 Task: Look for space in Poio, Spain from 8th June, 2023 to 19th June, 2023 for 1 adult in price range Rs.5000 to Rs.12000. Place can be shared room with 1  bedroom having 1 bed and 1 bathroom. Property type can be house, flat, guest house, hotel. Amenities needed are: washing machine. Booking option can be shelf check-in. Required host language is English.
Action: Mouse moved to (357, 168)
Screenshot: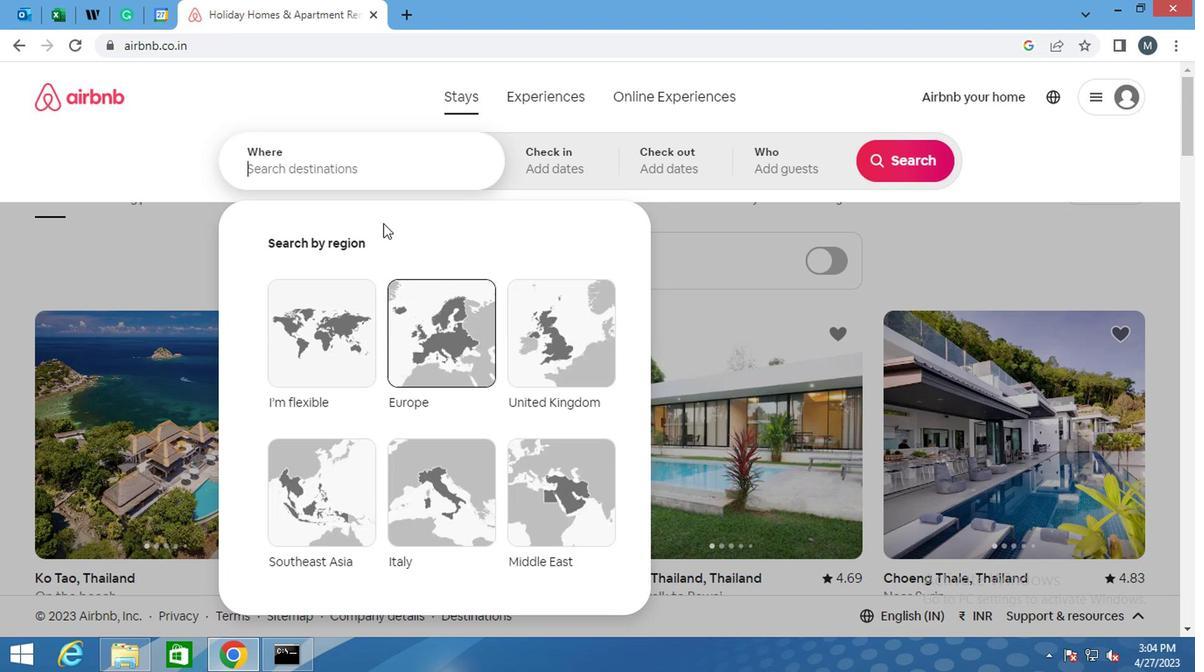 
Action: Mouse pressed left at (357, 168)
Screenshot: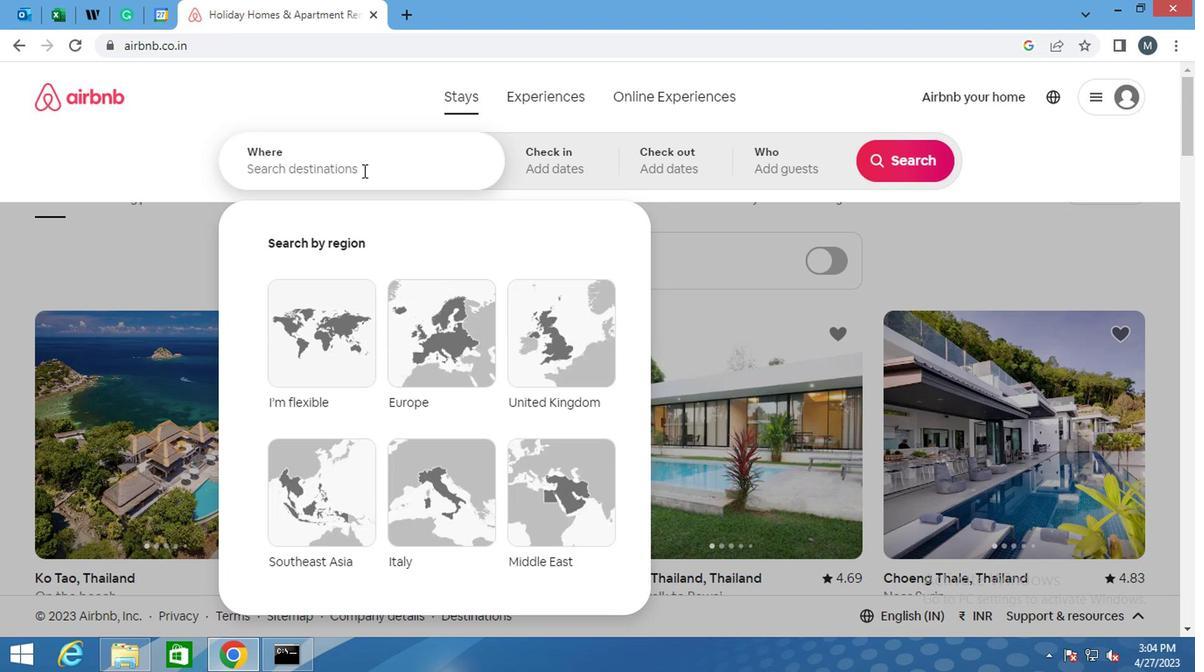 
Action: Key pressed <Key.shift>POIO,<Key.space><Key.shift>SPAIN<Key.enter>
Screenshot: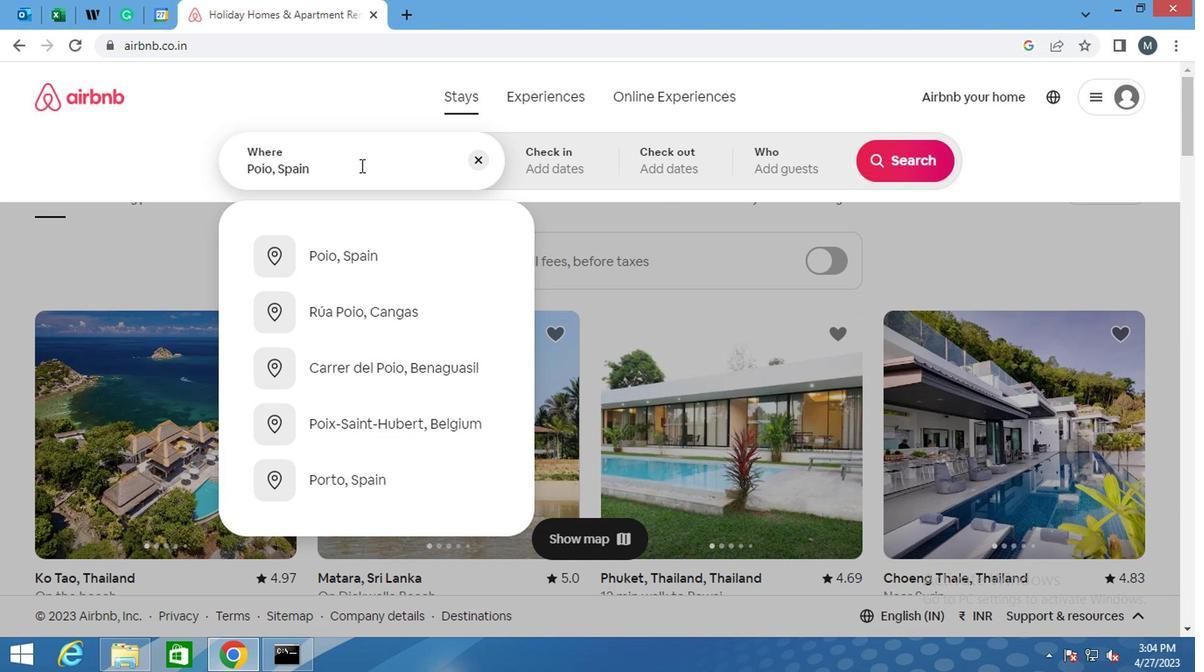 
Action: Mouse moved to (880, 309)
Screenshot: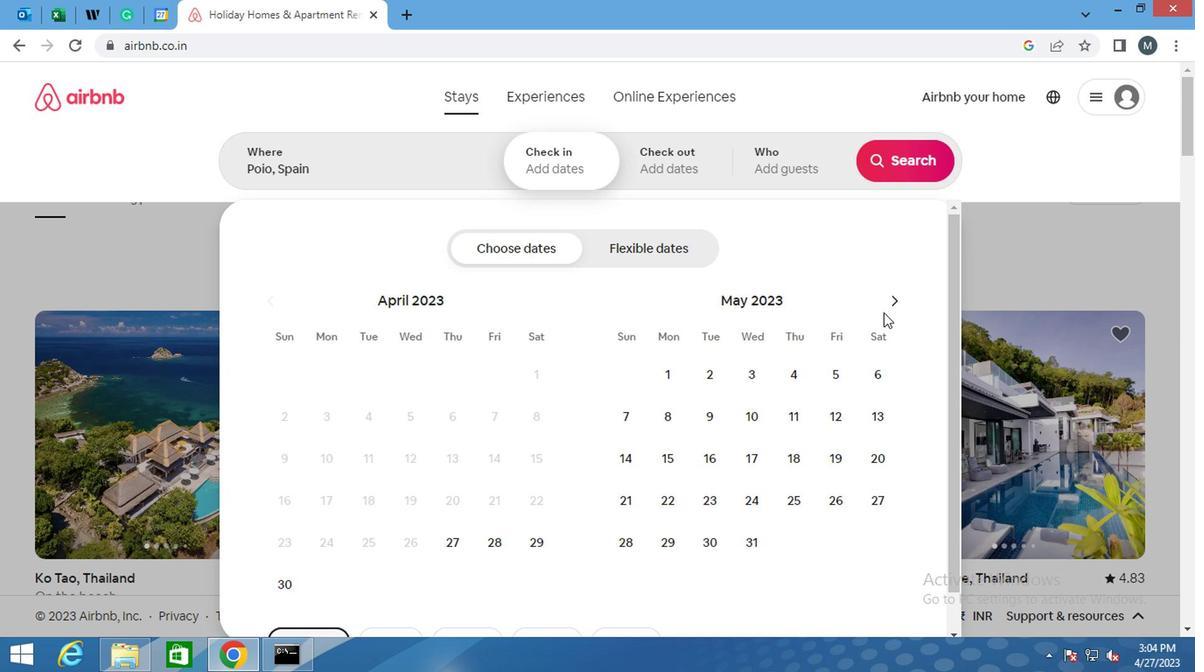 
Action: Mouse pressed left at (880, 309)
Screenshot: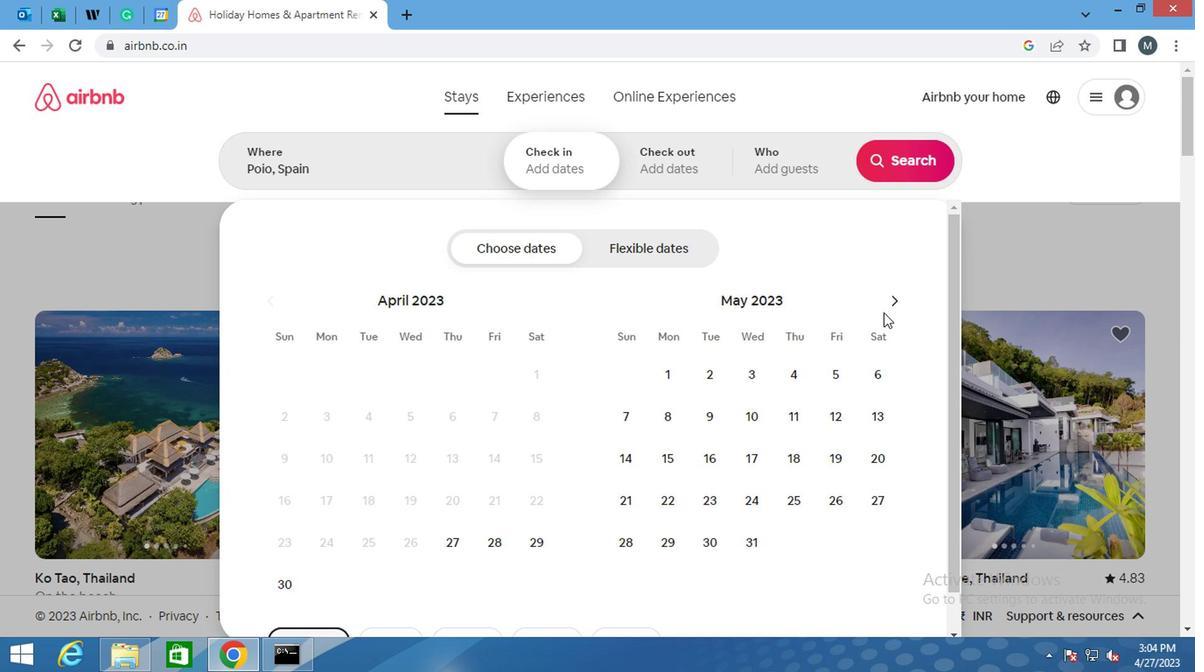 
Action: Mouse moved to (802, 411)
Screenshot: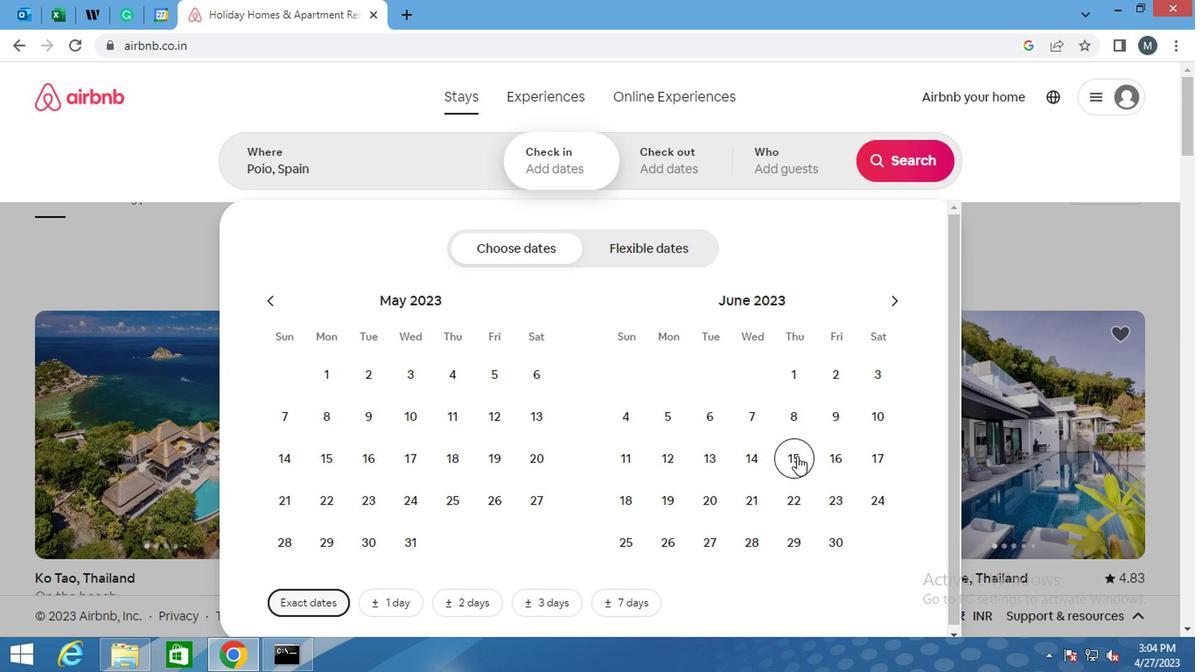 
Action: Mouse pressed left at (802, 411)
Screenshot: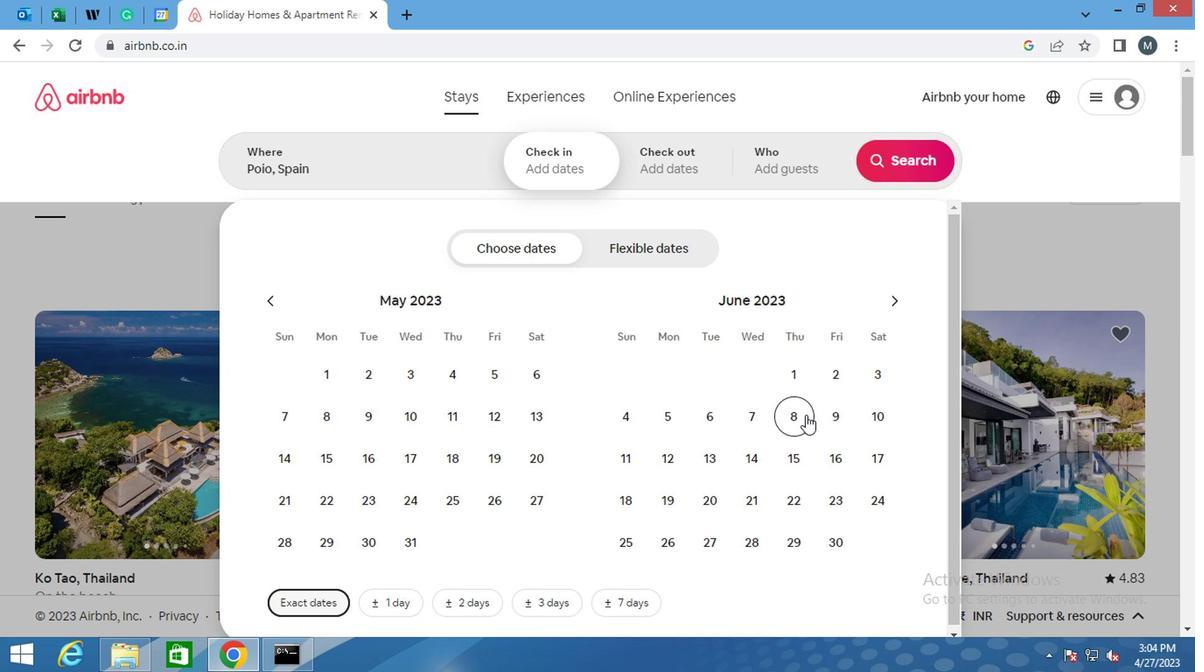
Action: Mouse moved to (667, 514)
Screenshot: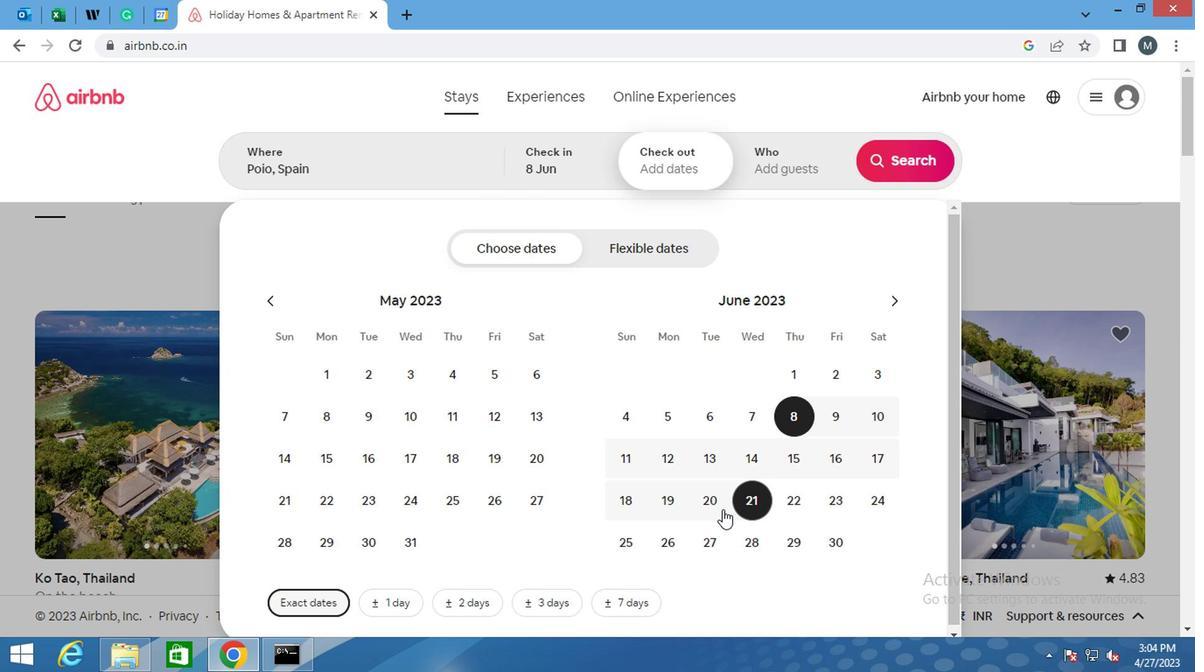 
Action: Mouse pressed left at (667, 514)
Screenshot: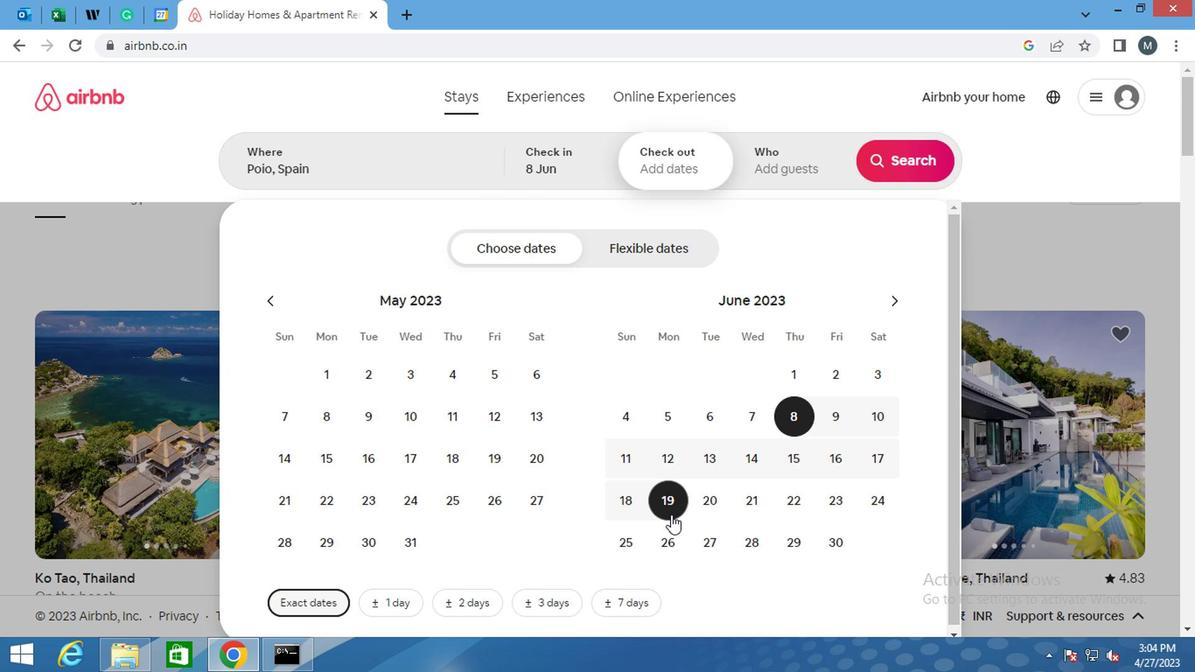 
Action: Mouse moved to (776, 149)
Screenshot: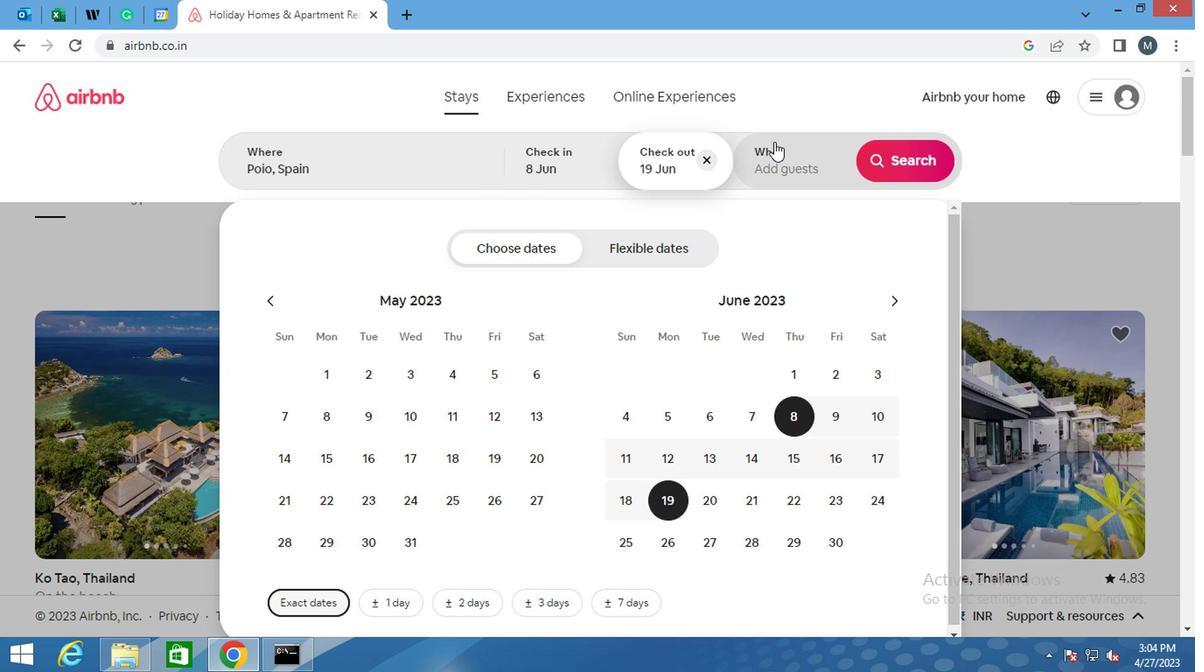 
Action: Mouse pressed left at (776, 149)
Screenshot: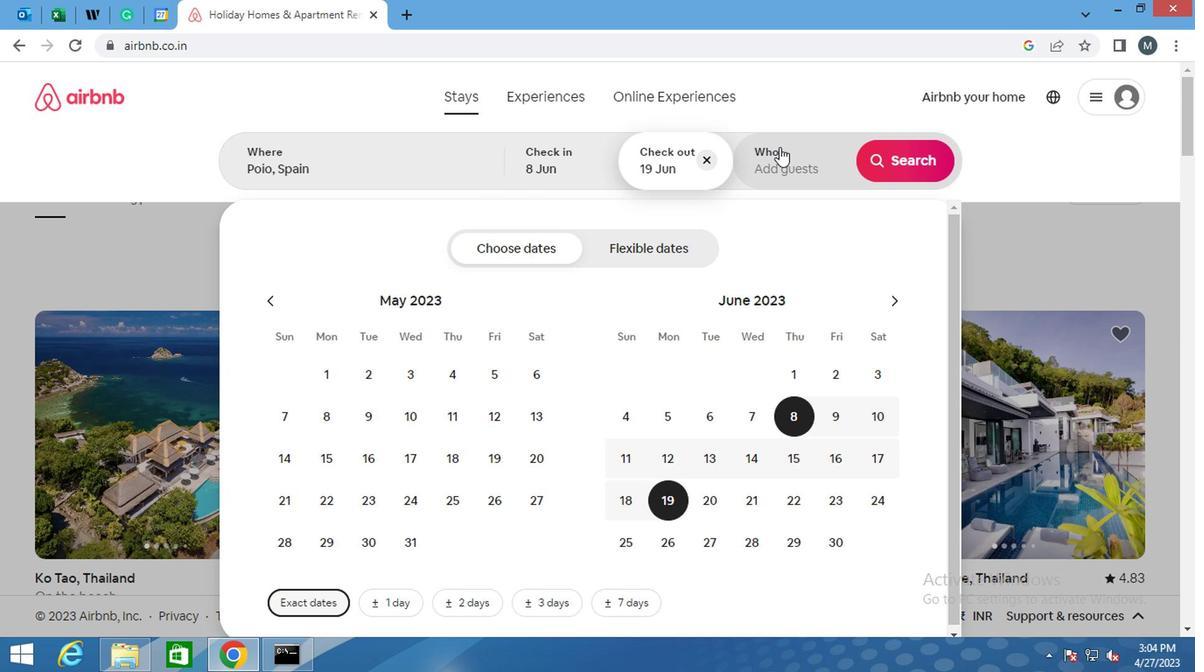 
Action: Mouse moved to (902, 254)
Screenshot: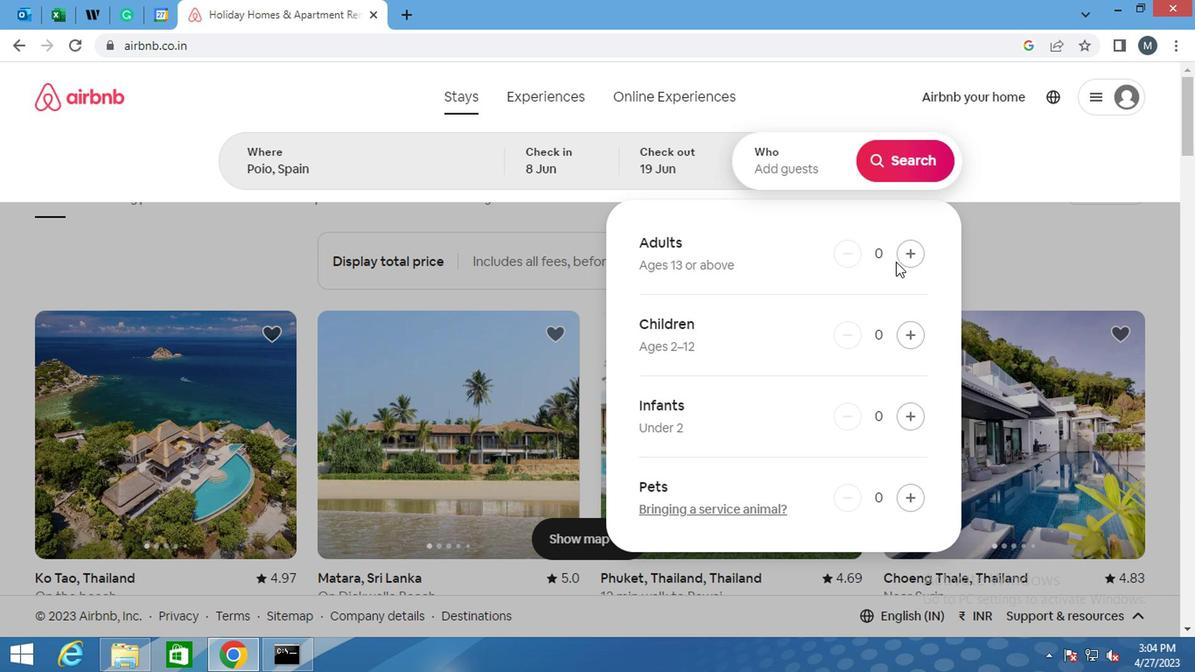 
Action: Mouse pressed left at (902, 254)
Screenshot: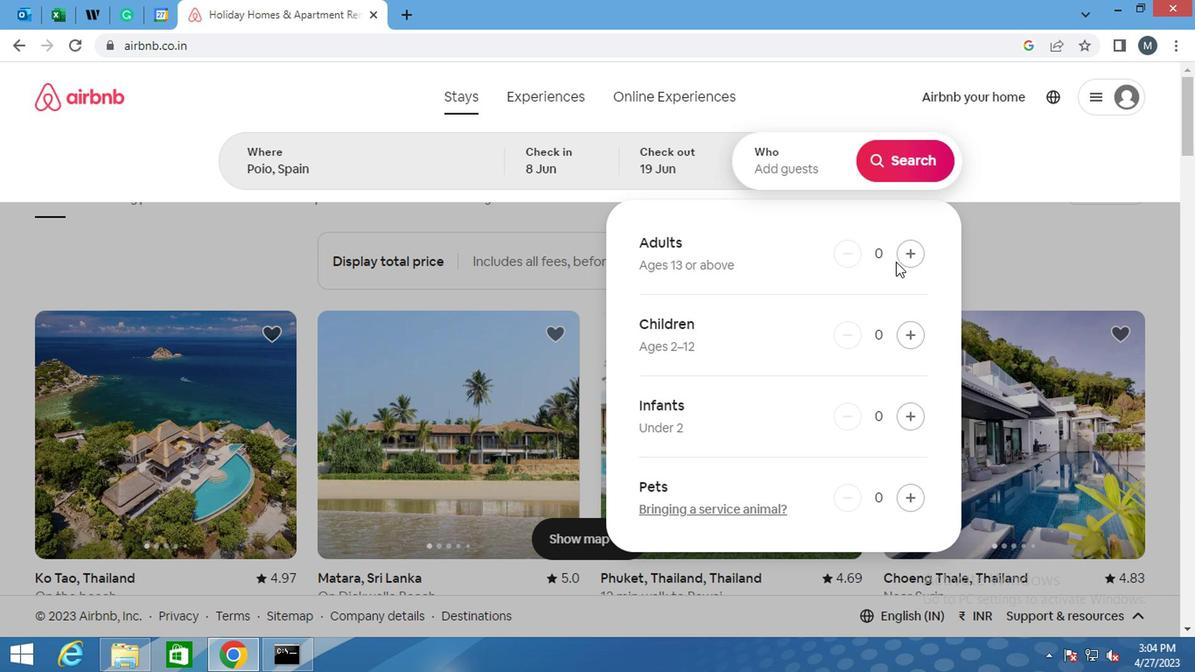
Action: Mouse moved to (896, 168)
Screenshot: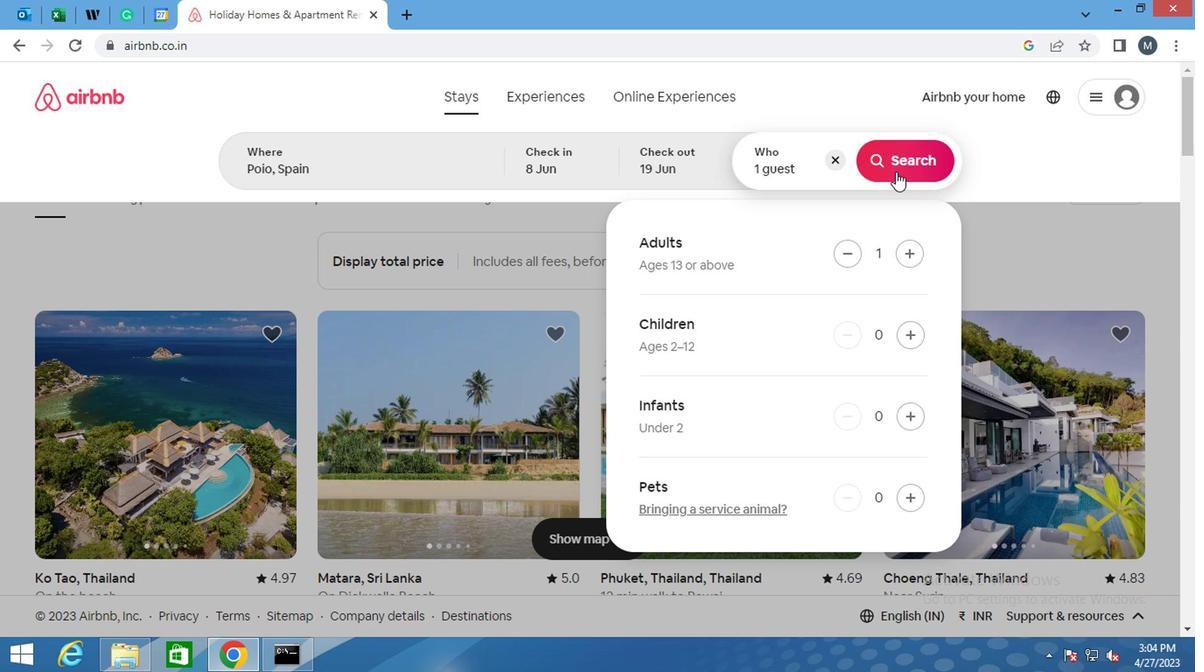 
Action: Mouse pressed left at (896, 168)
Screenshot: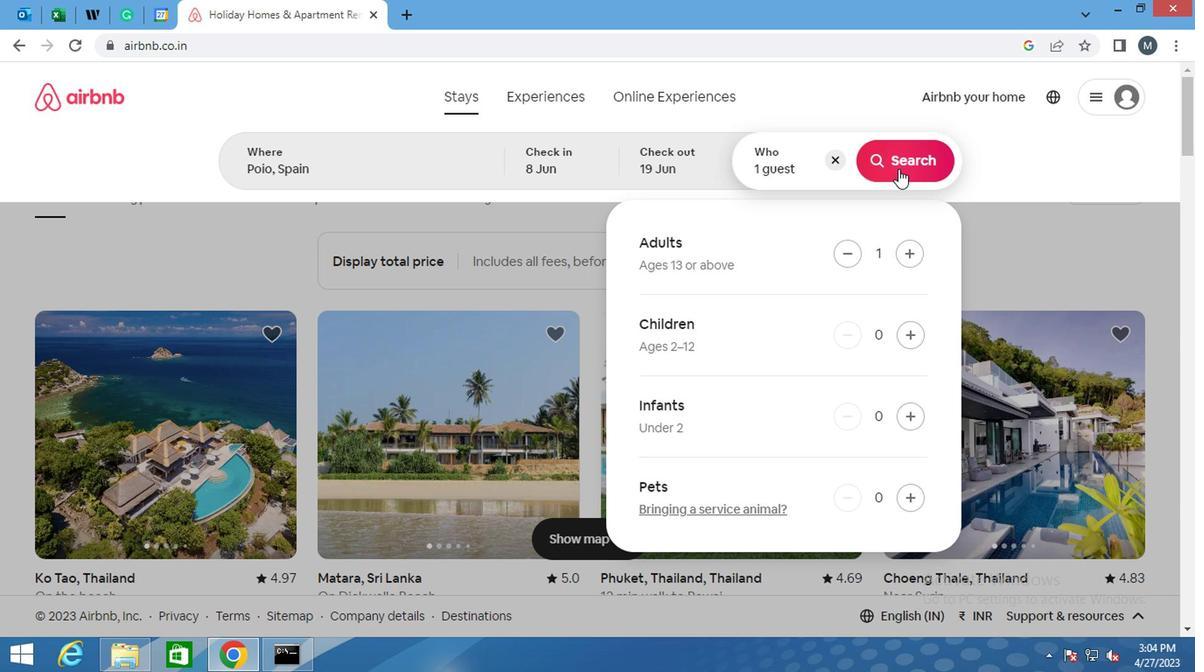 
Action: Mouse moved to (1134, 172)
Screenshot: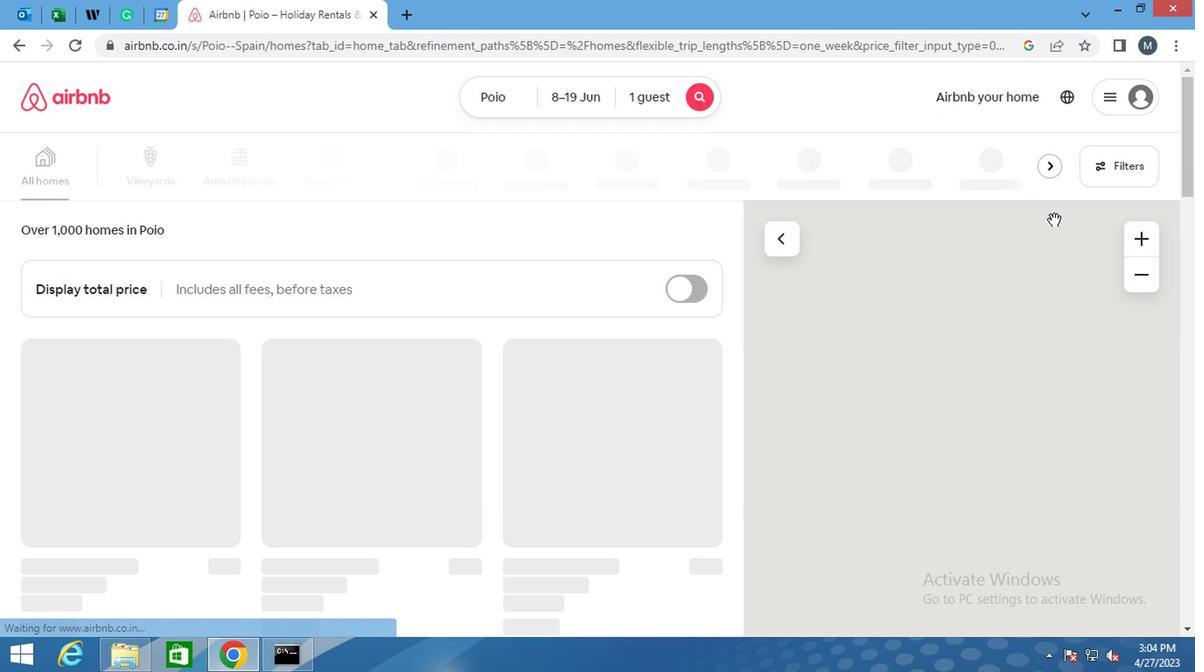 
Action: Mouse pressed left at (1134, 172)
Screenshot: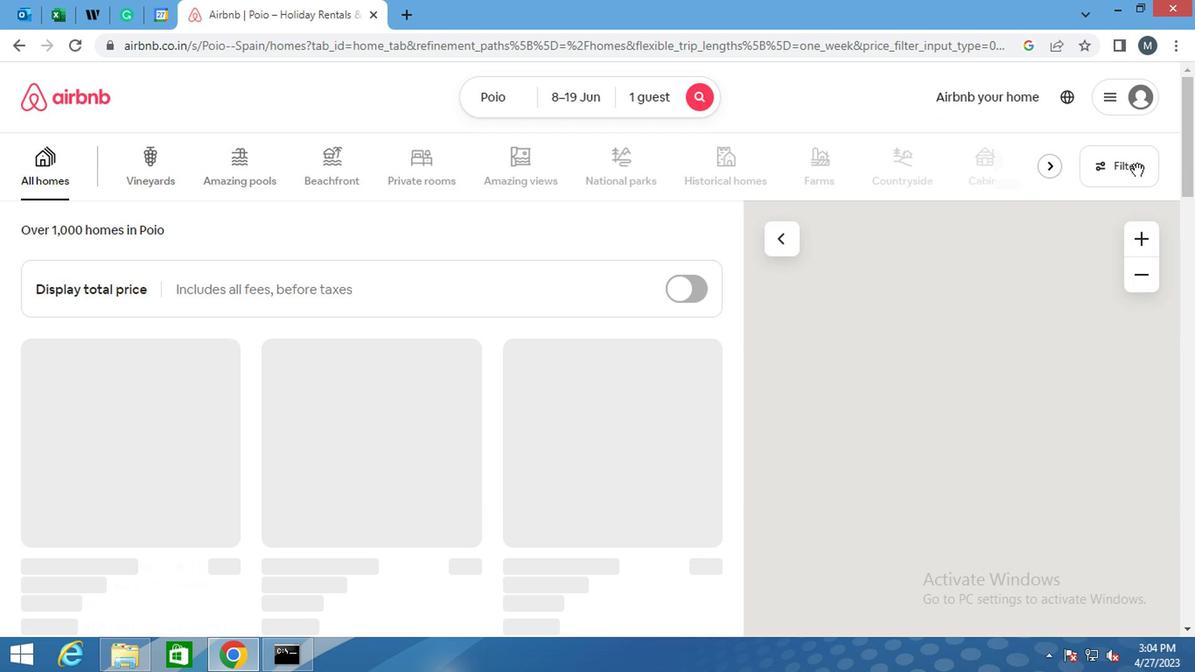 
Action: Mouse moved to (385, 376)
Screenshot: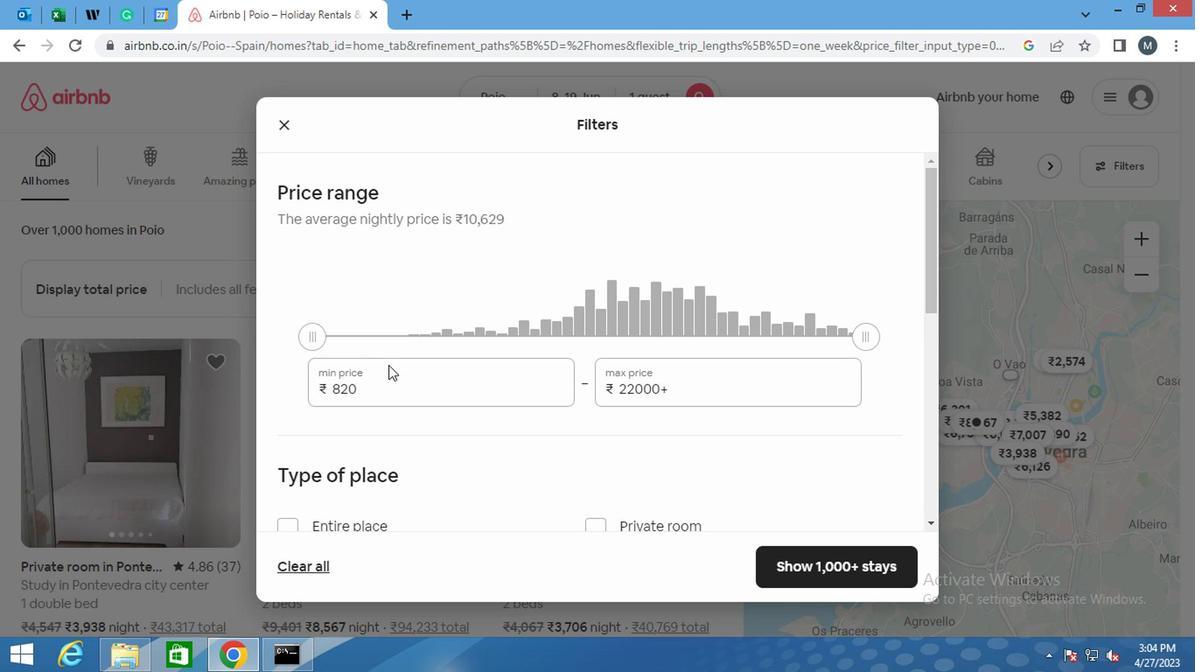 
Action: Mouse pressed left at (385, 376)
Screenshot: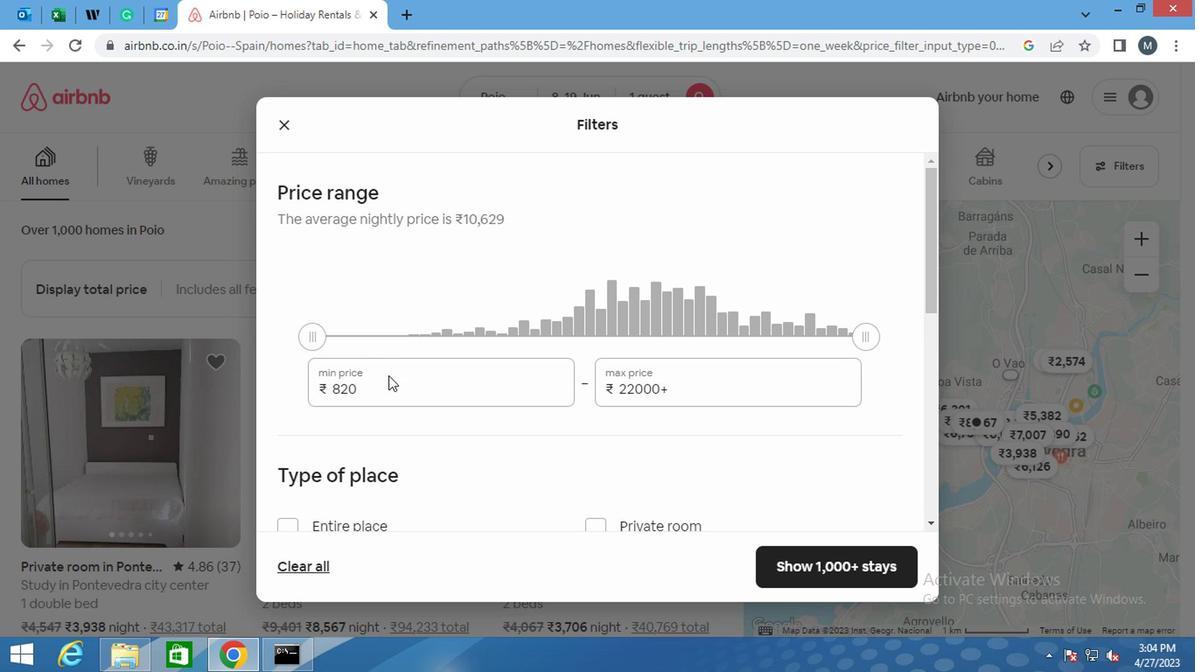 
Action: Mouse moved to (384, 382)
Screenshot: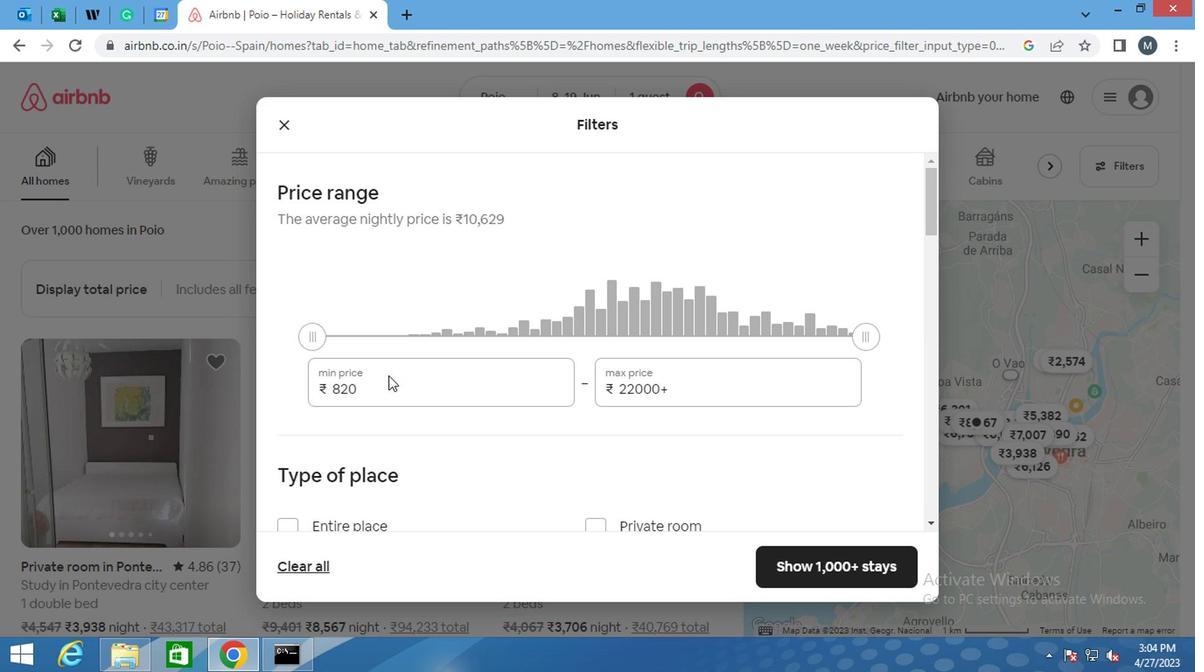 
Action: Mouse pressed left at (384, 382)
Screenshot: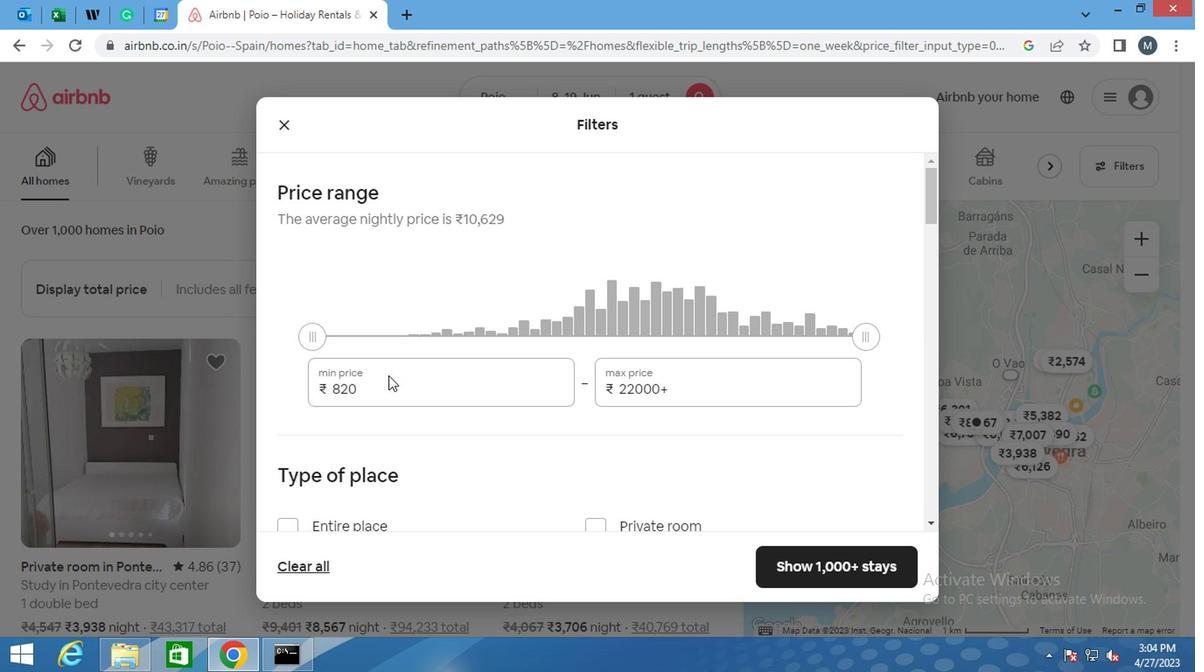 
Action: Mouse pressed left at (384, 382)
Screenshot: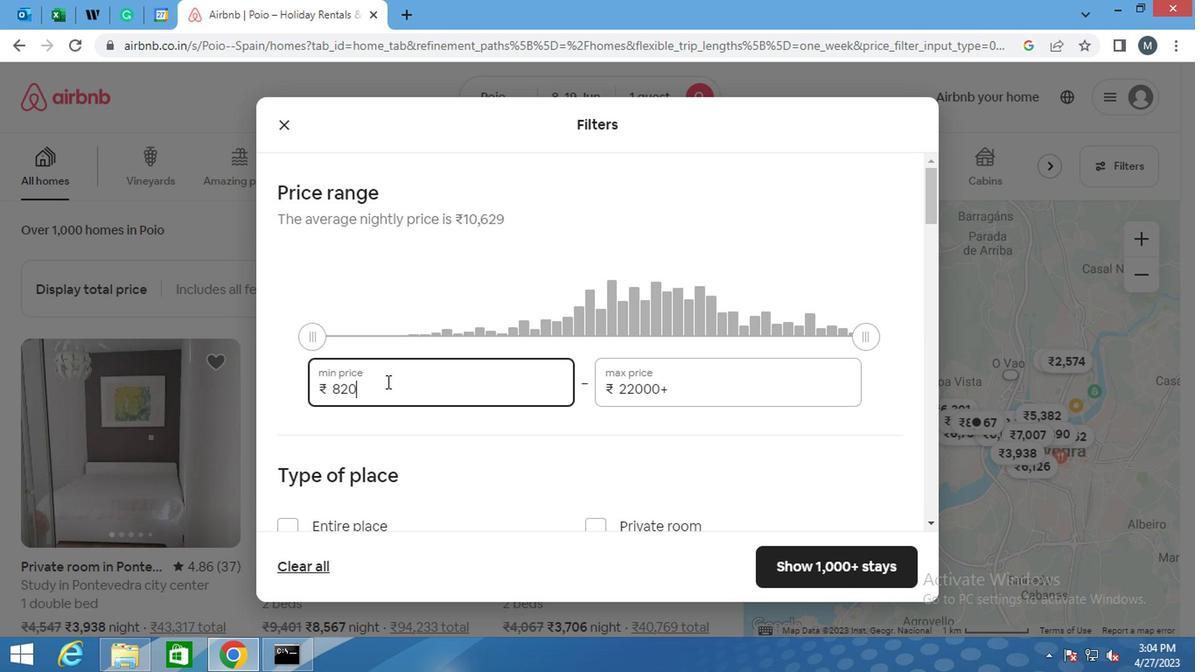 
Action: Key pressed 5000
Screenshot: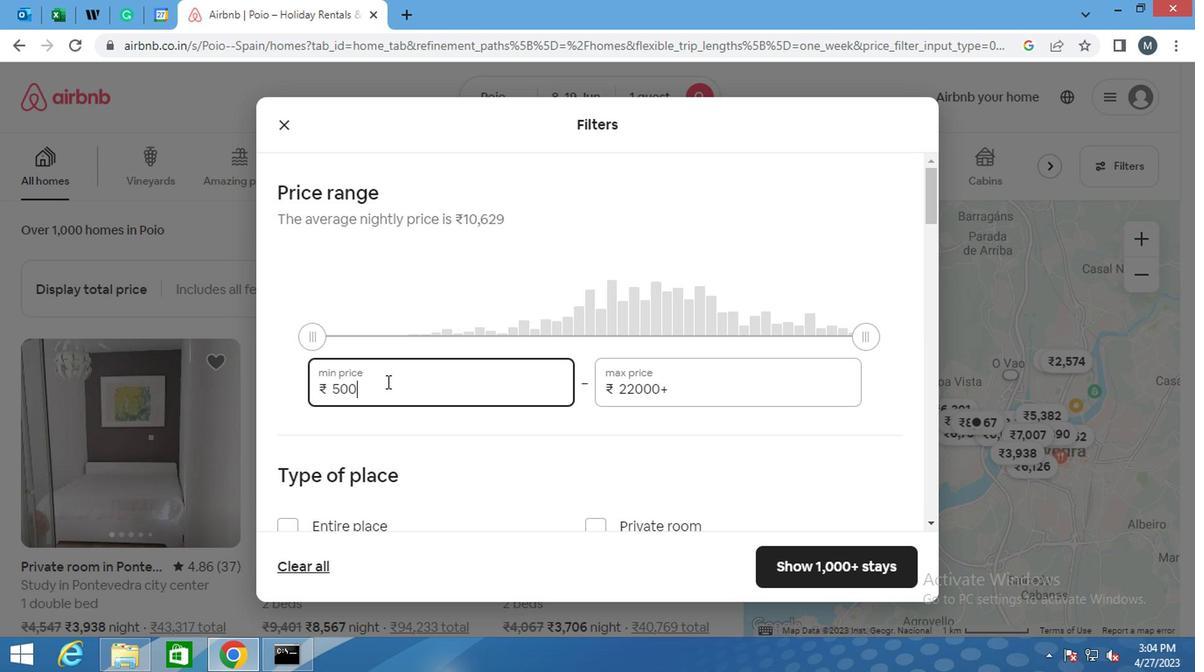 
Action: Mouse moved to (675, 385)
Screenshot: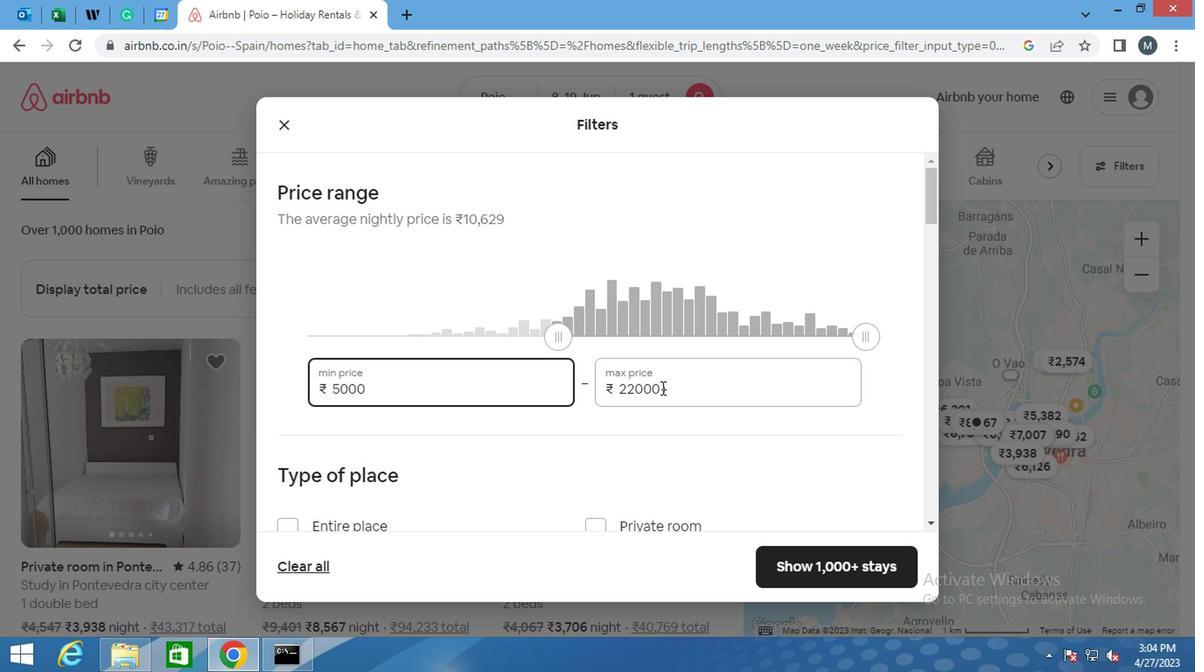 
Action: Mouse pressed left at (675, 385)
Screenshot: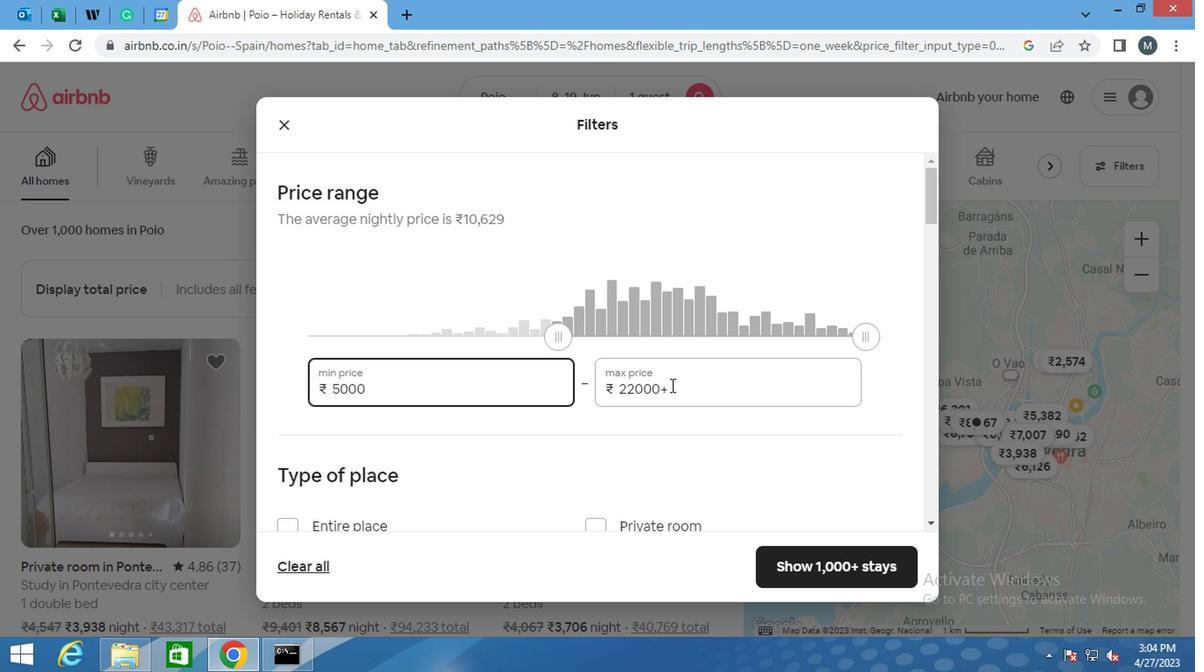 
Action: Mouse moved to (537, 390)
Screenshot: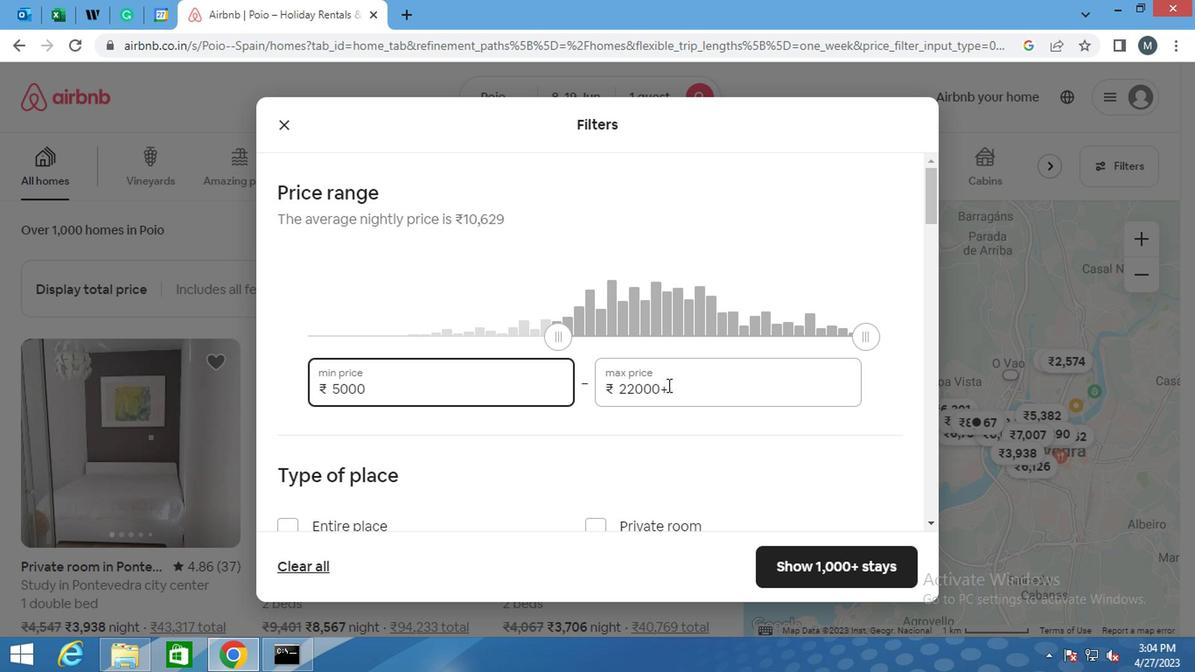 
Action: Key pressed 12000
Screenshot: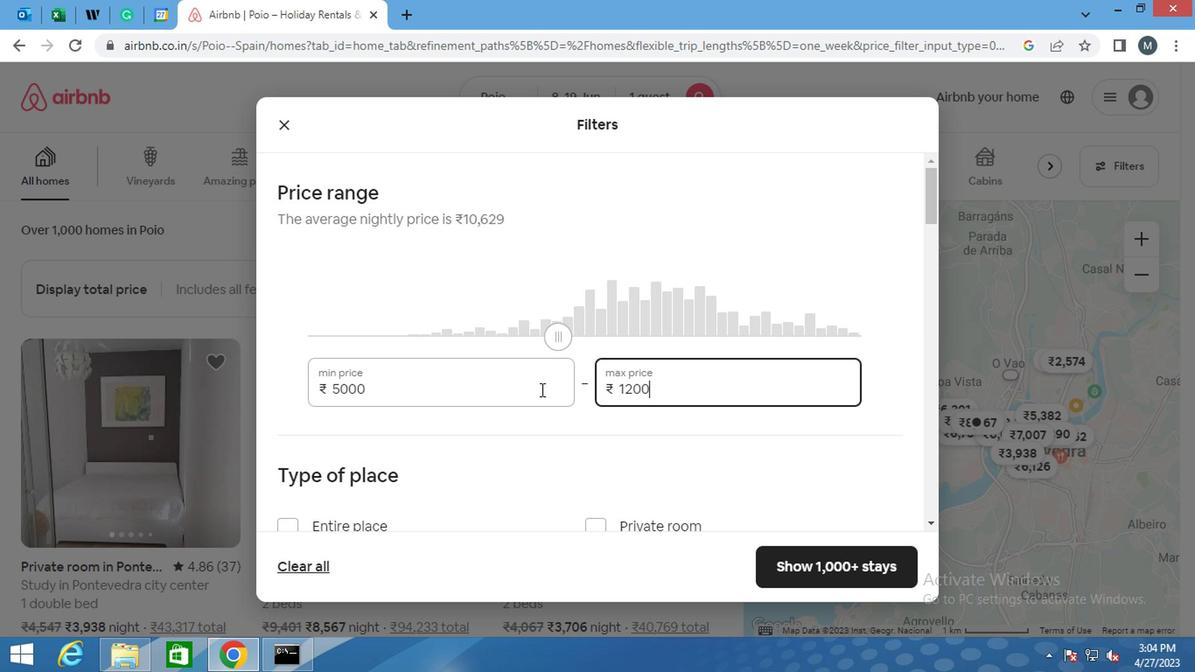 
Action: Mouse moved to (590, 371)
Screenshot: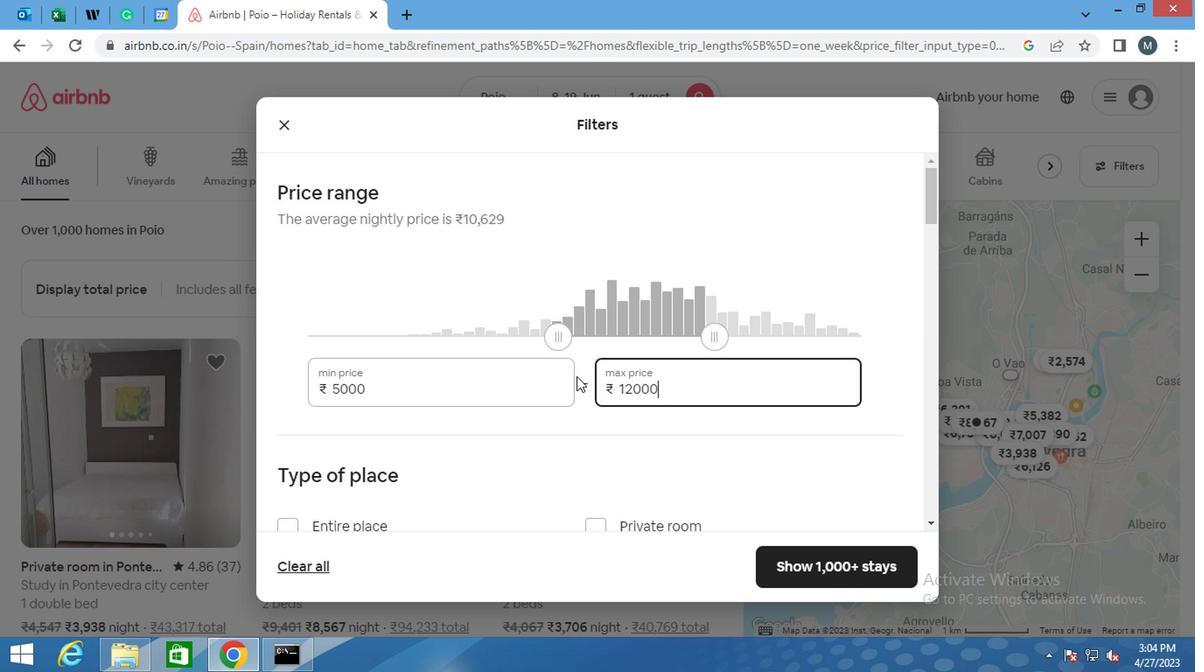 
Action: Mouse scrolled (590, 370) with delta (0, -1)
Screenshot: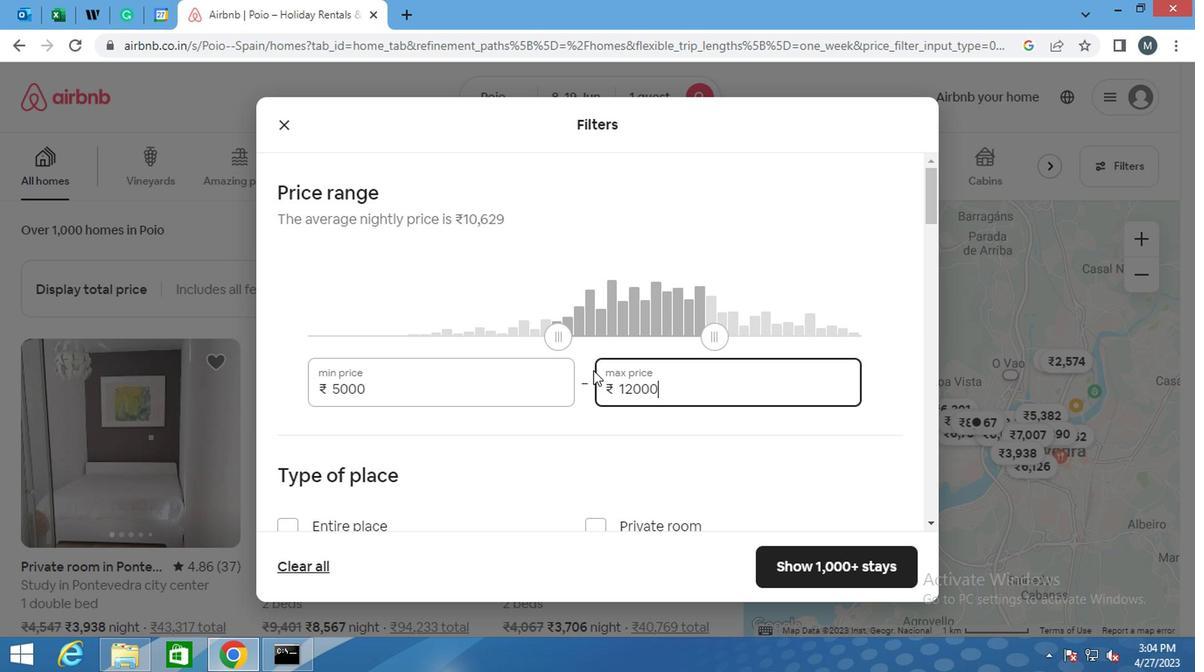 
Action: Mouse moved to (537, 396)
Screenshot: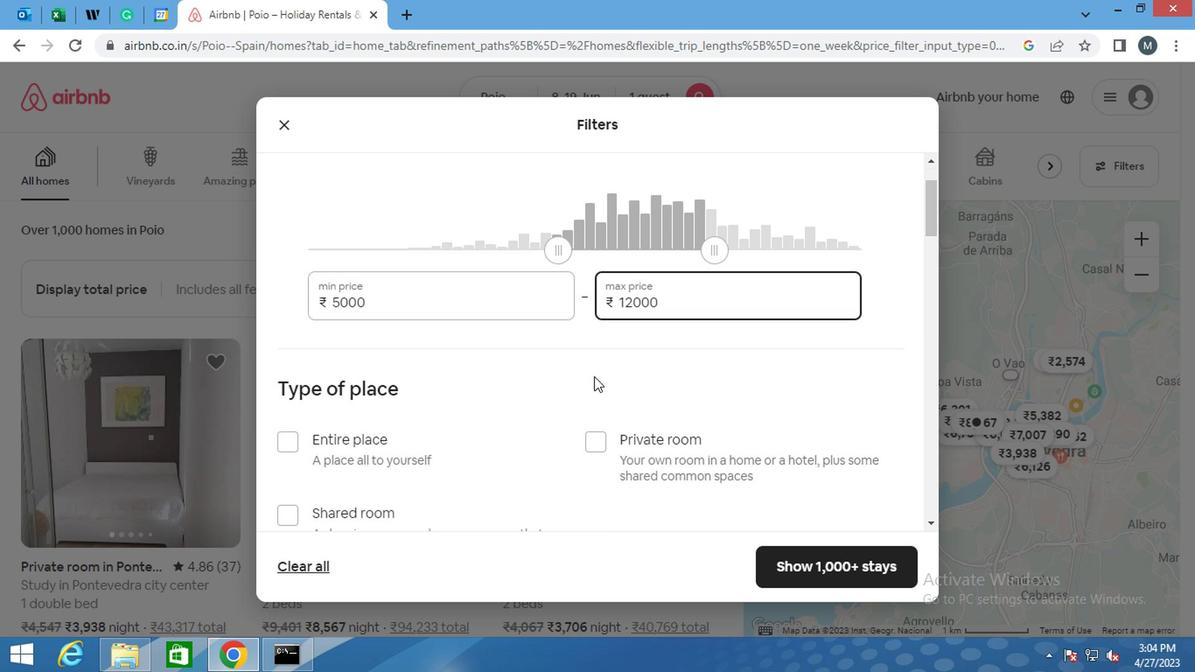 
Action: Mouse scrolled (537, 395) with delta (0, 0)
Screenshot: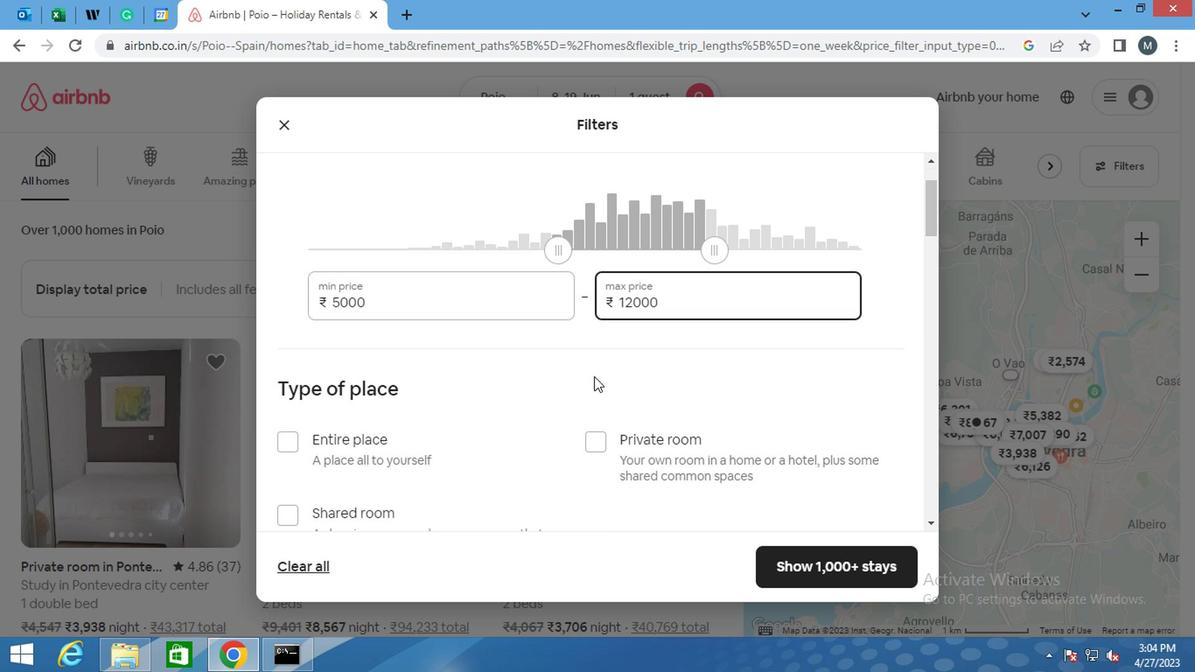 
Action: Mouse moved to (273, 426)
Screenshot: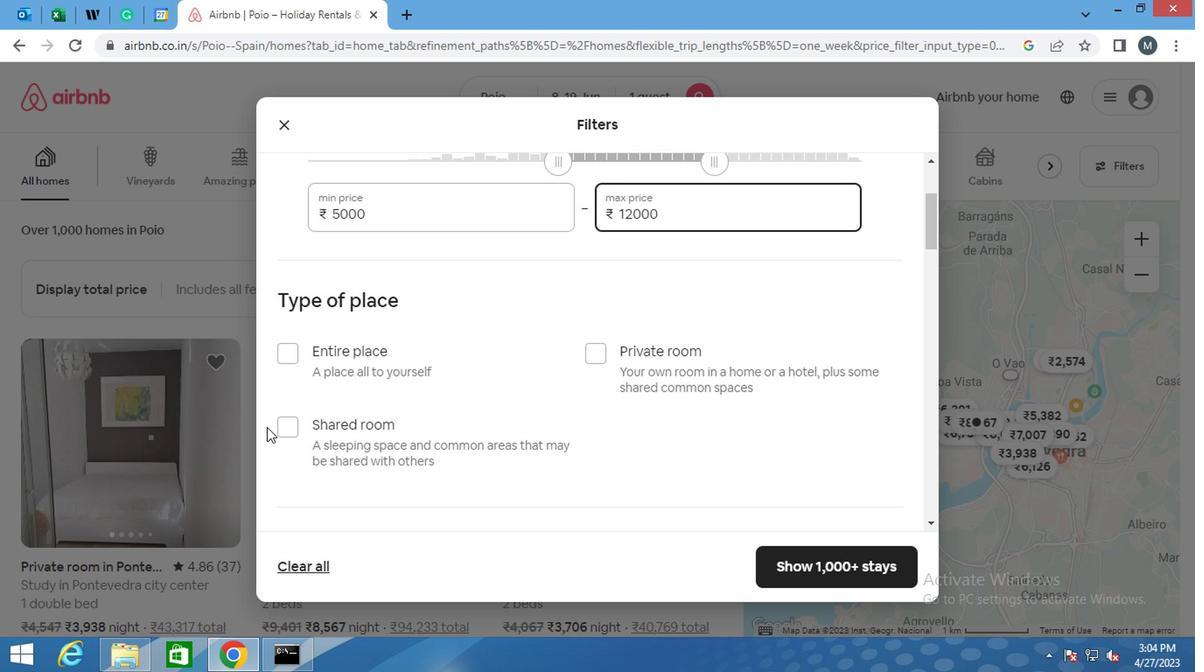 
Action: Mouse pressed left at (273, 426)
Screenshot: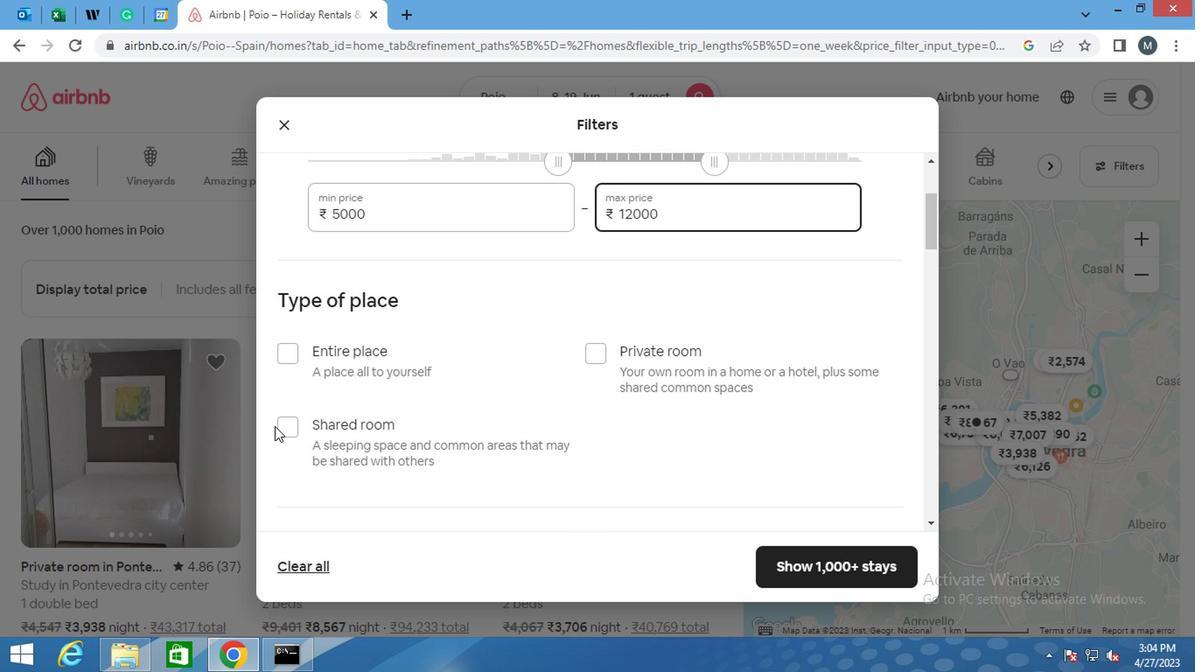 
Action: Mouse moved to (286, 426)
Screenshot: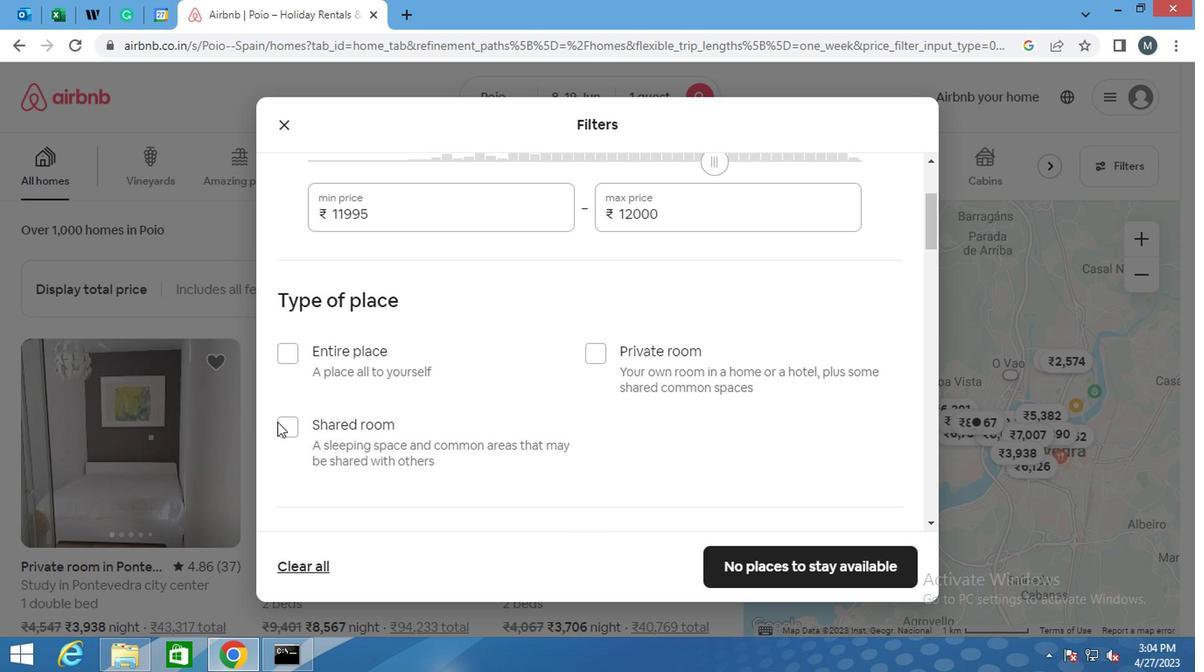 
Action: Mouse pressed left at (286, 426)
Screenshot: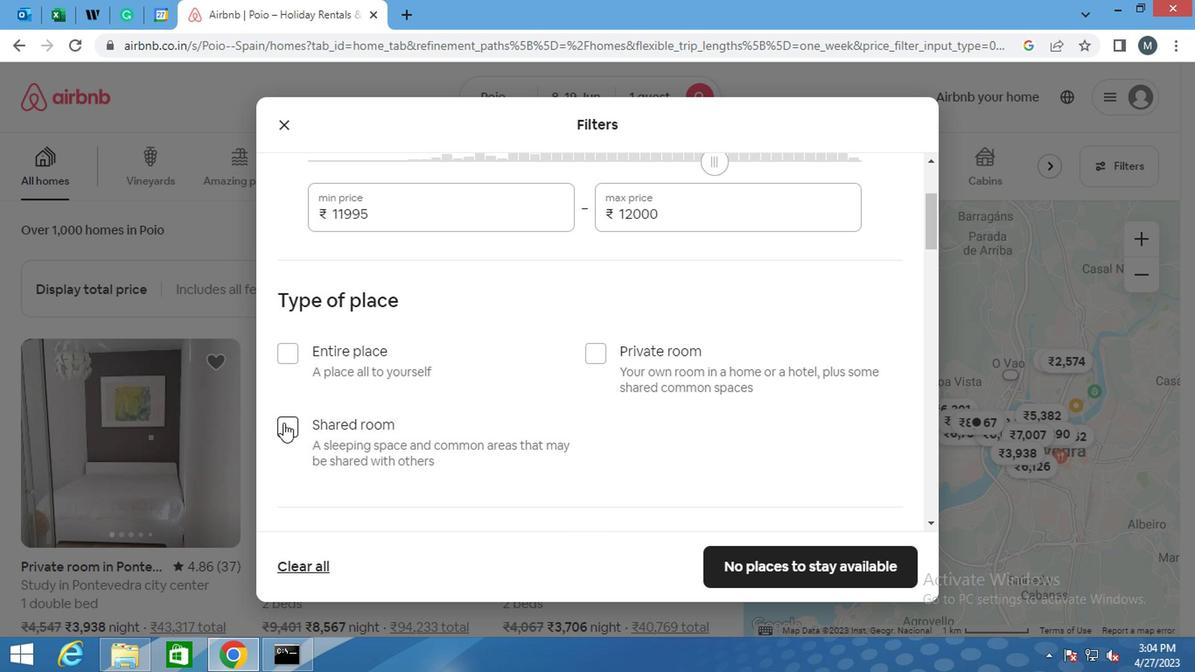 
Action: Mouse moved to (354, 412)
Screenshot: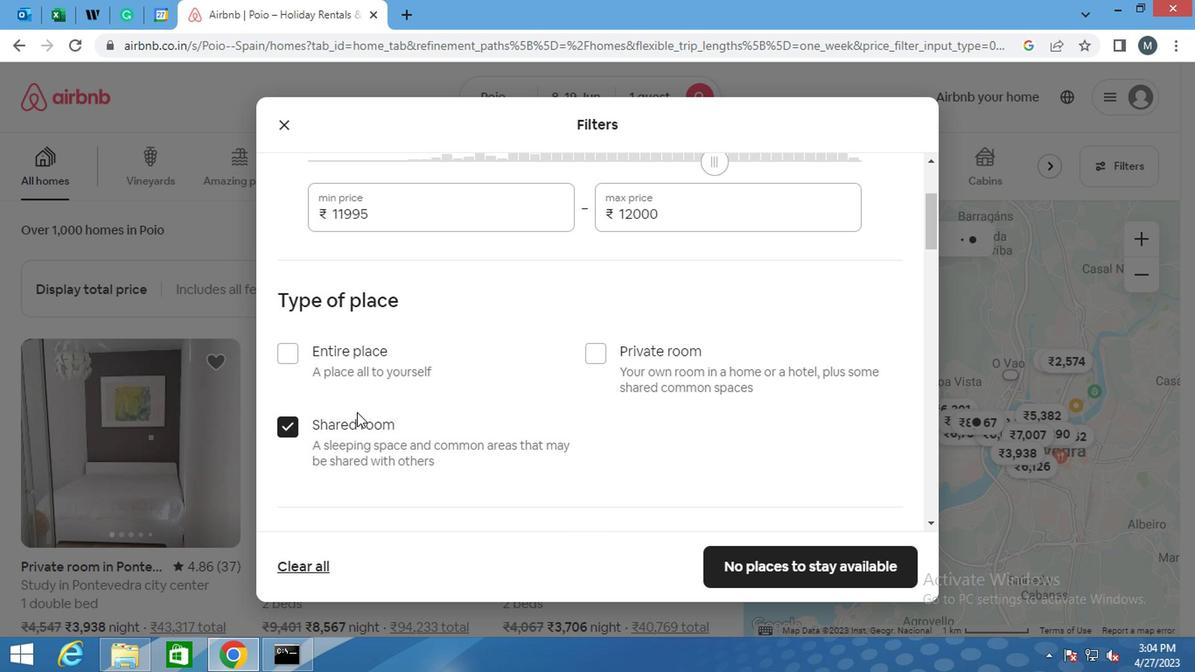 
Action: Mouse scrolled (354, 411) with delta (0, 0)
Screenshot: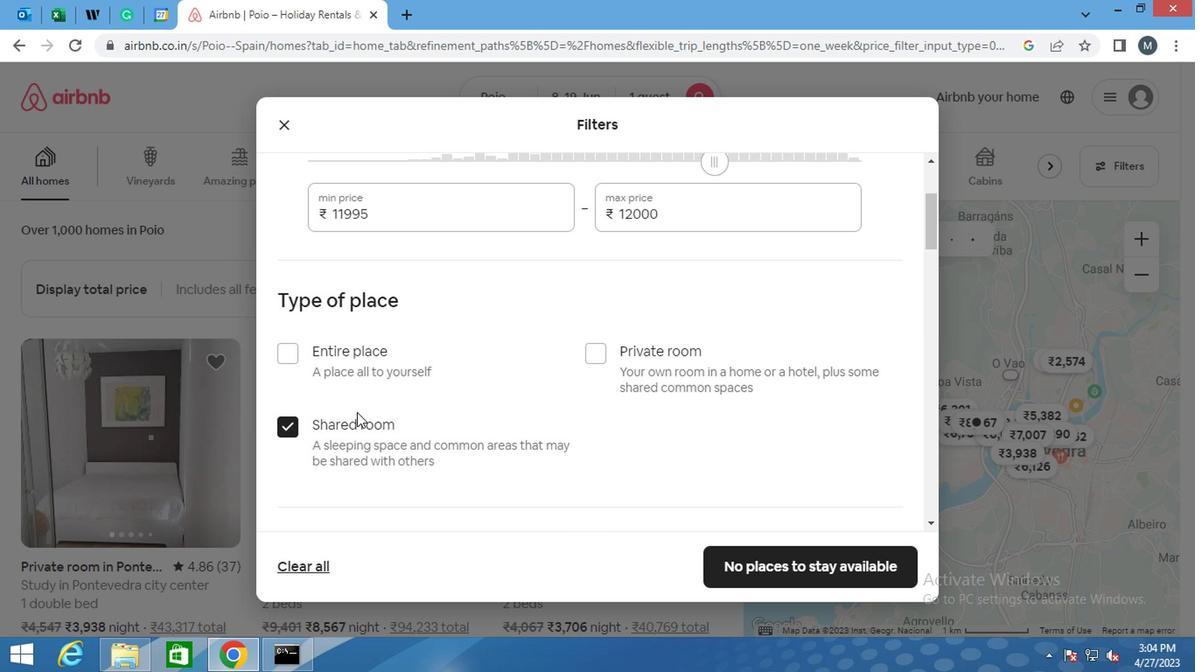 
Action: Mouse moved to (352, 412)
Screenshot: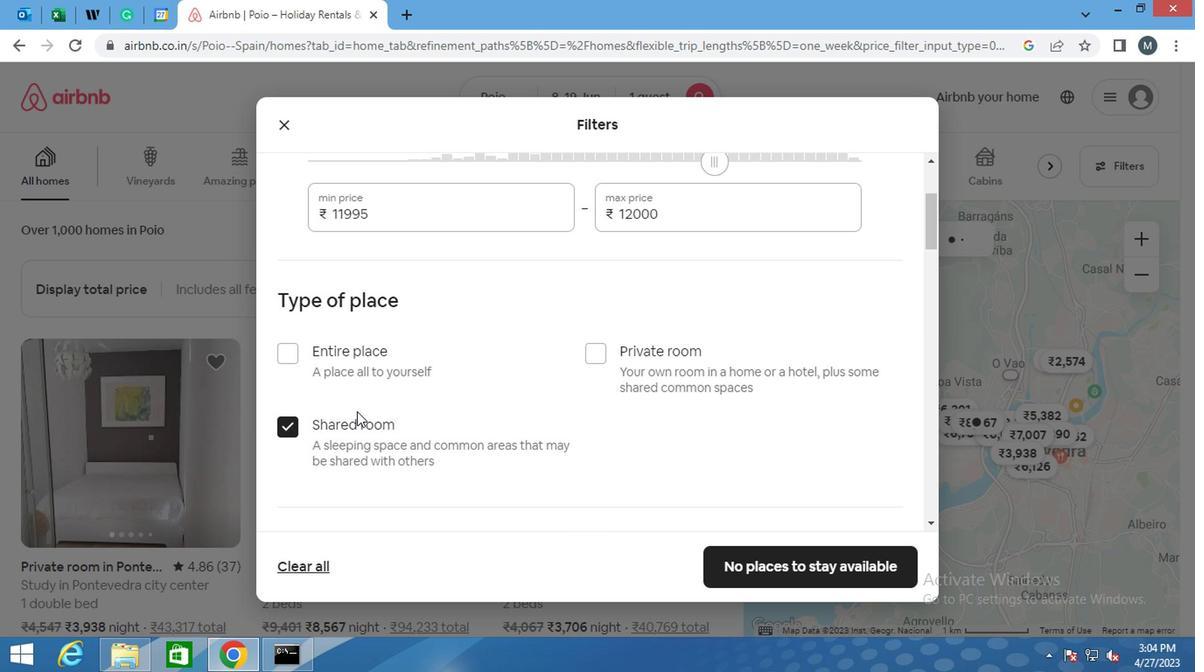 
Action: Mouse scrolled (352, 411) with delta (0, 0)
Screenshot: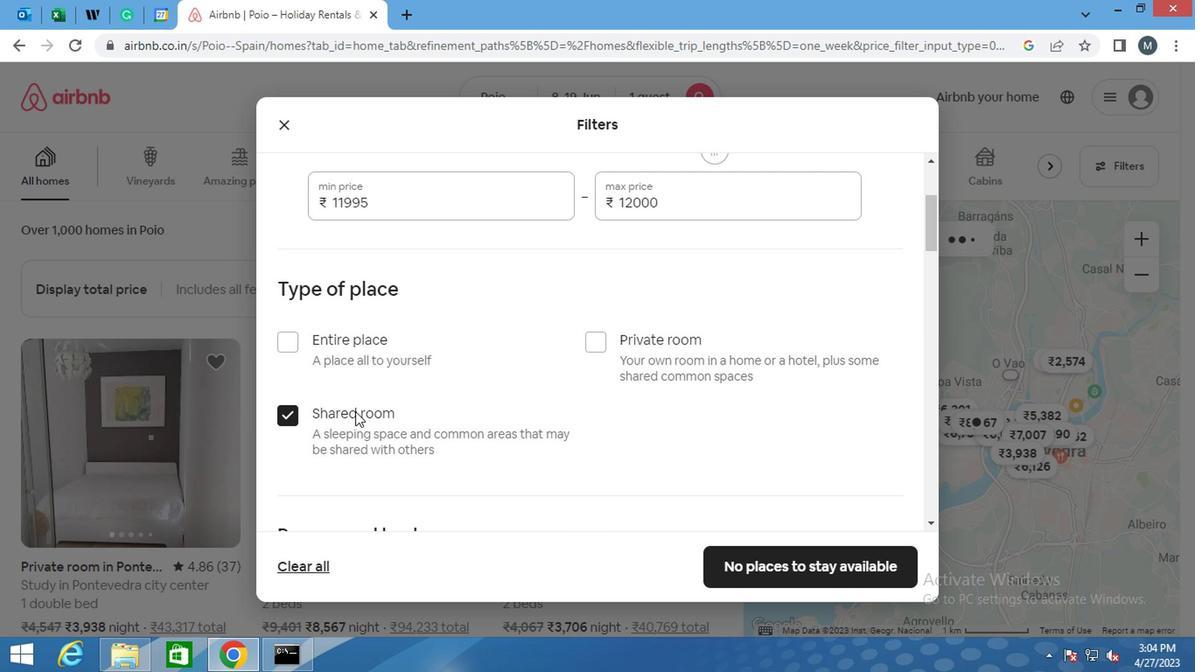 
Action: Mouse scrolled (352, 411) with delta (0, 0)
Screenshot: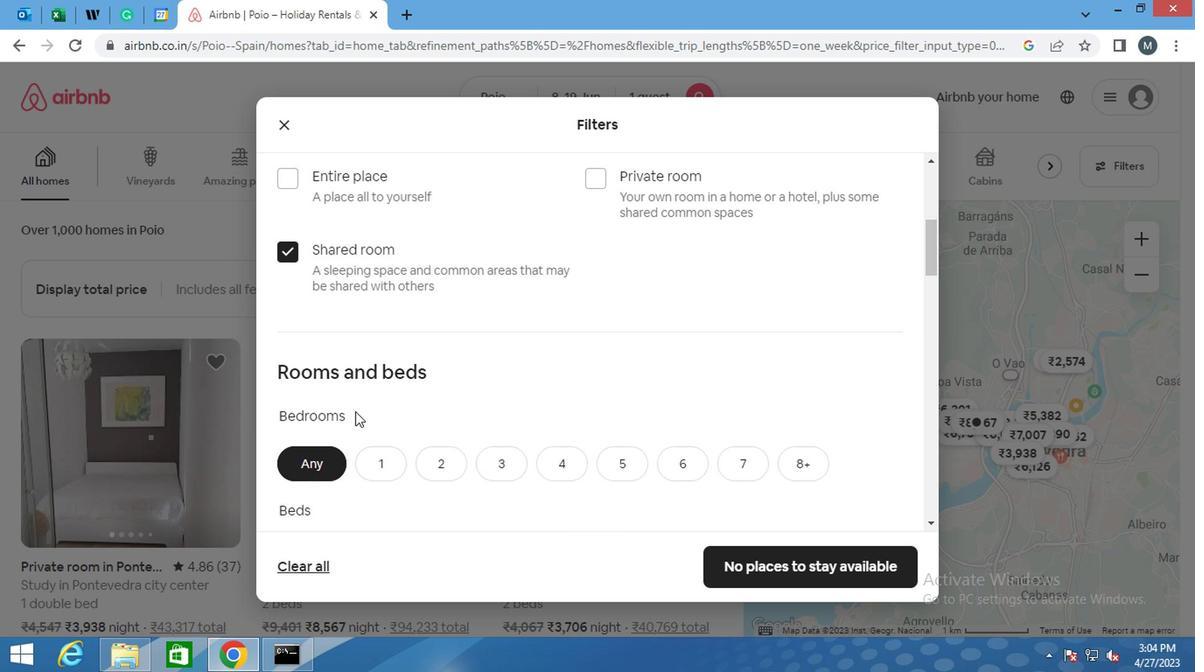 
Action: Mouse moved to (378, 388)
Screenshot: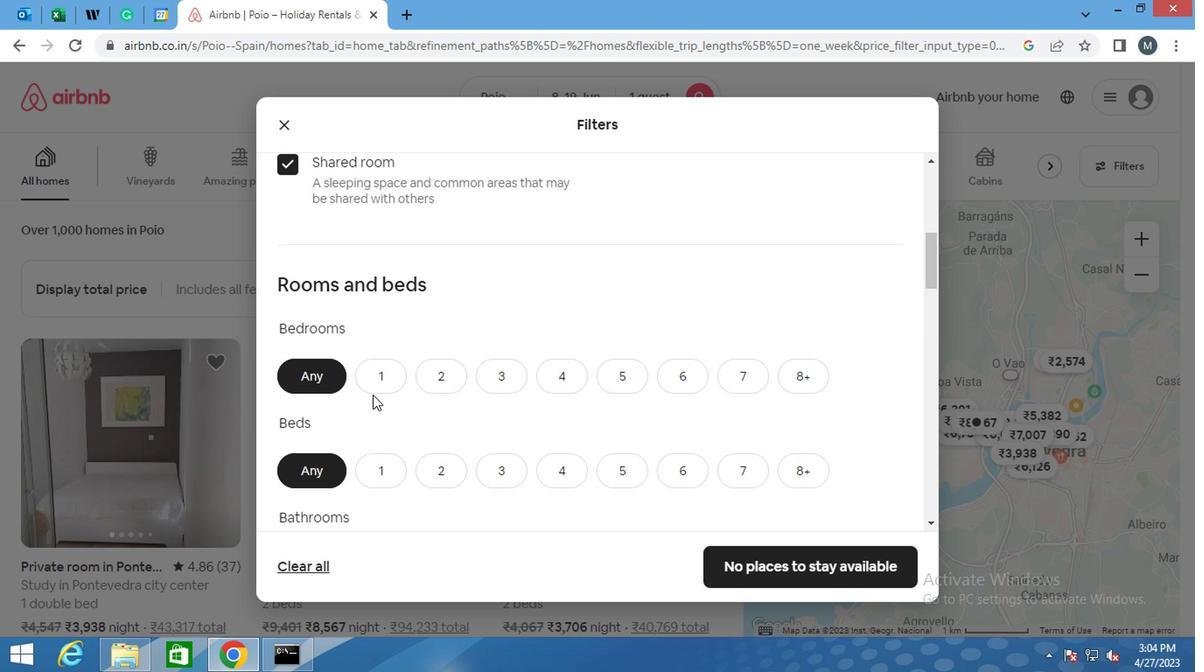 
Action: Mouse pressed left at (378, 388)
Screenshot: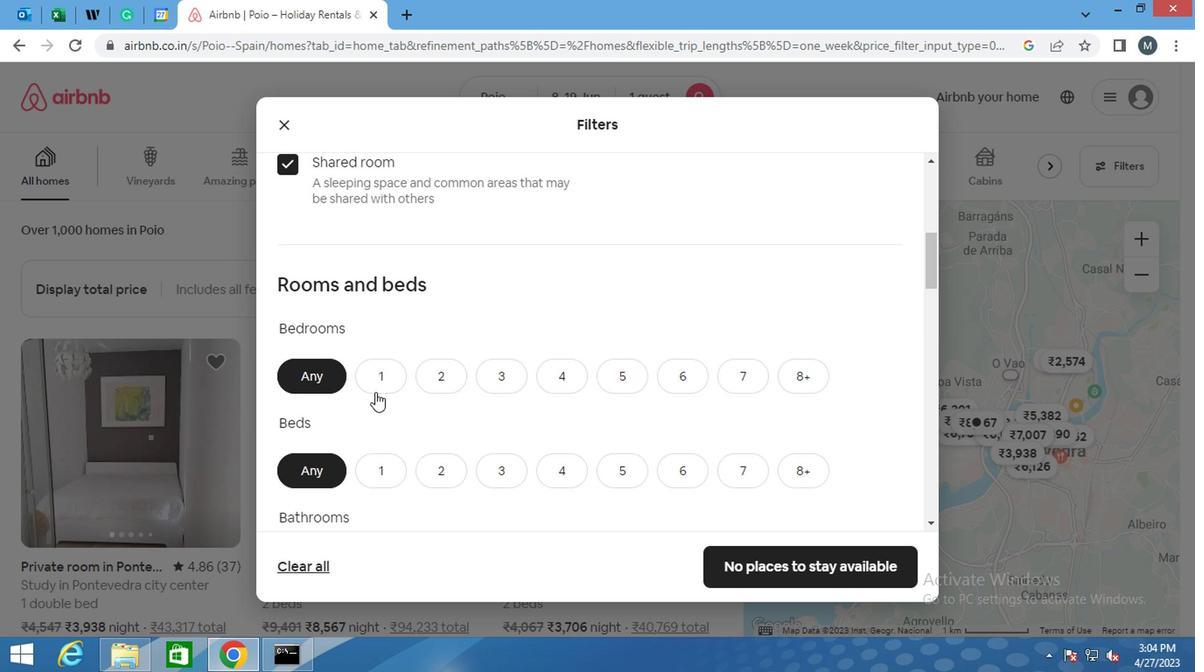 
Action: Mouse moved to (375, 472)
Screenshot: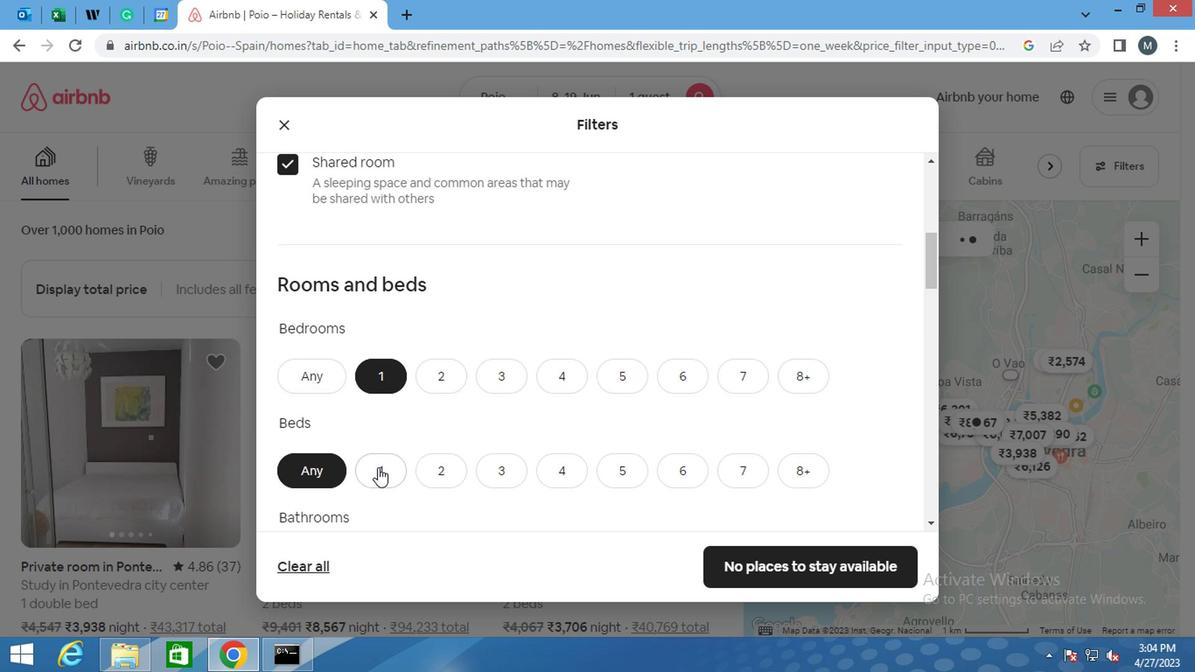 
Action: Mouse pressed left at (375, 472)
Screenshot: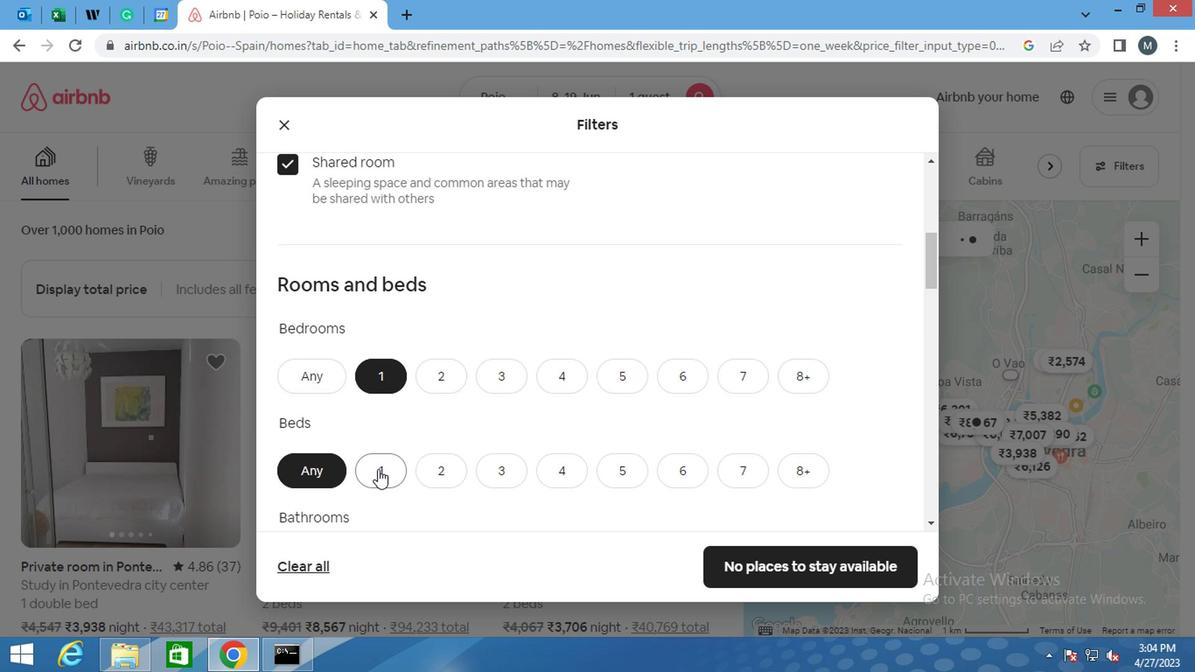 
Action: Mouse moved to (389, 433)
Screenshot: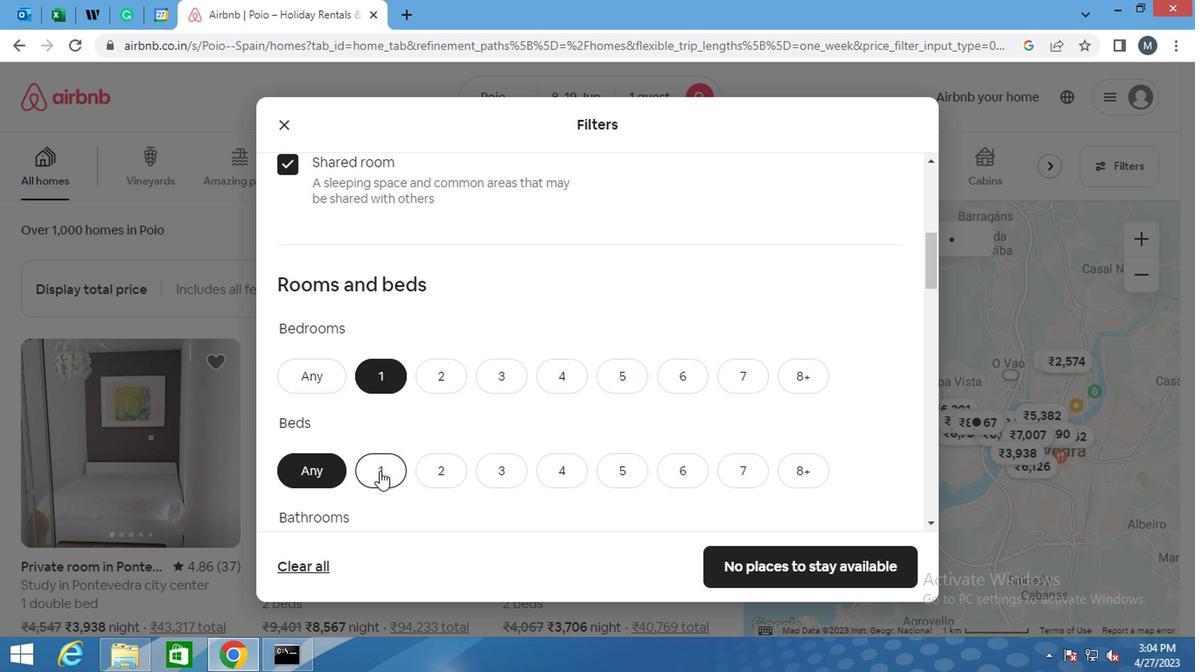 
Action: Mouse scrolled (389, 431) with delta (0, -1)
Screenshot: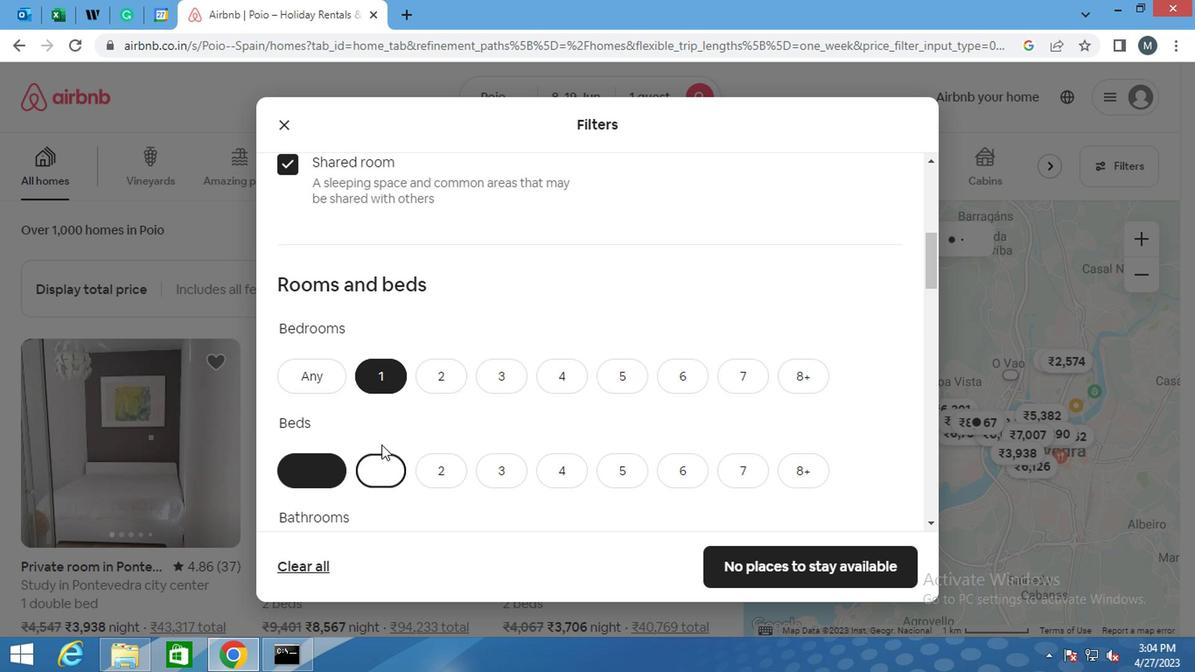 
Action: Mouse moved to (372, 474)
Screenshot: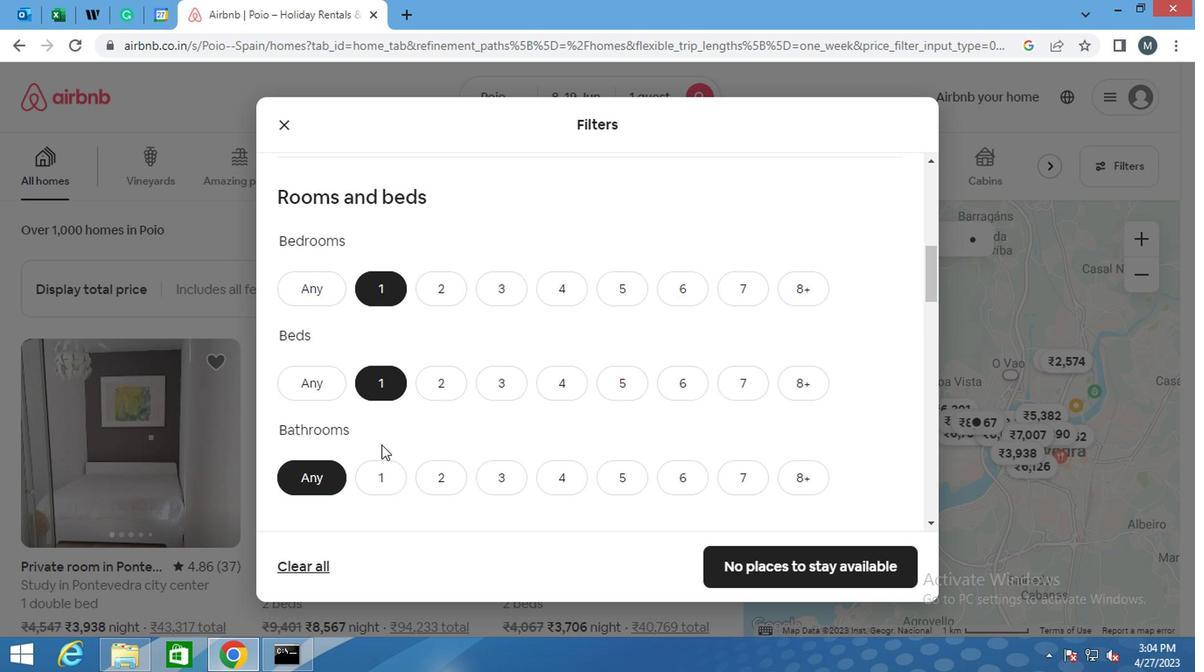 
Action: Mouse pressed left at (372, 474)
Screenshot: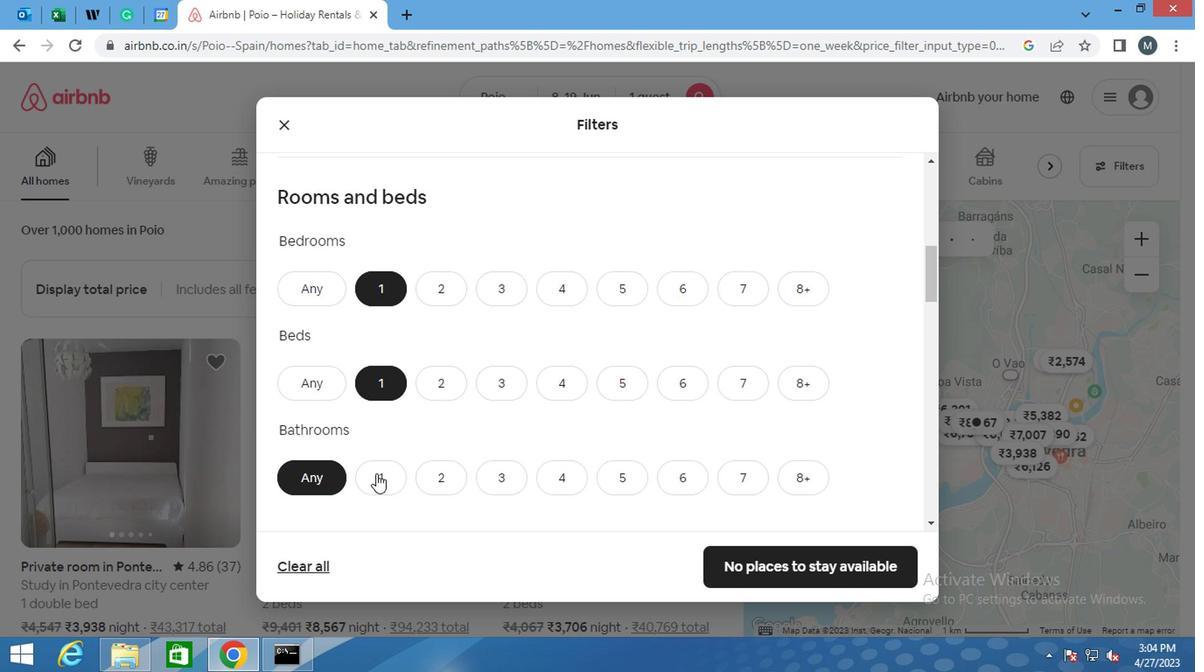 
Action: Mouse moved to (403, 416)
Screenshot: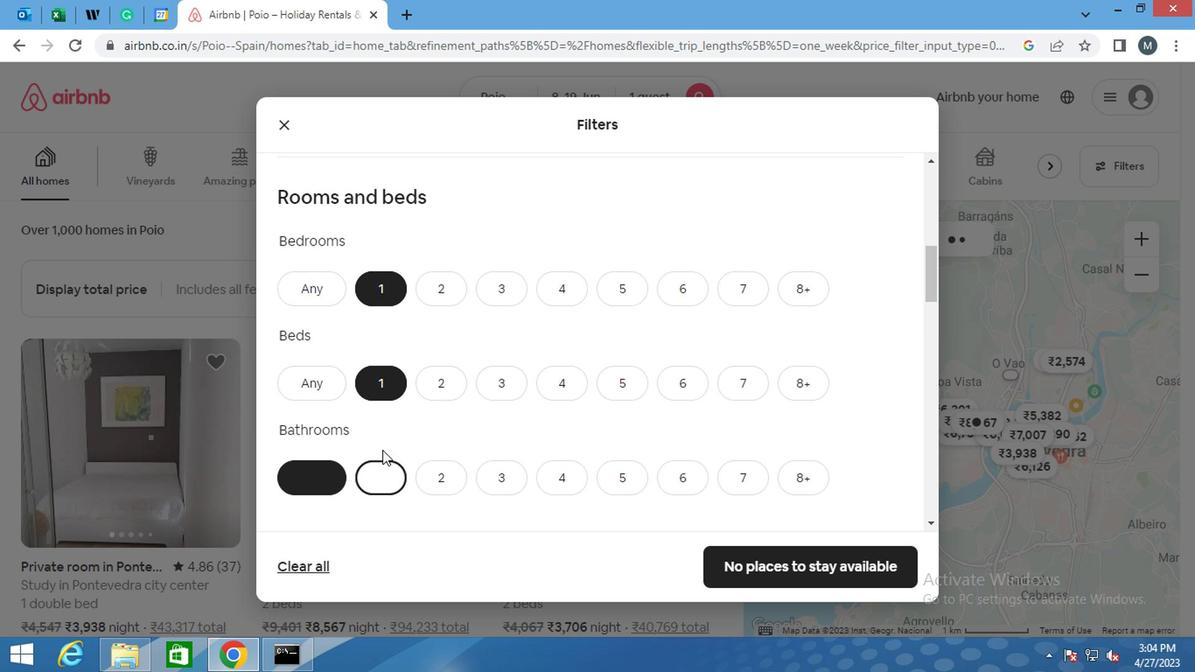
Action: Mouse scrolled (403, 415) with delta (0, 0)
Screenshot: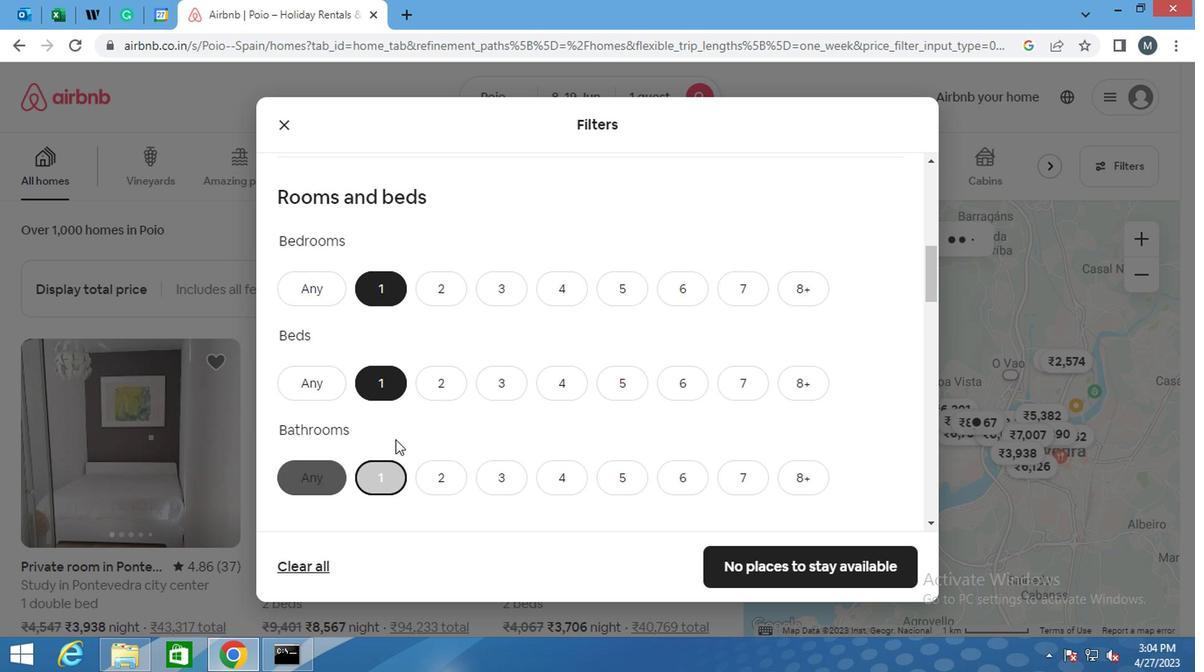 
Action: Mouse scrolled (403, 415) with delta (0, 0)
Screenshot: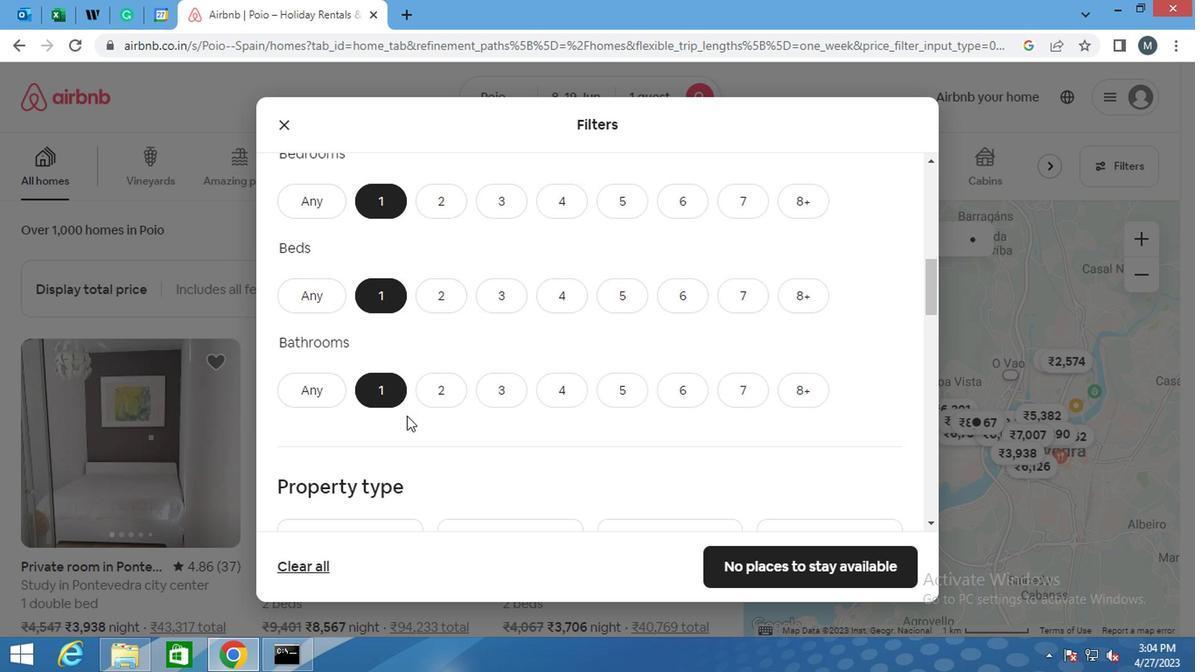 
Action: Mouse moved to (403, 416)
Screenshot: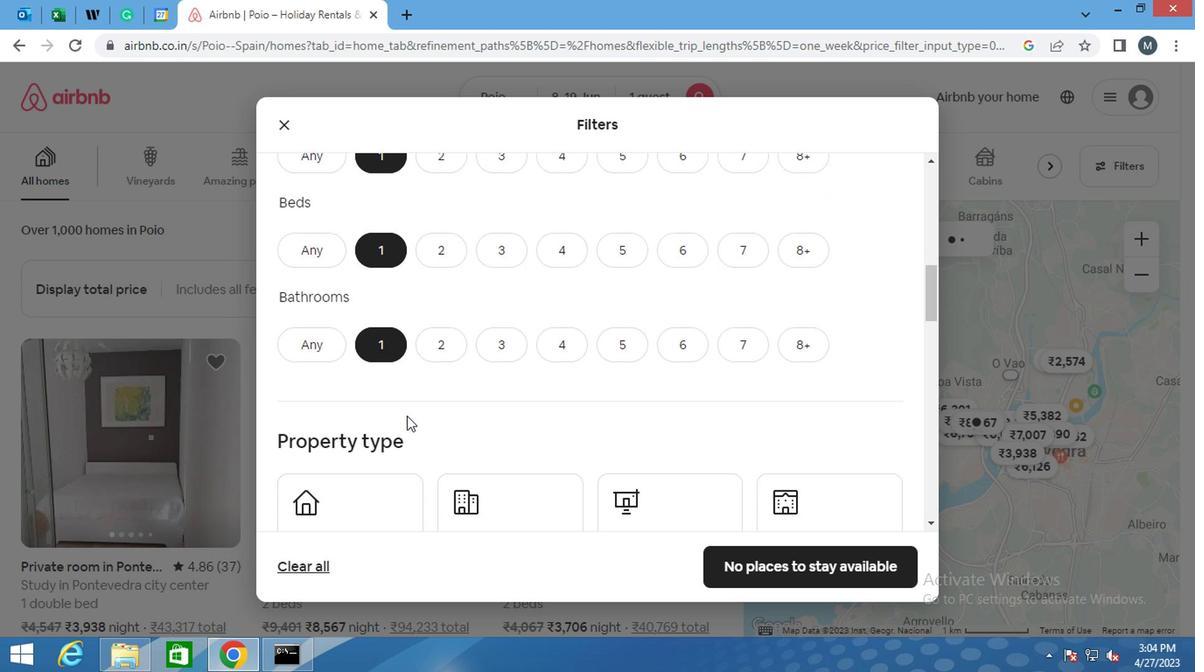 
Action: Mouse scrolled (403, 415) with delta (0, 0)
Screenshot: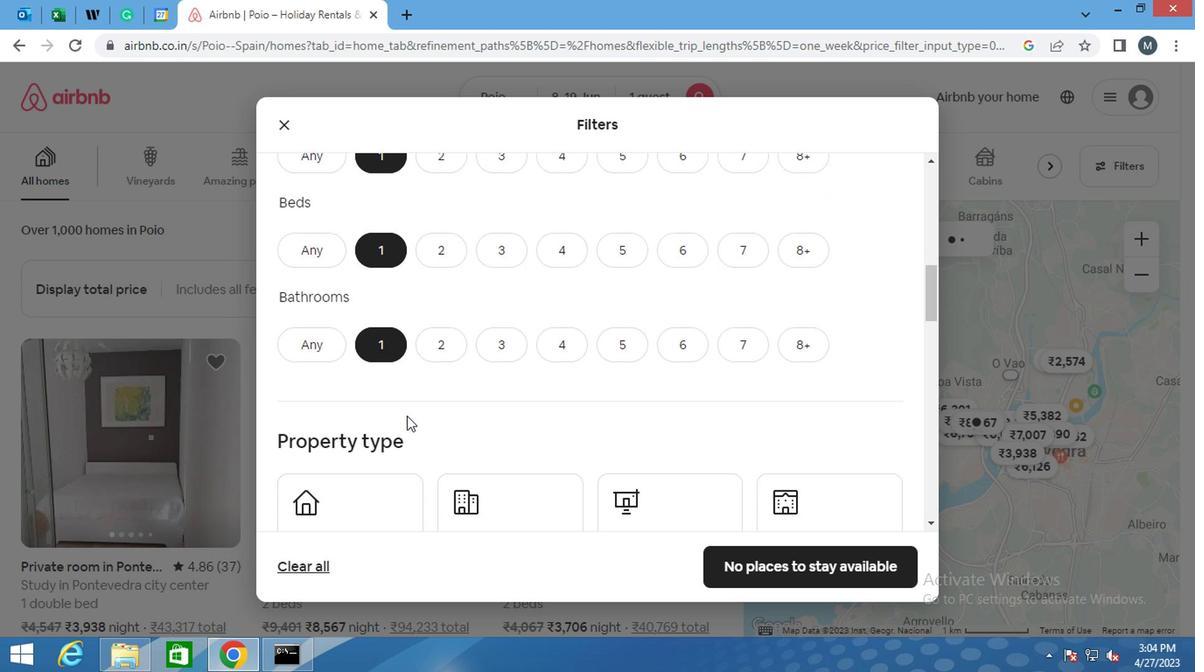 
Action: Mouse moved to (399, 417)
Screenshot: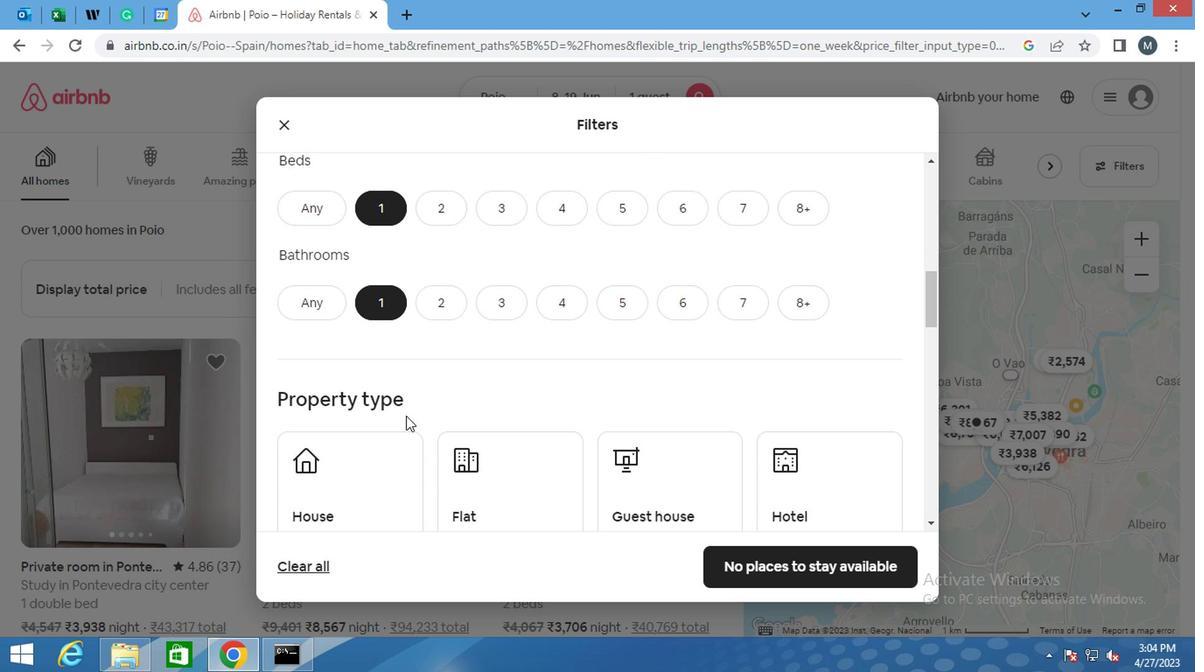 
Action: Mouse scrolled (399, 416) with delta (0, -1)
Screenshot: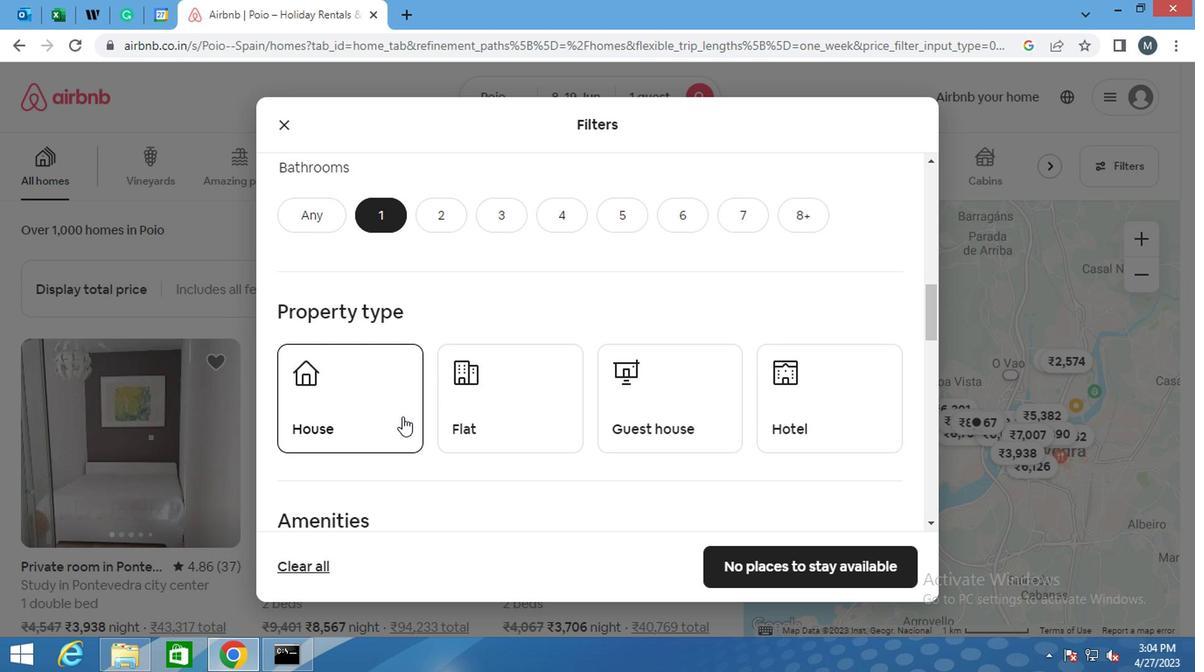 
Action: Mouse scrolled (399, 416) with delta (0, -1)
Screenshot: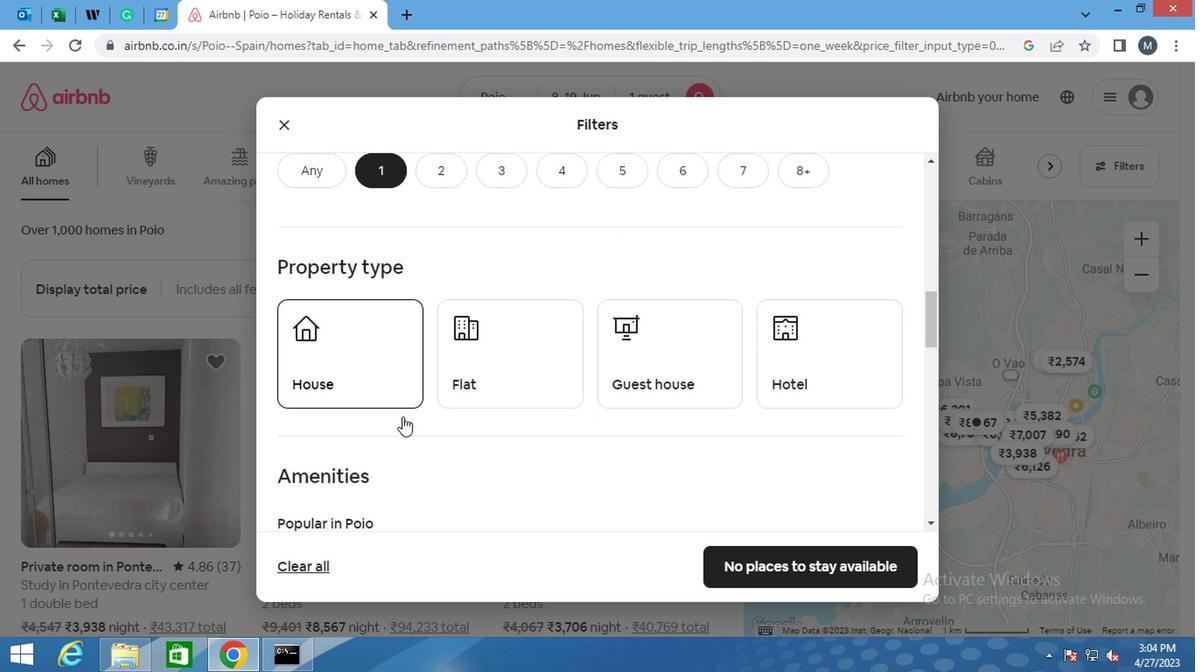 
Action: Mouse moved to (326, 201)
Screenshot: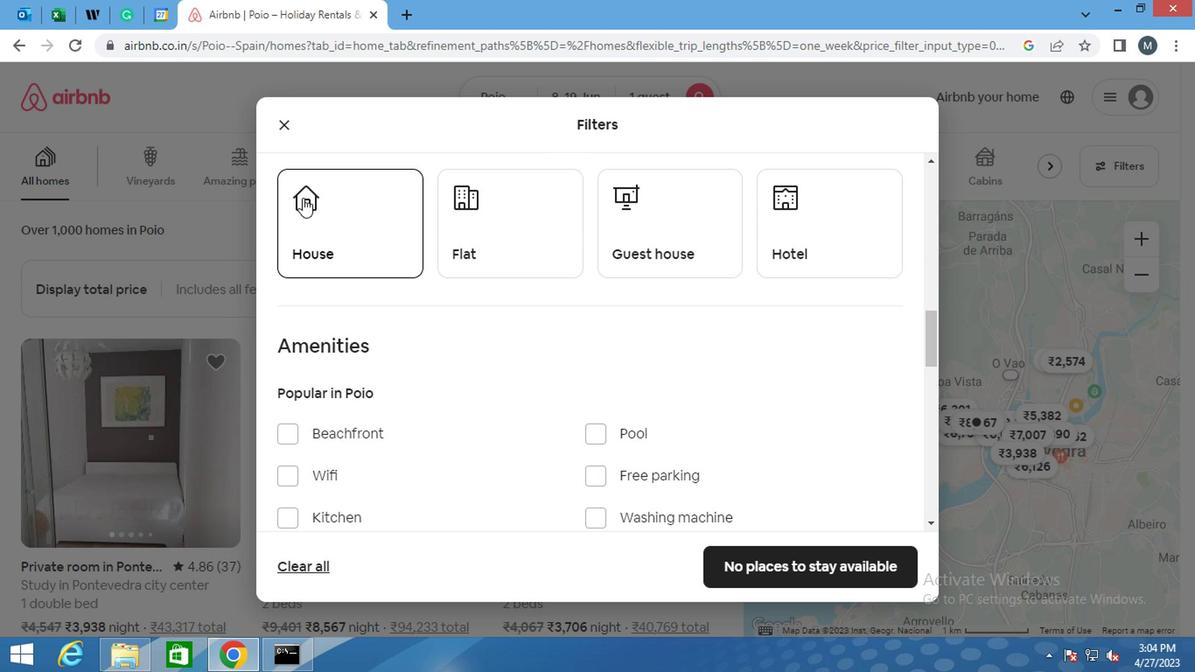 
Action: Mouse pressed left at (326, 201)
Screenshot: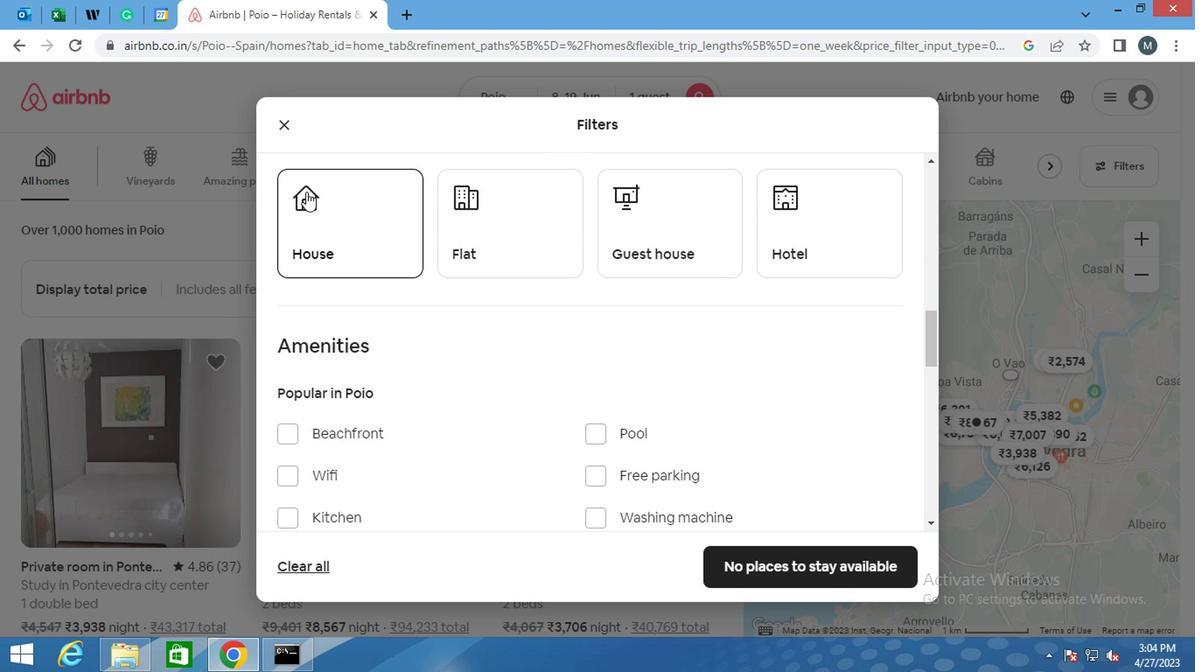 
Action: Mouse moved to (472, 236)
Screenshot: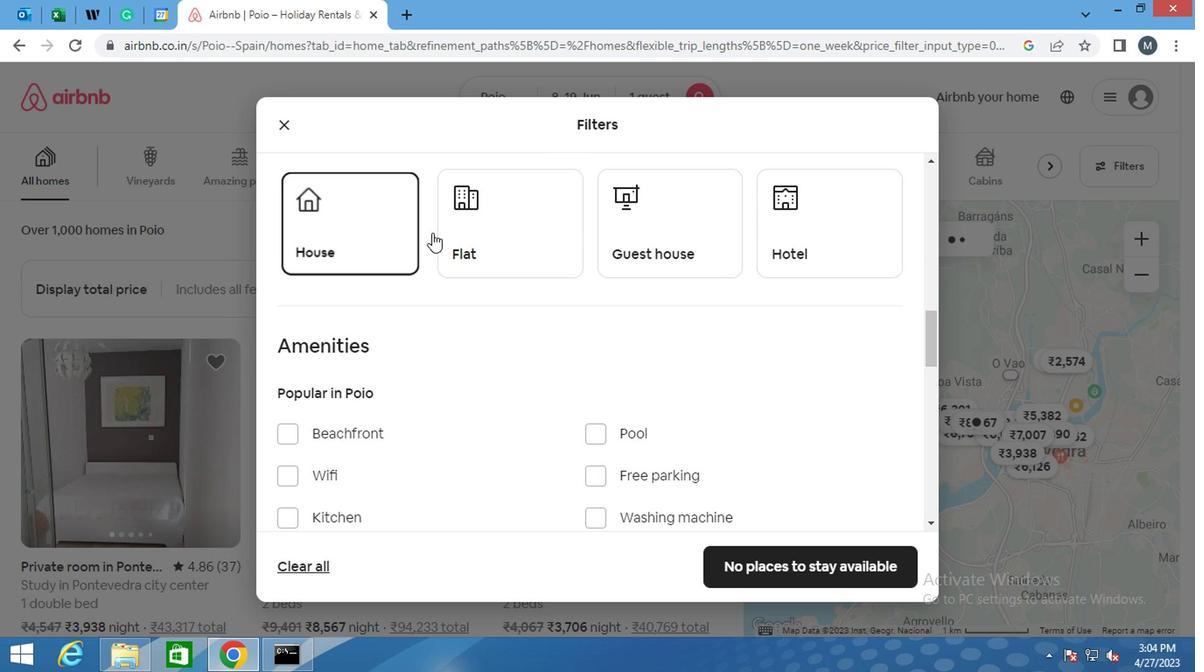 
Action: Mouse pressed left at (472, 236)
Screenshot: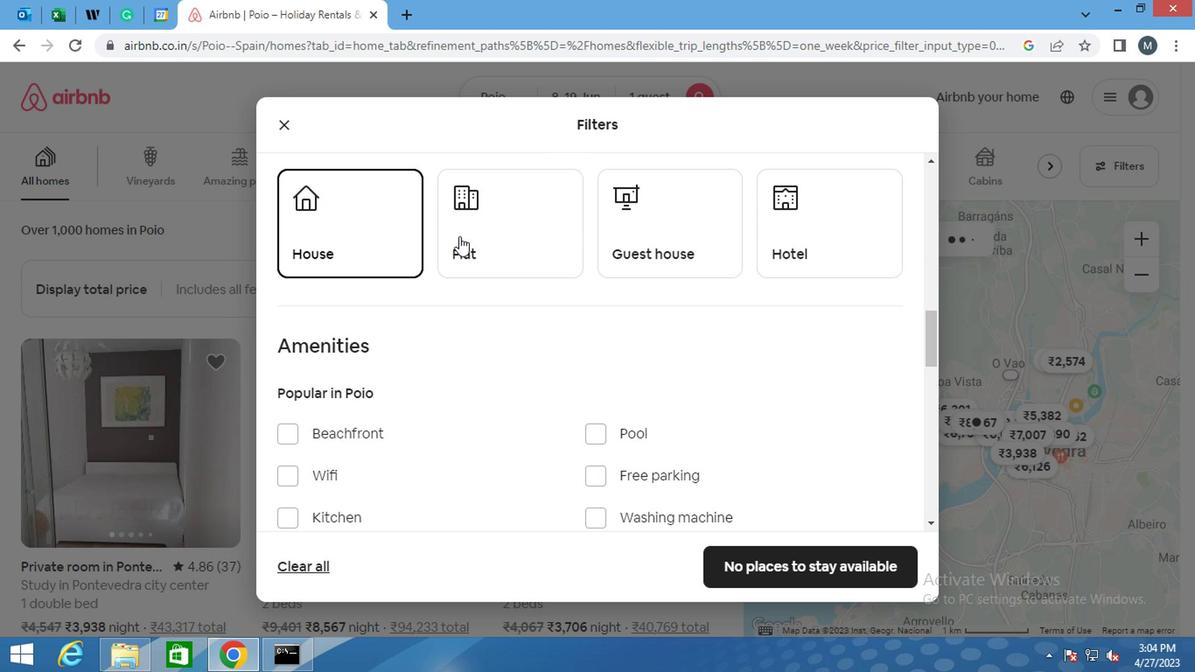 
Action: Mouse moved to (591, 227)
Screenshot: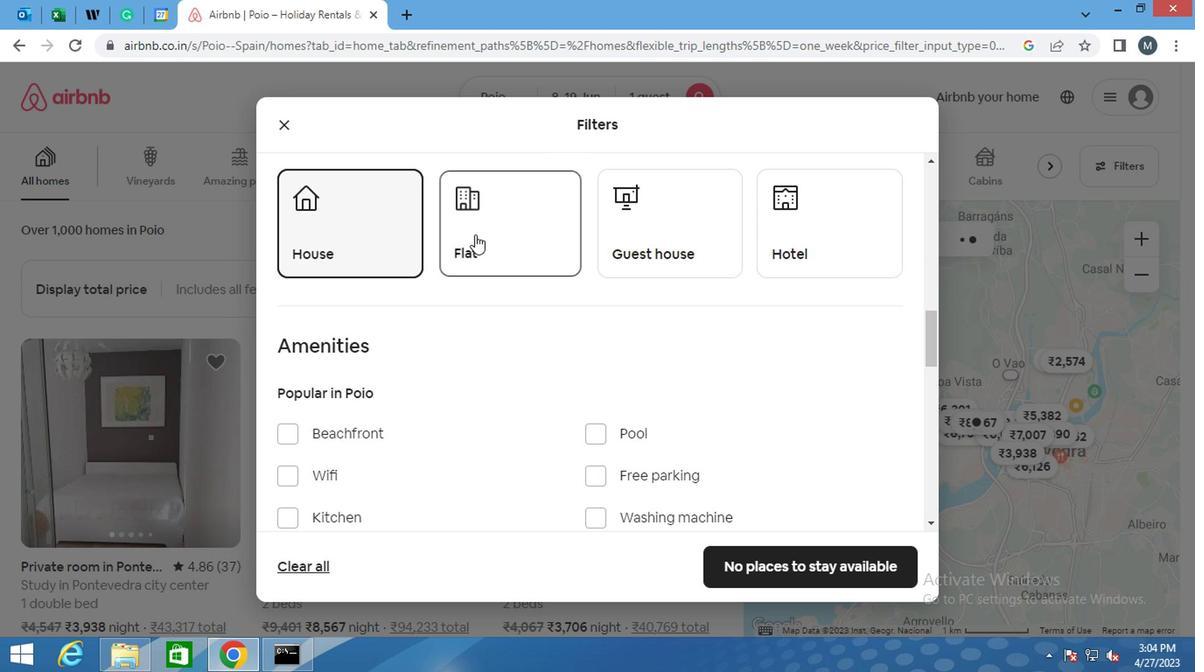
Action: Mouse pressed left at (591, 227)
Screenshot: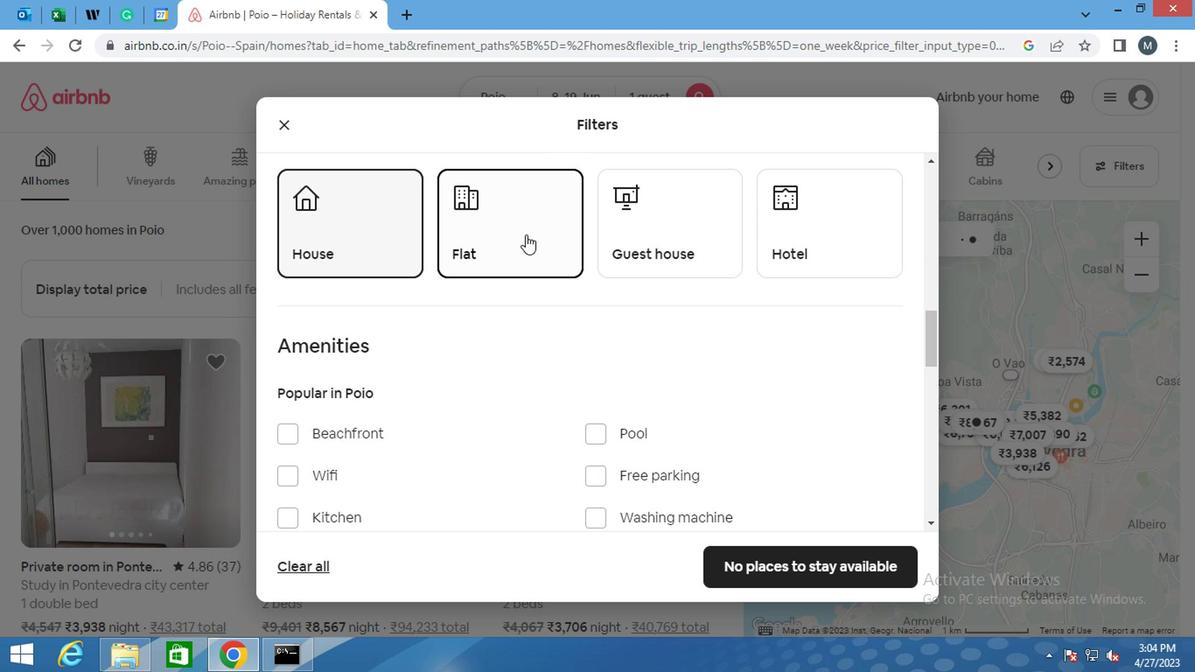 
Action: Mouse moved to (623, 227)
Screenshot: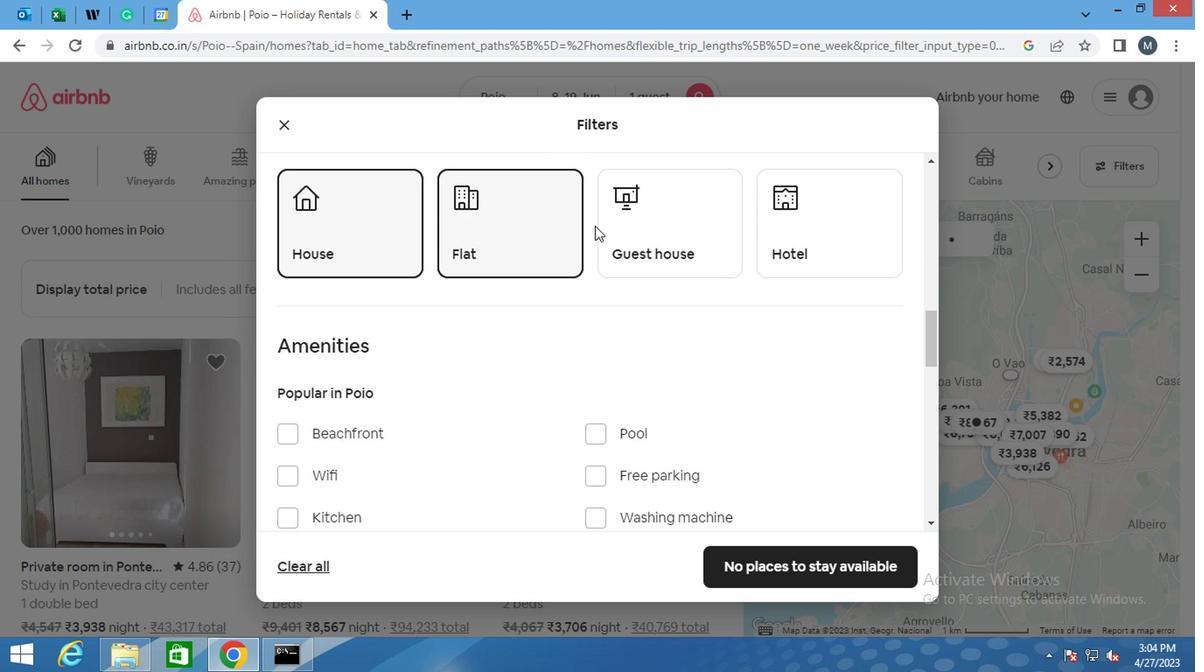 
Action: Mouse pressed left at (623, 227)
Screenshot: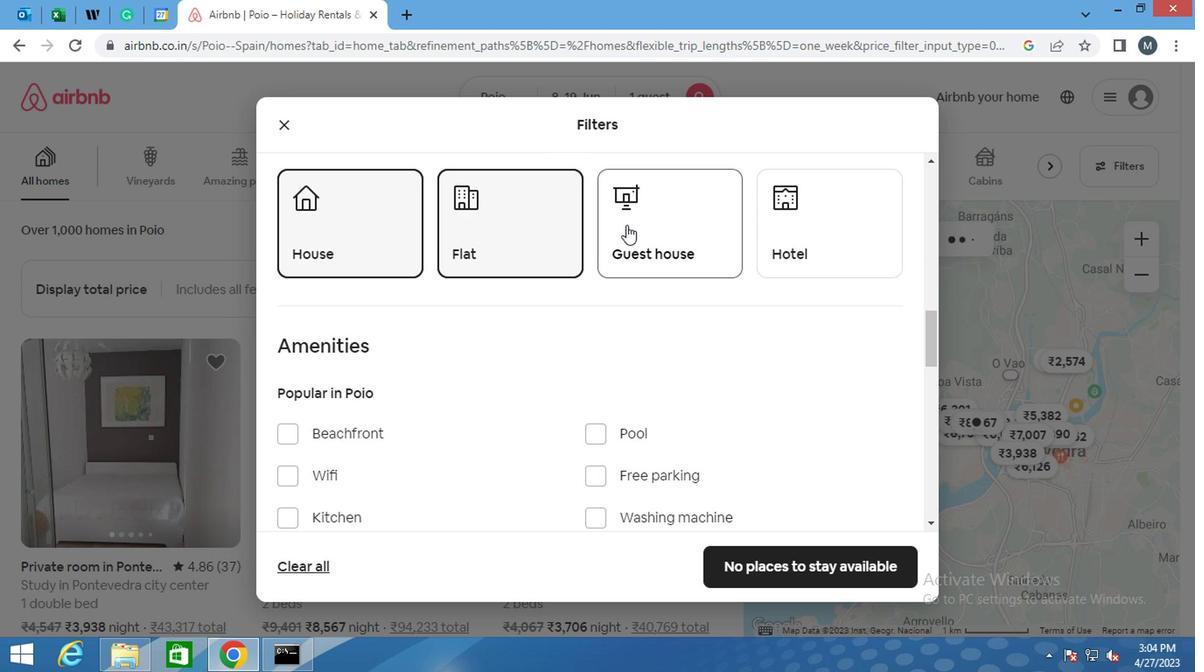 
Action: Mouse moved to (773, 232)
Screenshot: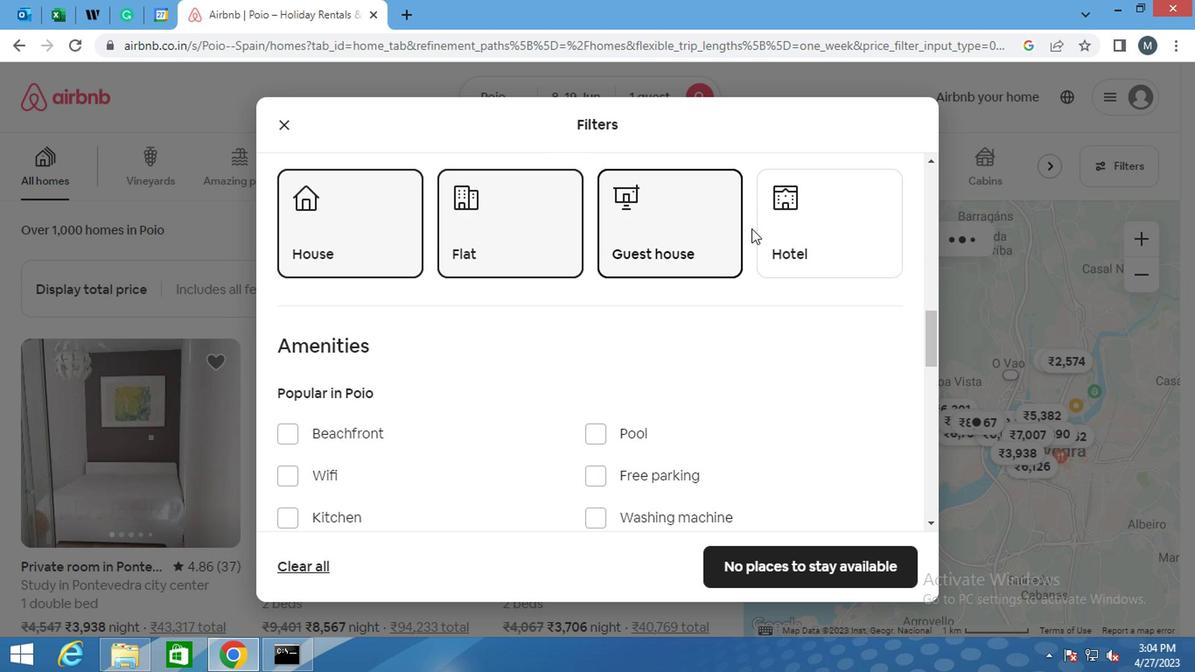 
Action: Mouse pressed left at (773, 232)
Screenshot: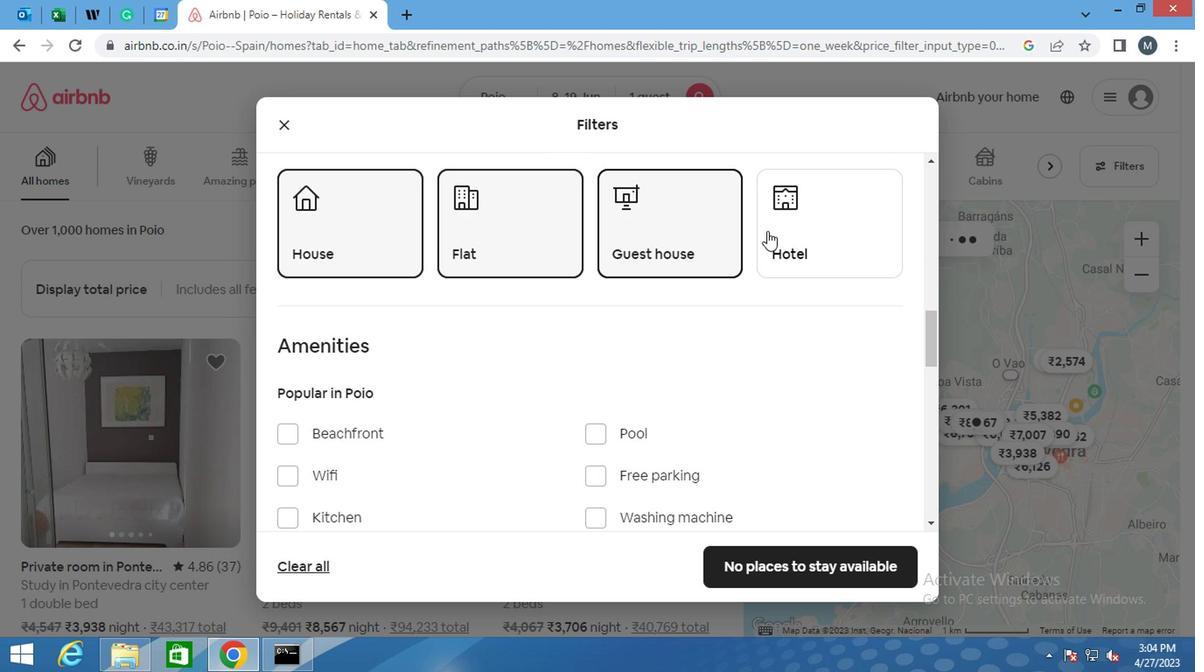 
Action: Mouse moved to (516, 260)
Screenshot: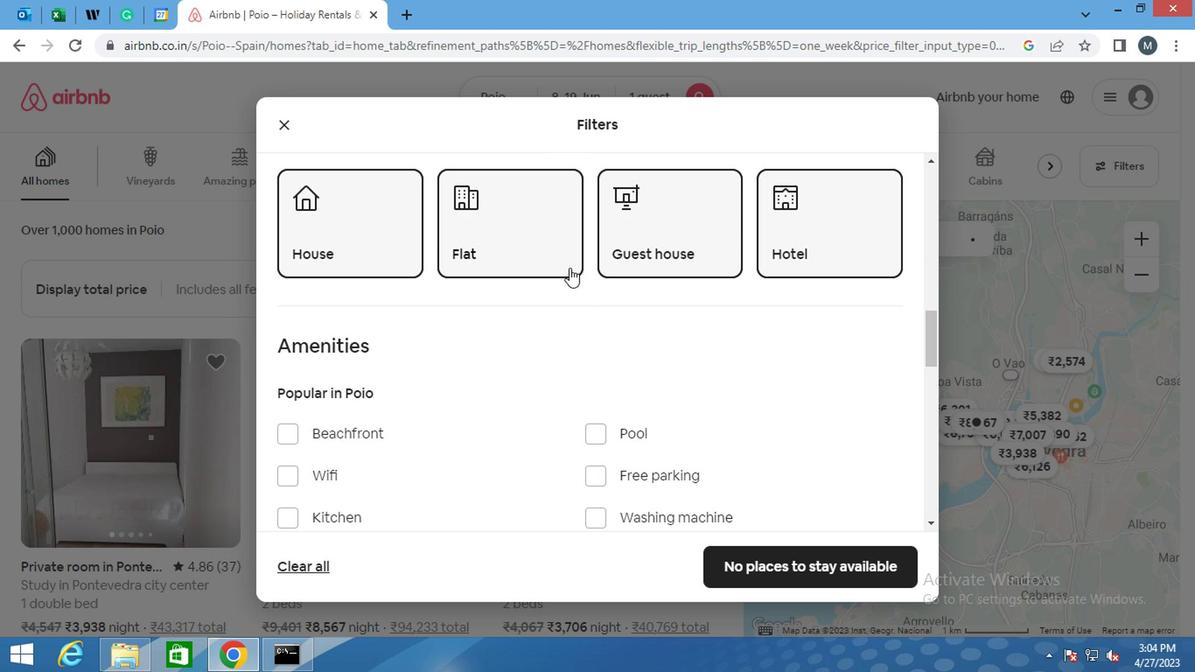 
Action: Mouse scrolled (516, 260) with delta (0, 0)
Screenshot: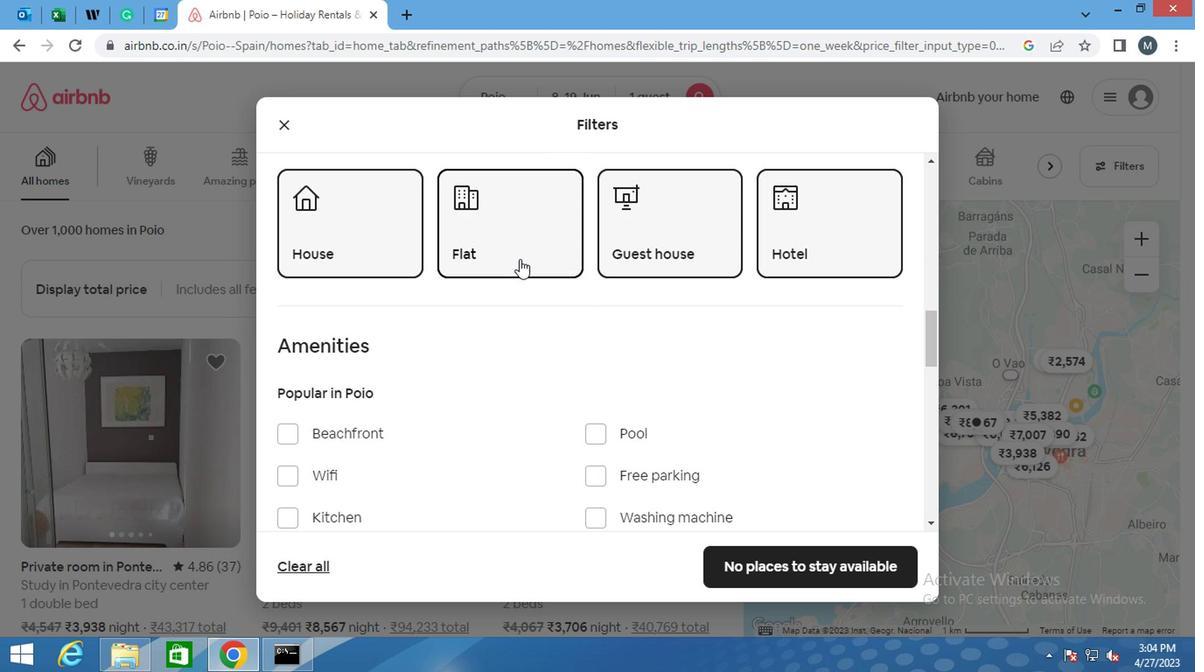 
Action: Mouse scrolled (516, 260) with delta (0, 0)
Screenshot: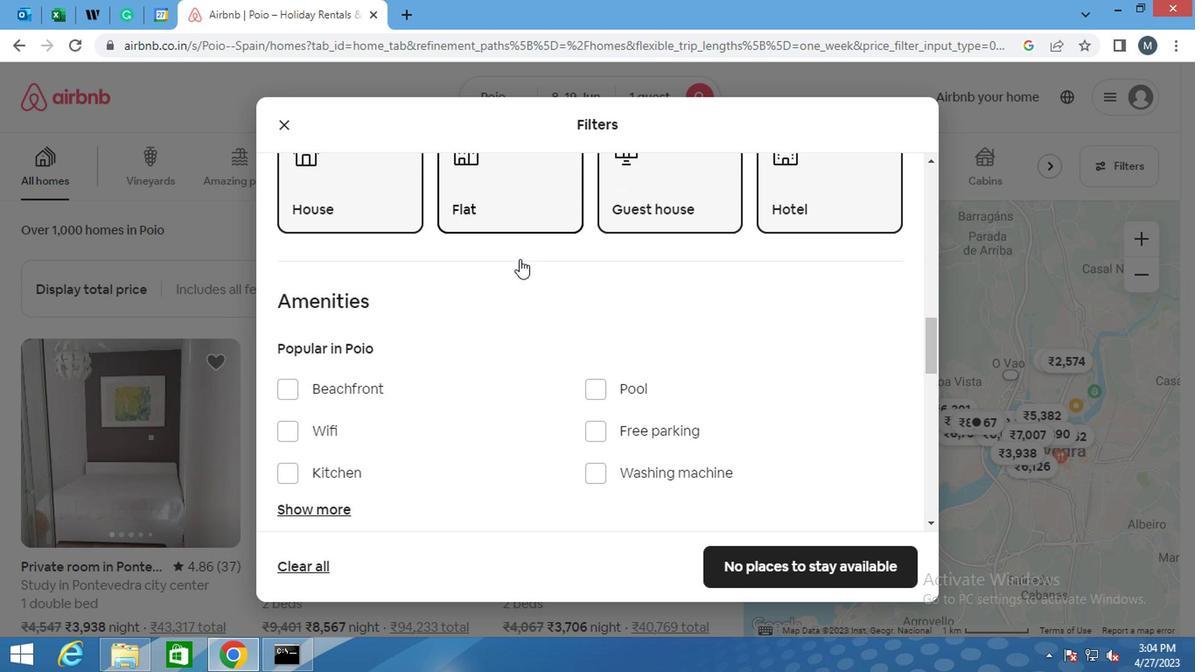 
Action: Mouse moved to (587, 350)
Screenshot: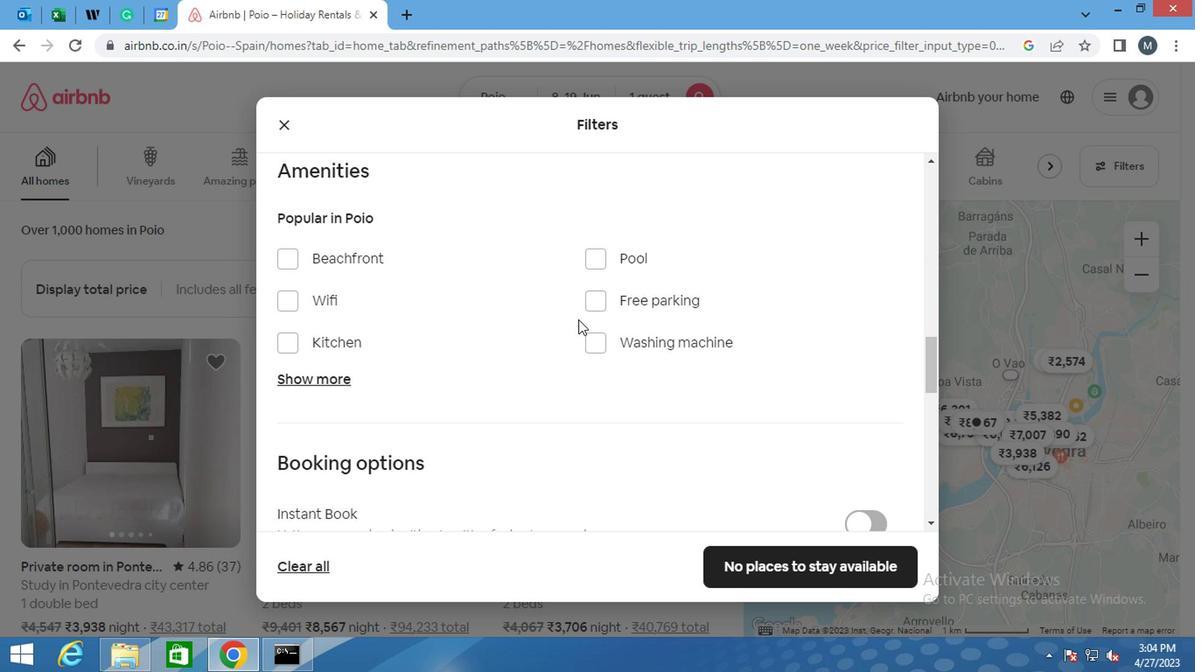 
Action: Mouse pressed left at (587, 350)
Screenshot: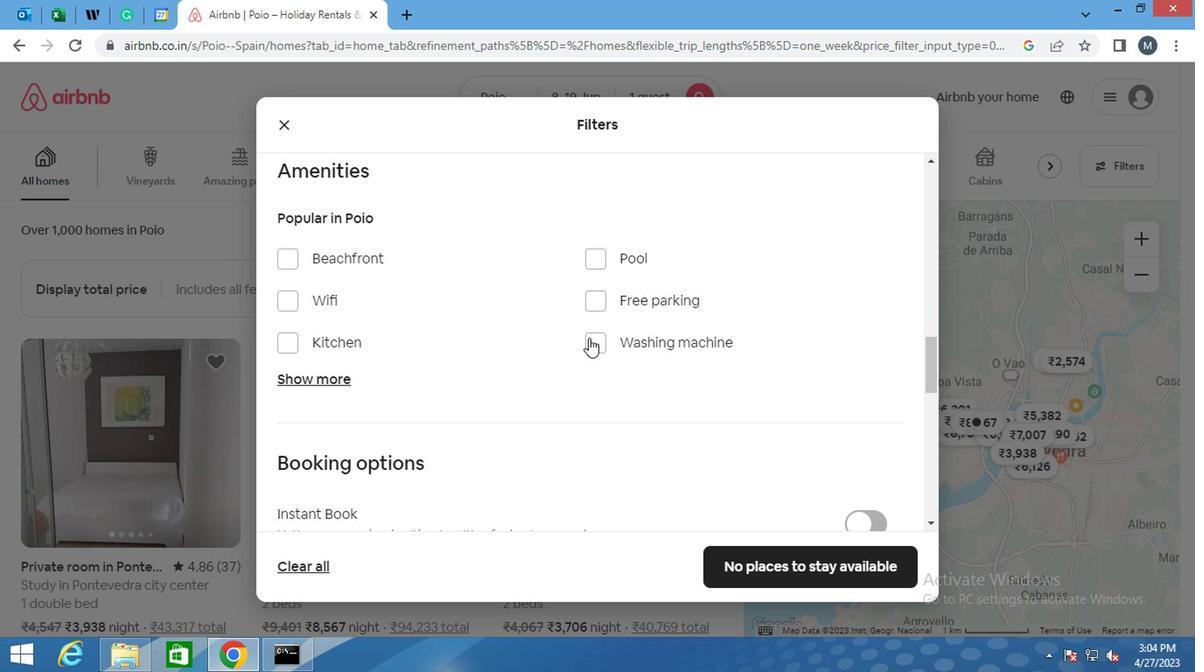 
Action: Mouse moved to (598, 321)
Screenshot: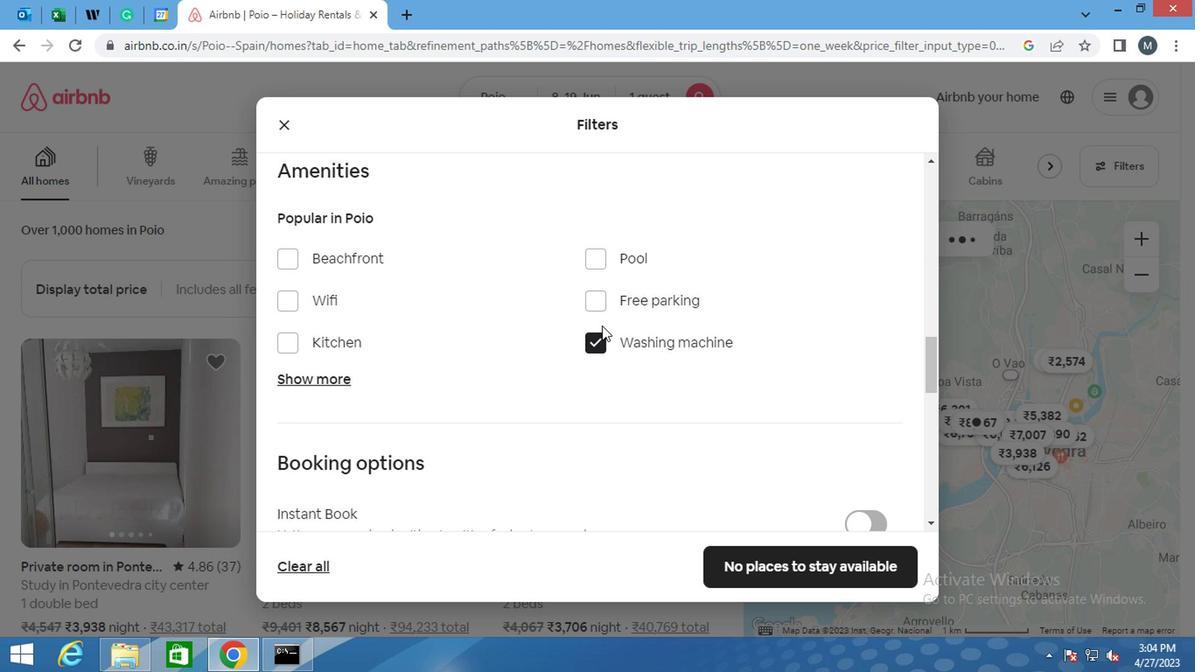 
Action: Mouse scrolled (598, 321) with delta (0, 0)
Screenshot: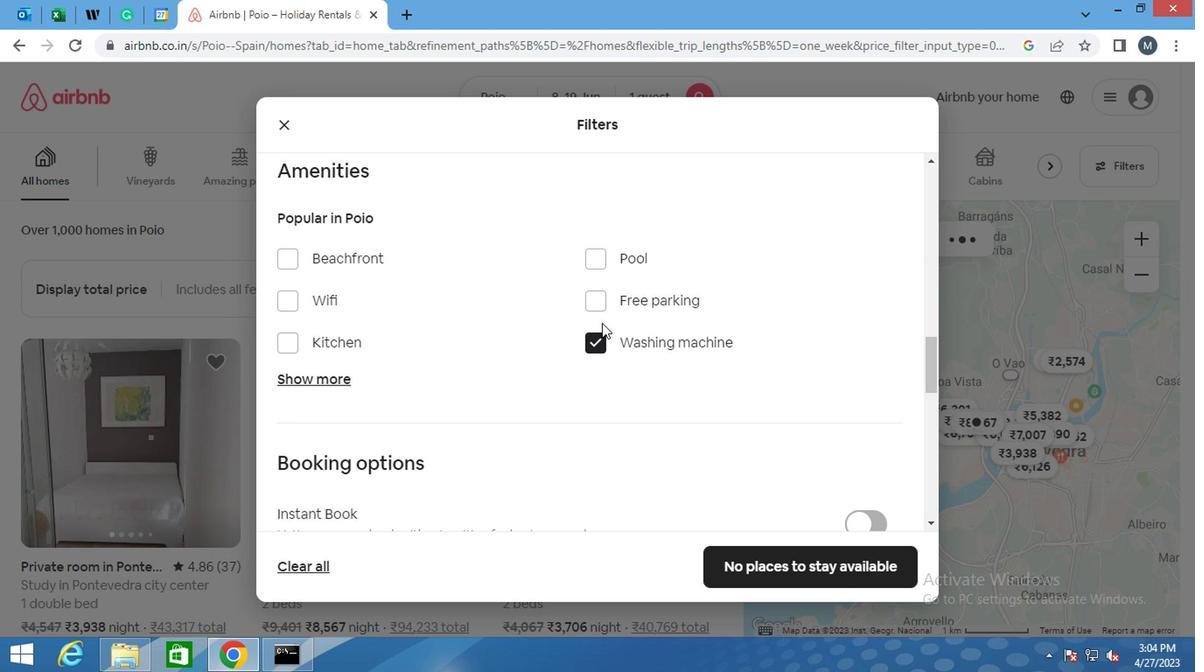 
Action: Mouse moved to (586, 321)
Screenshot: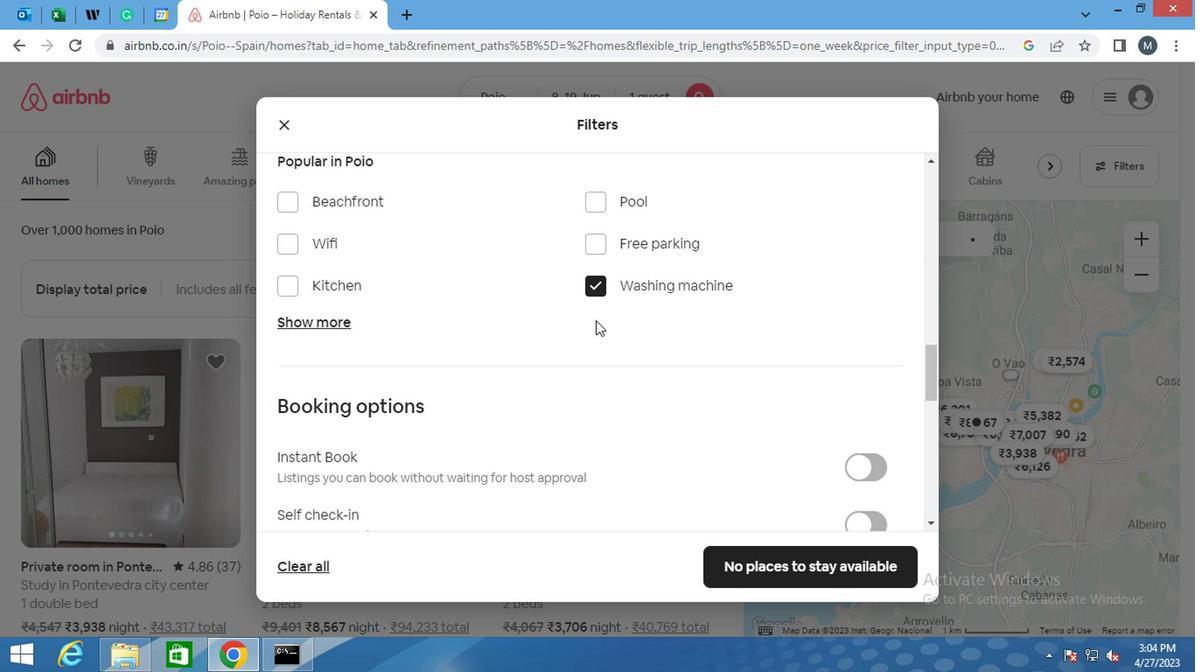 
Action: Mouse scrolled (586, 321) with delta (0, 0)
Screenshot: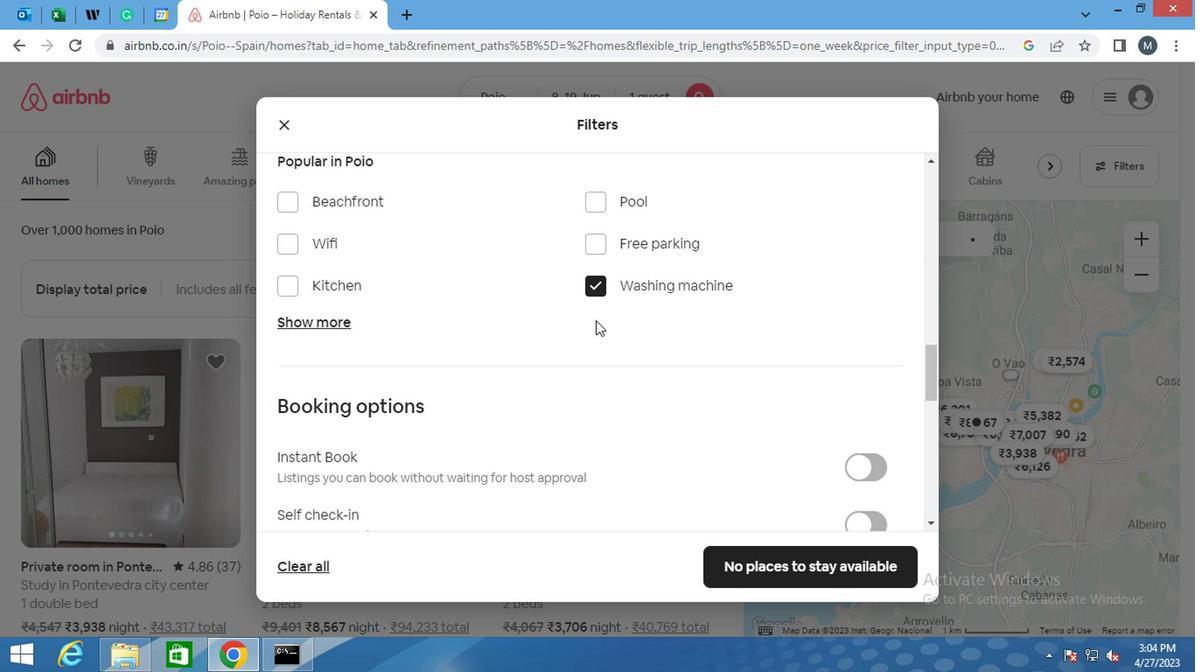 
Action: Mouse moved to (574, 323)
Screenshot: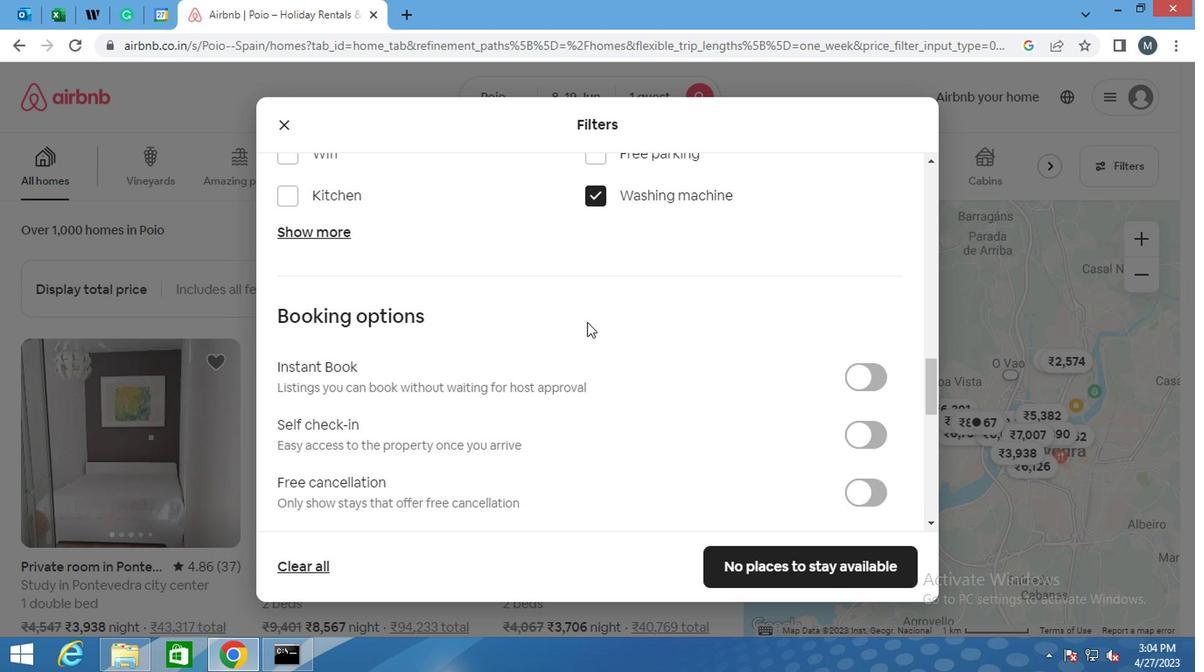 
Action: Mouse scrolled (574, 322) with delta (0, -1)
Screenshot: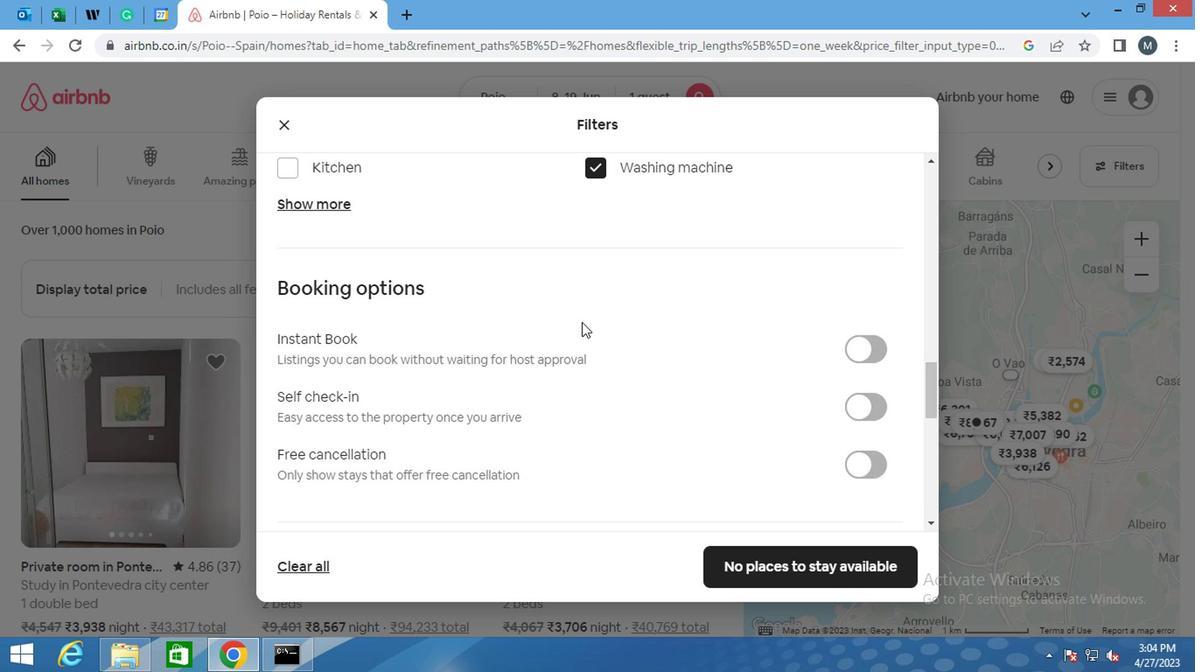 
Action: Mouse moved to (569, 324)
Screenshot: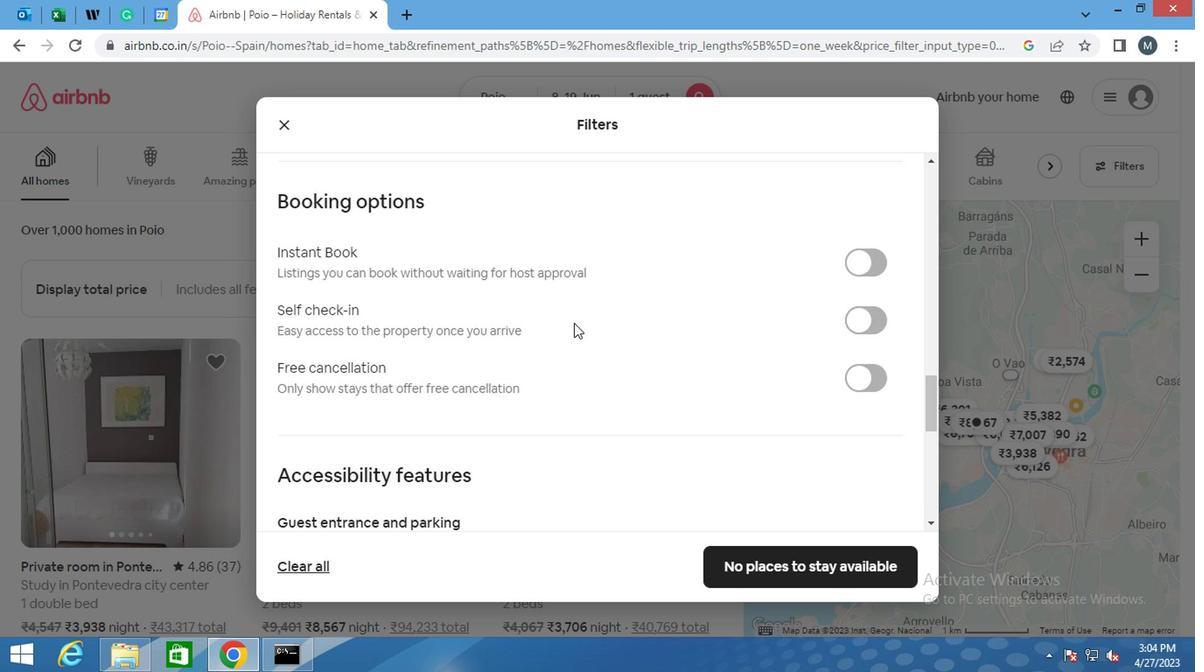 
Action: Mouse scrolled (569, 323) with delta (0, 0)
Screenshot: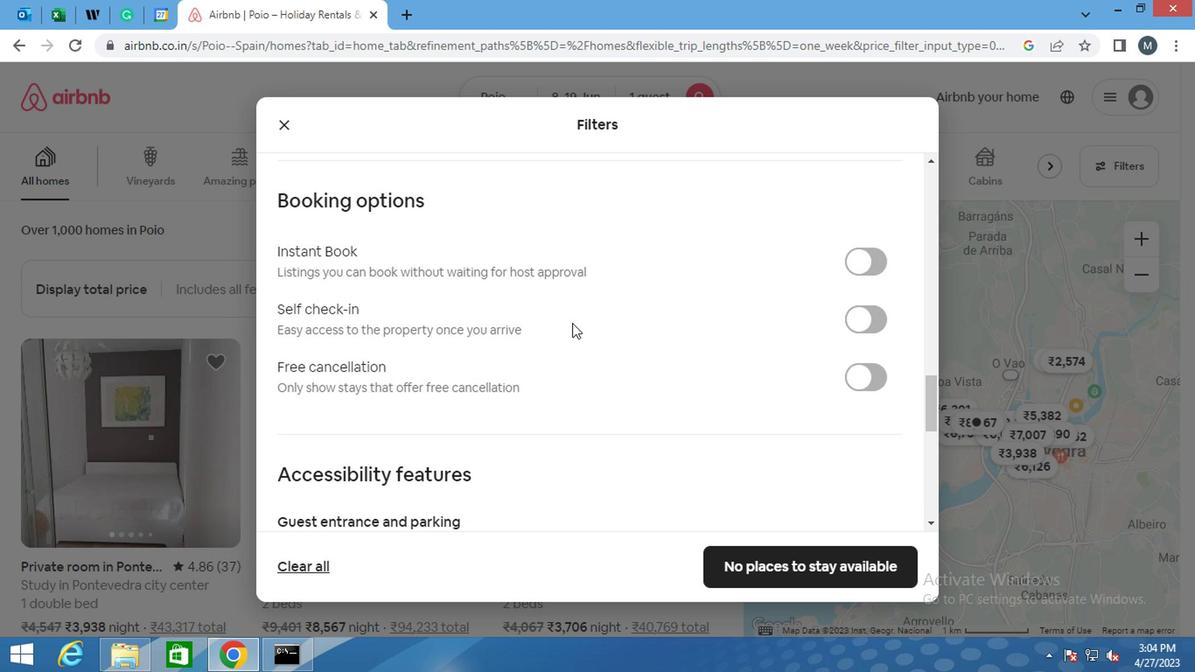 
Action: Mouse moved to (857, 232)
Screenshot: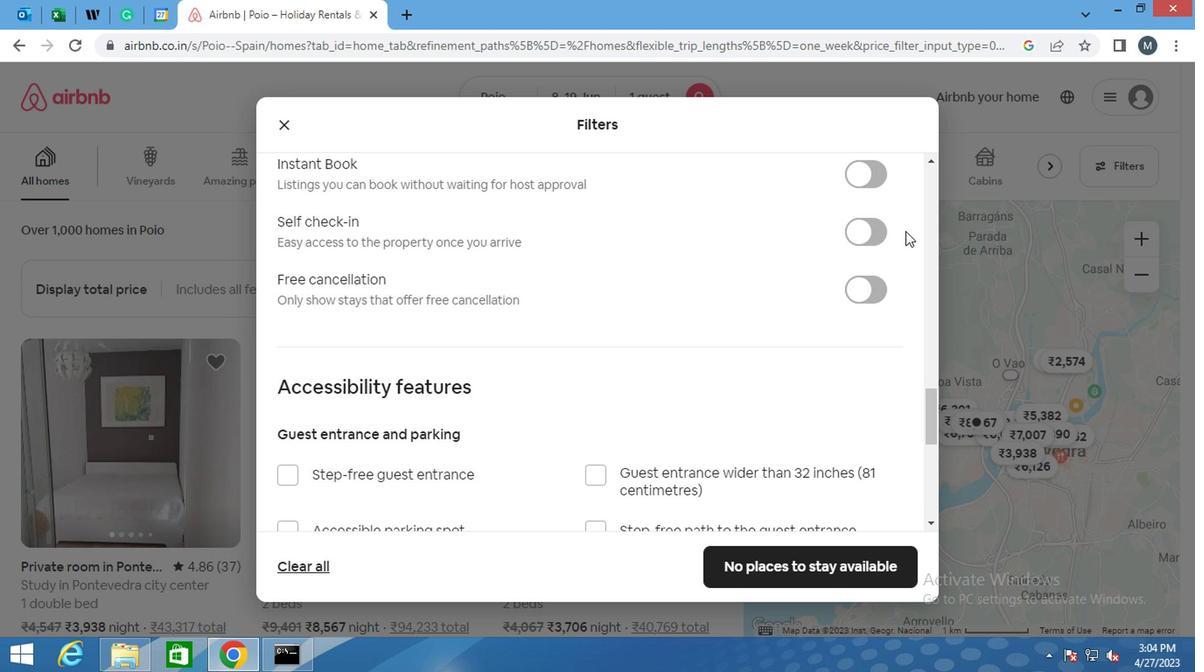 
Action: Mouse pressed left at (857, 232)
Screenshot: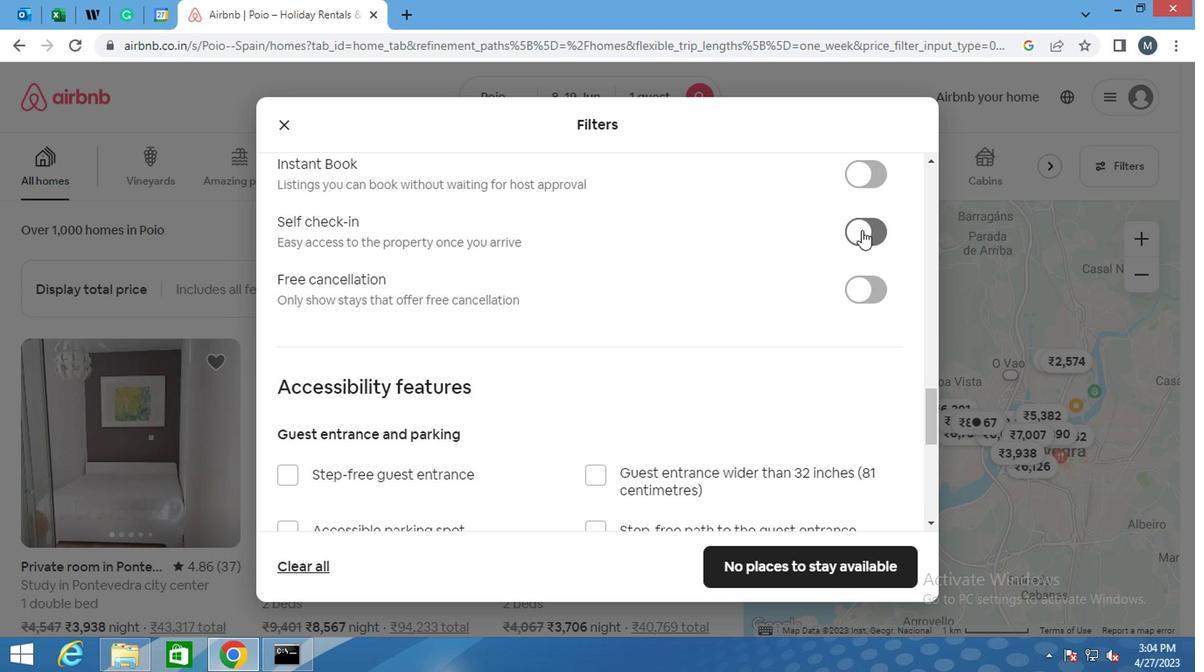 
Action: Mouse moved to (628, 263)
Screenshot: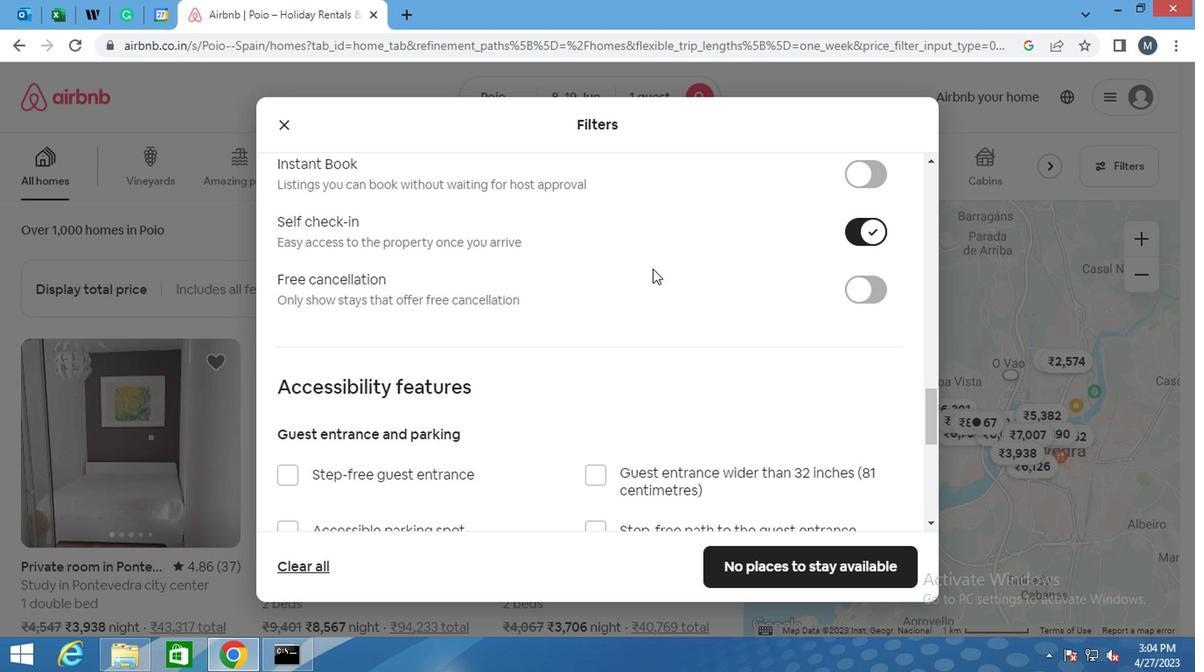 
Action: Mouse scrolled (628, 262) with delta (0, 0)
Screenshot: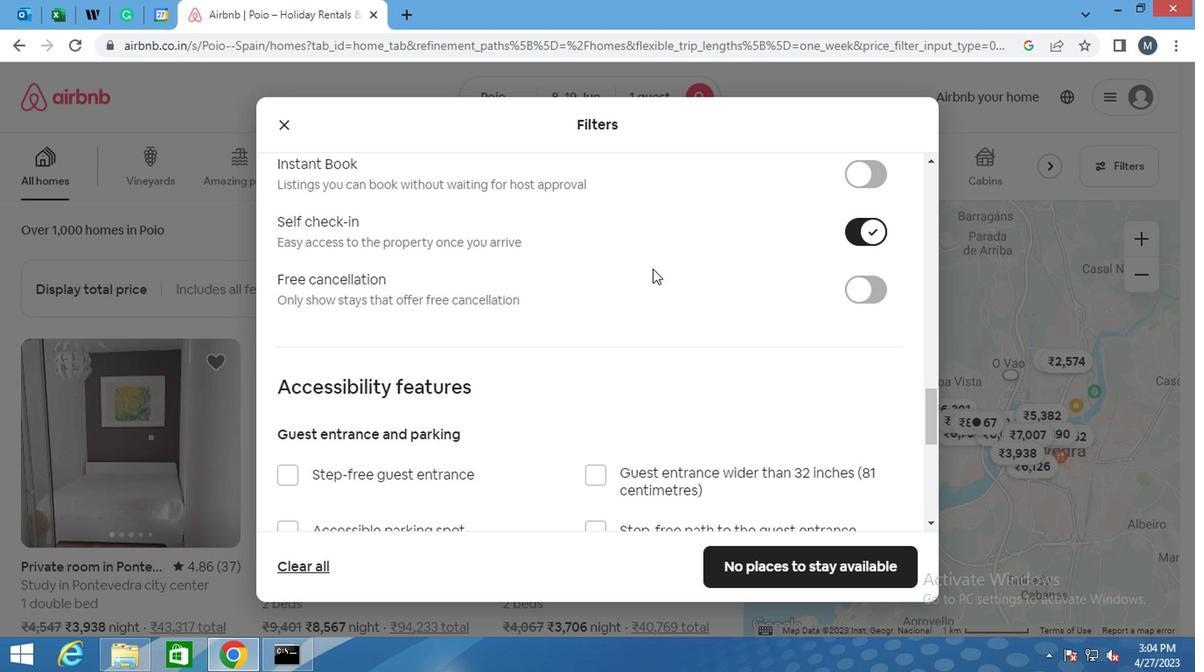 
Action: Mouse moved to (628, 264)
Screenshot: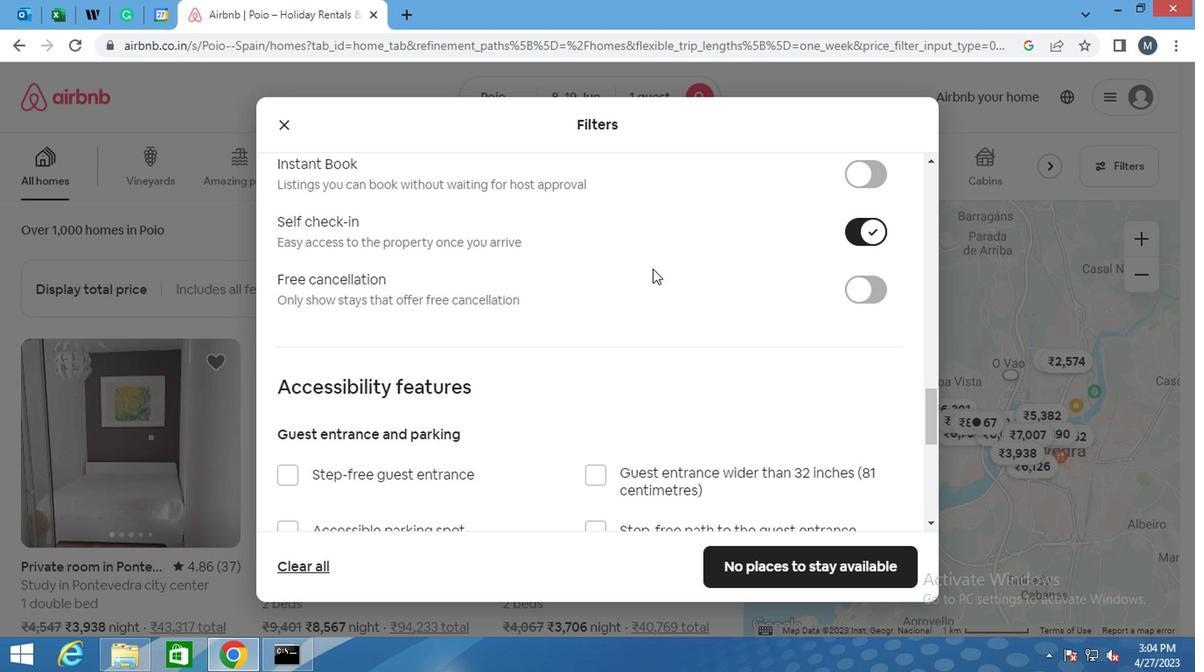 
Action: Mouse scrolled (628, 263) with delta (0, -1)
Screenshot: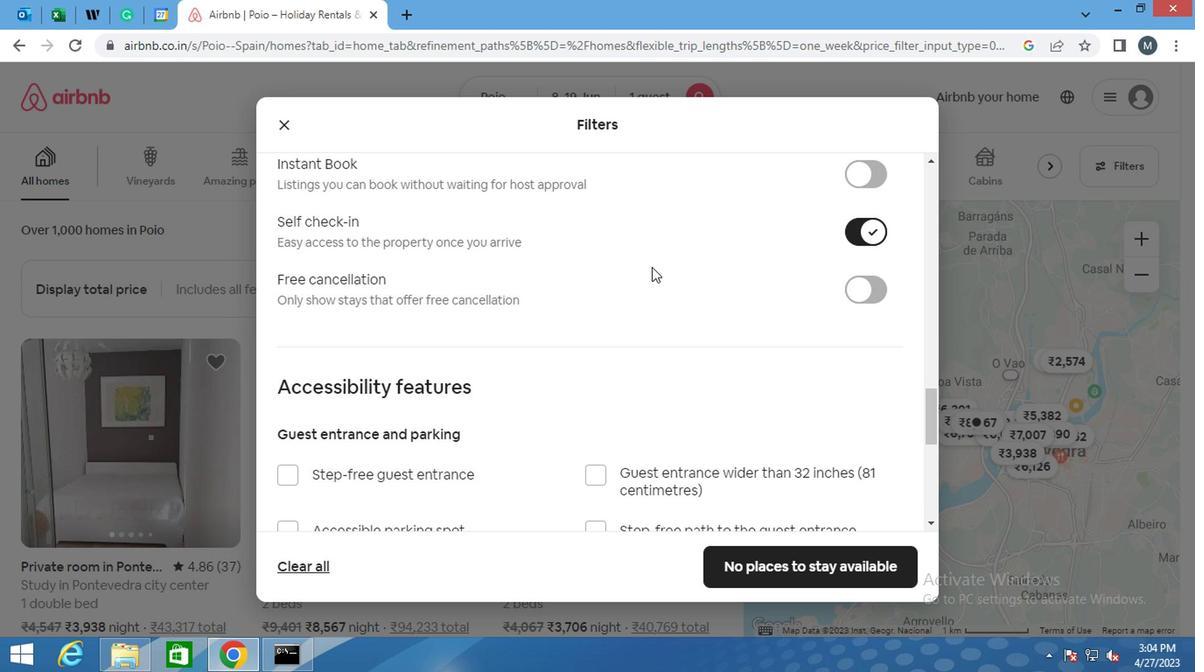 
Action: Mouse moved to (621, 264)
Screenshot: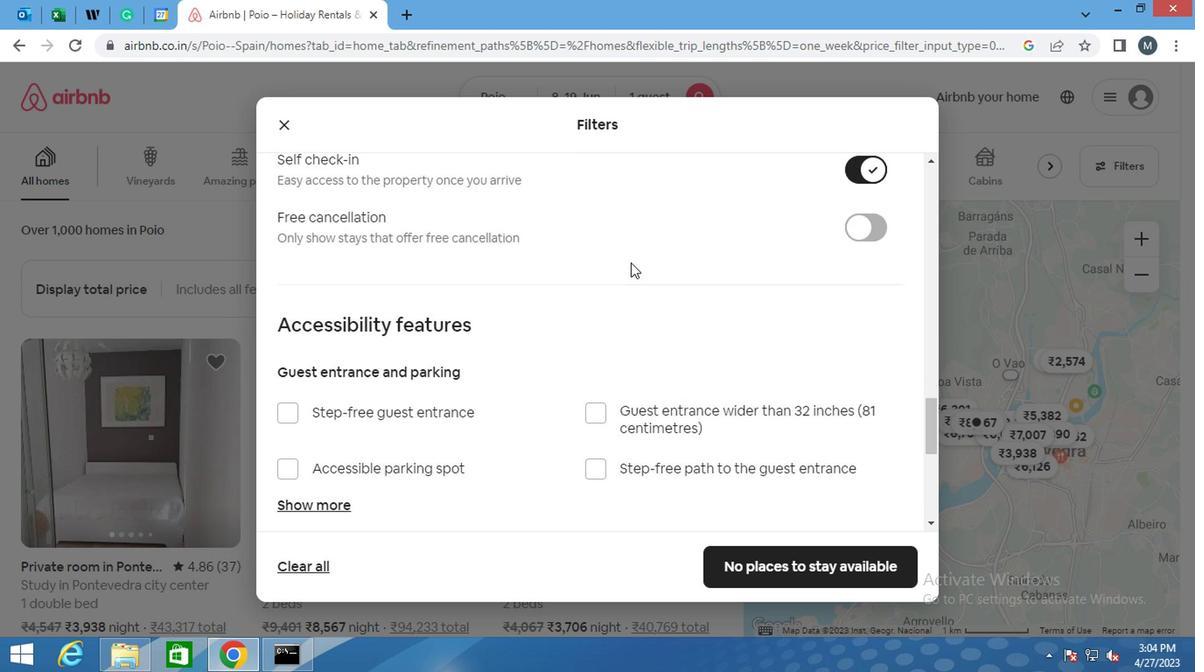 
Action: Mouse scrolled (621, 263) with delta (0, -1)
Screenshot: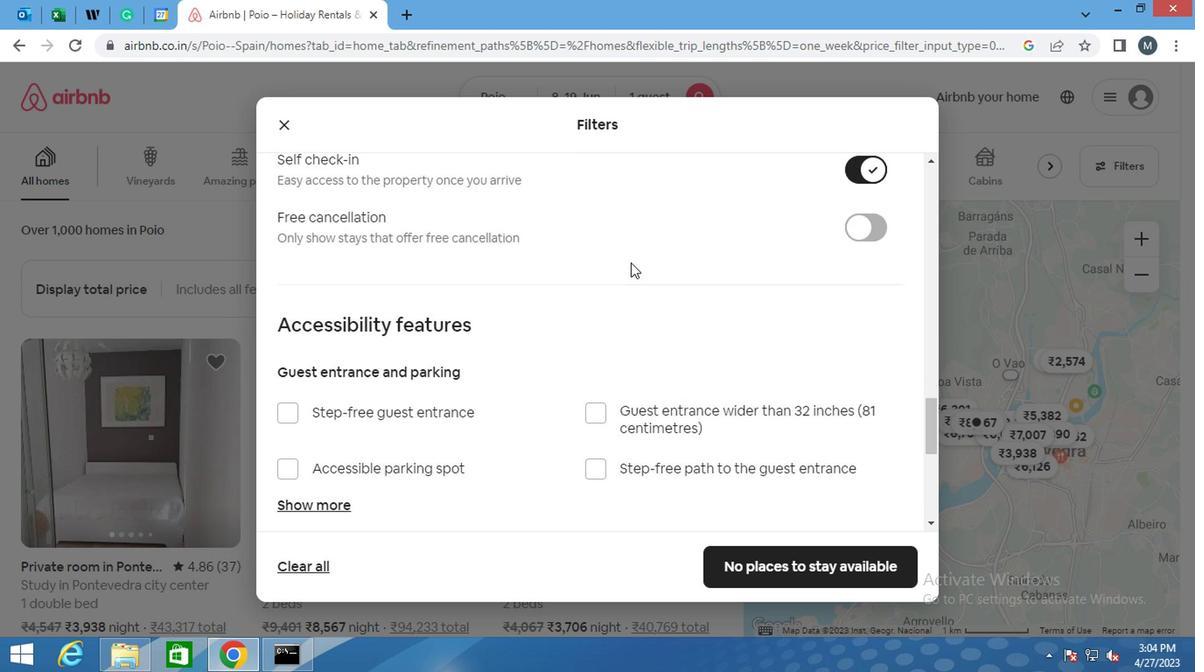 
Action: Mouse moved to (511, 303)
Screenshot: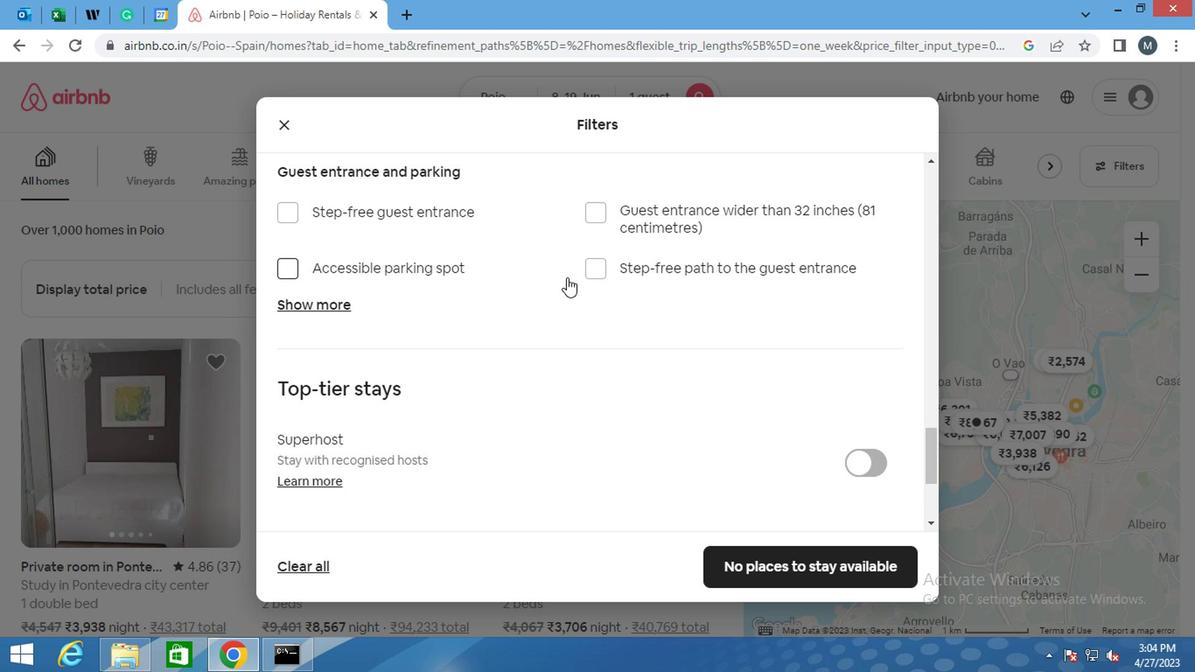 
Action: Mouse scrolled (511, 302) with delta (0, -1)
Screenshot: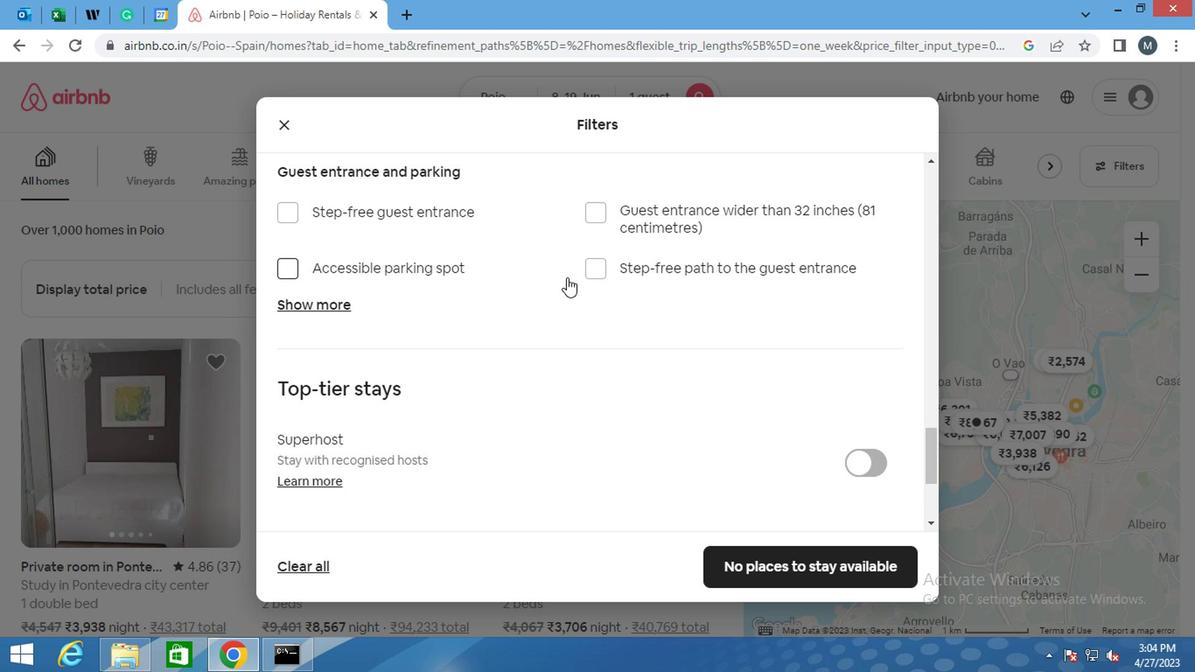 
Action: Mouse moved to (507, 309)
Screenshot: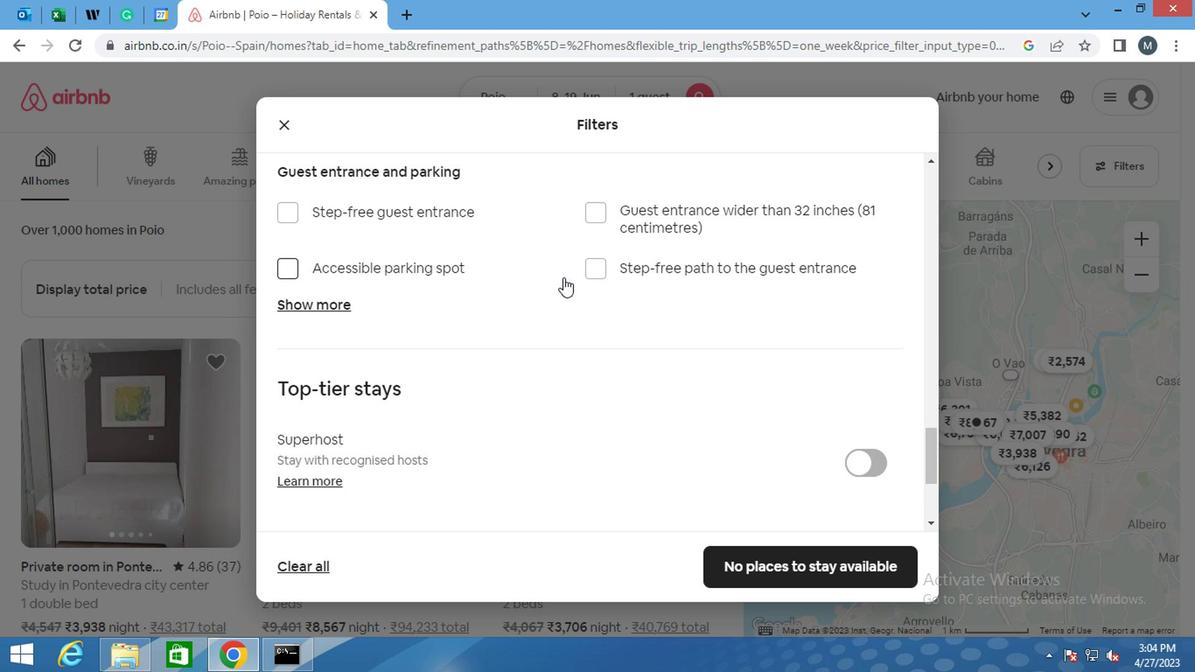 
Action: Mouse scrolled (507, 308) with delta (0, 0)
Screenshot: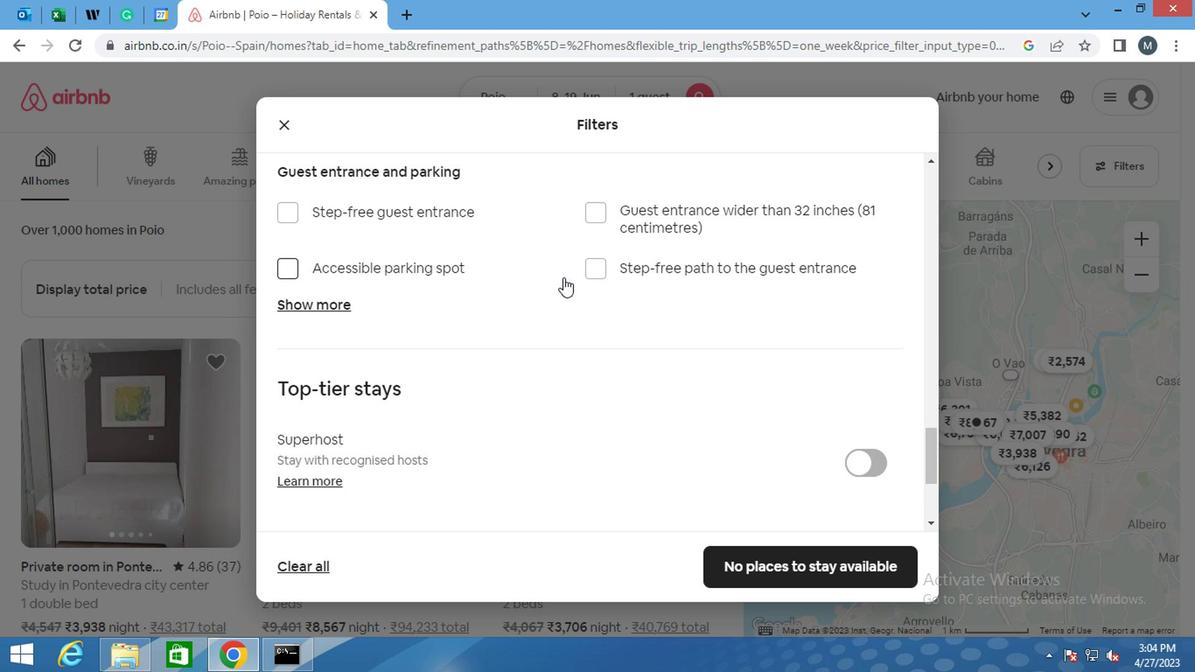
Action: Mouse moved to (417, 396)
Screenshot: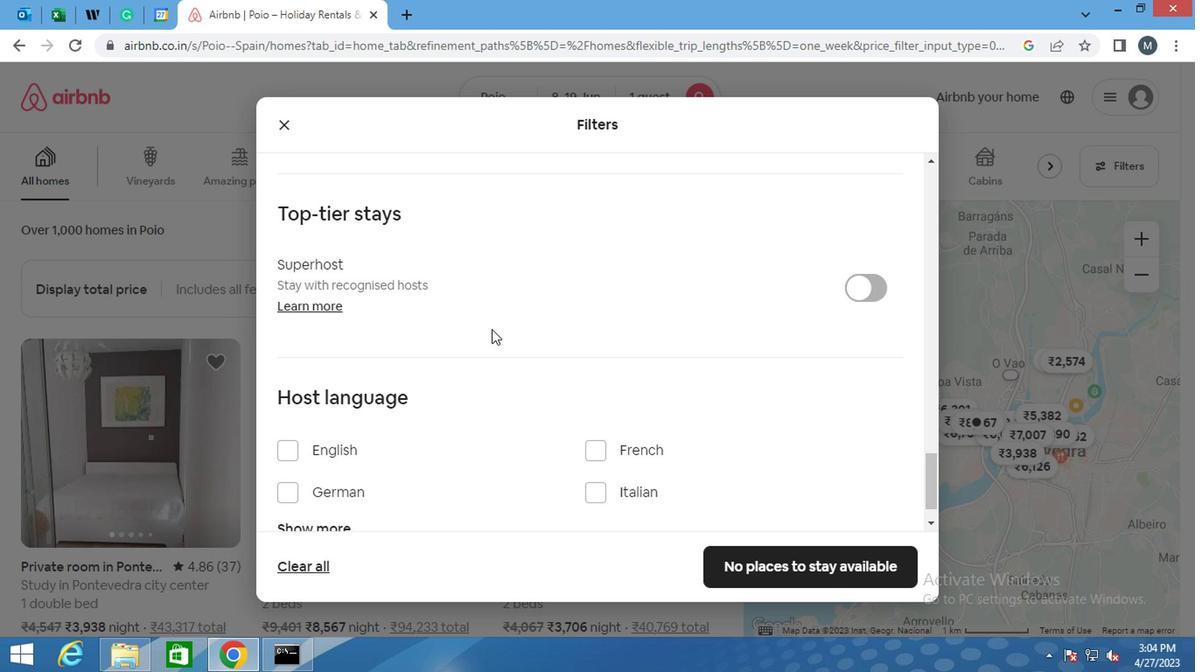 
Action: Mouse scrolled (417, 395) with delta (0, 0)
Screenshot: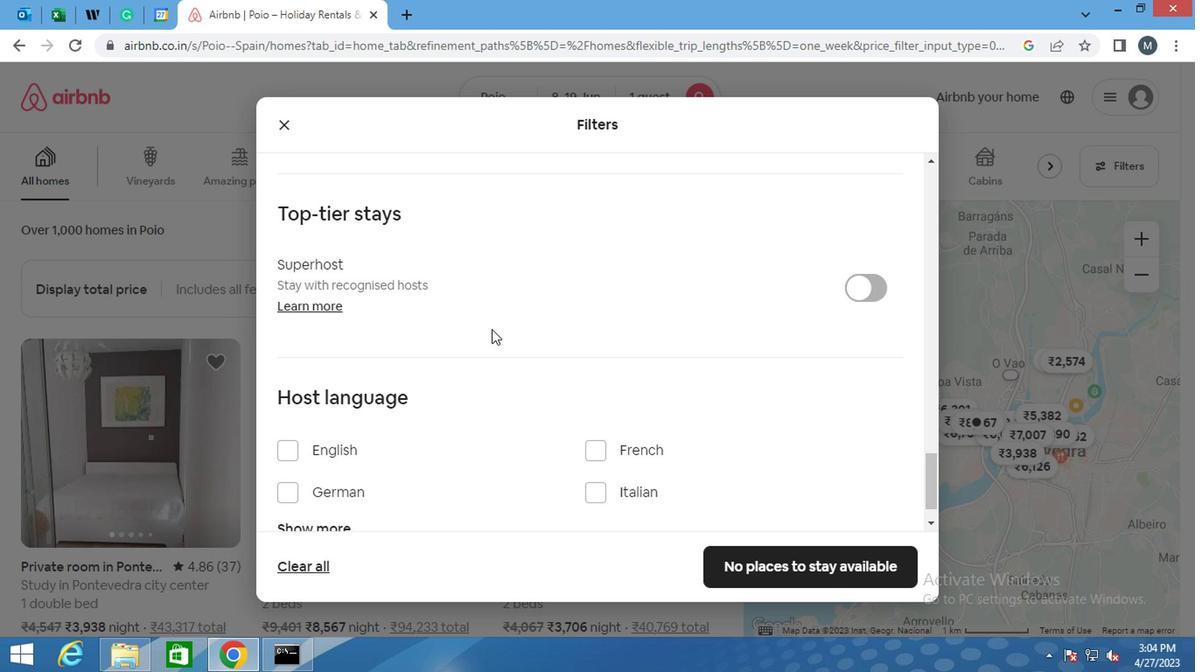 
Action: Mouse moved to (408, 405)
Screenshot: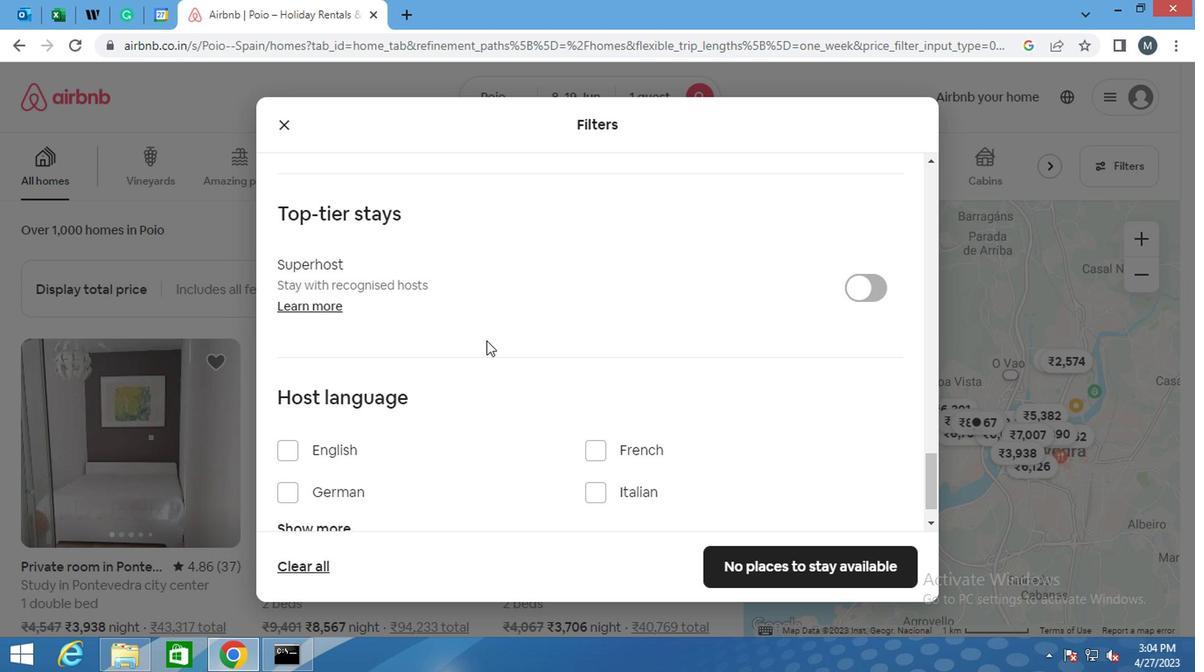 
Action: Mouse scrolled (408, 404) with delta (0, 0)
Screenshot: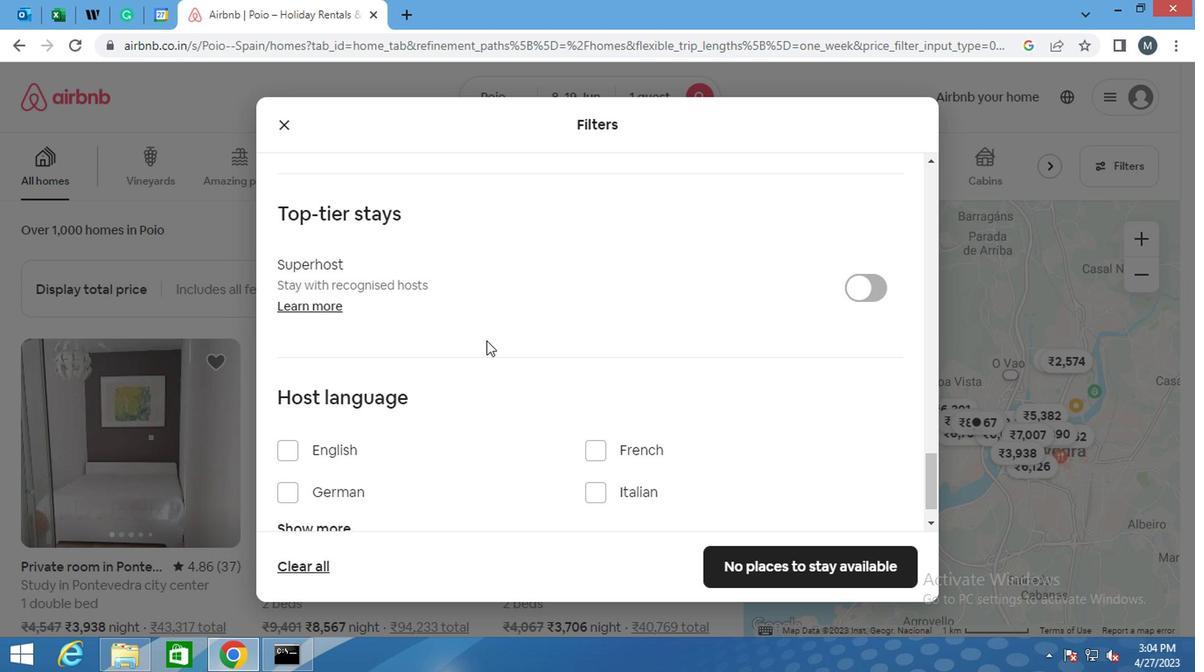 
Action: Mouse moved to (283, 398)
Screenshot: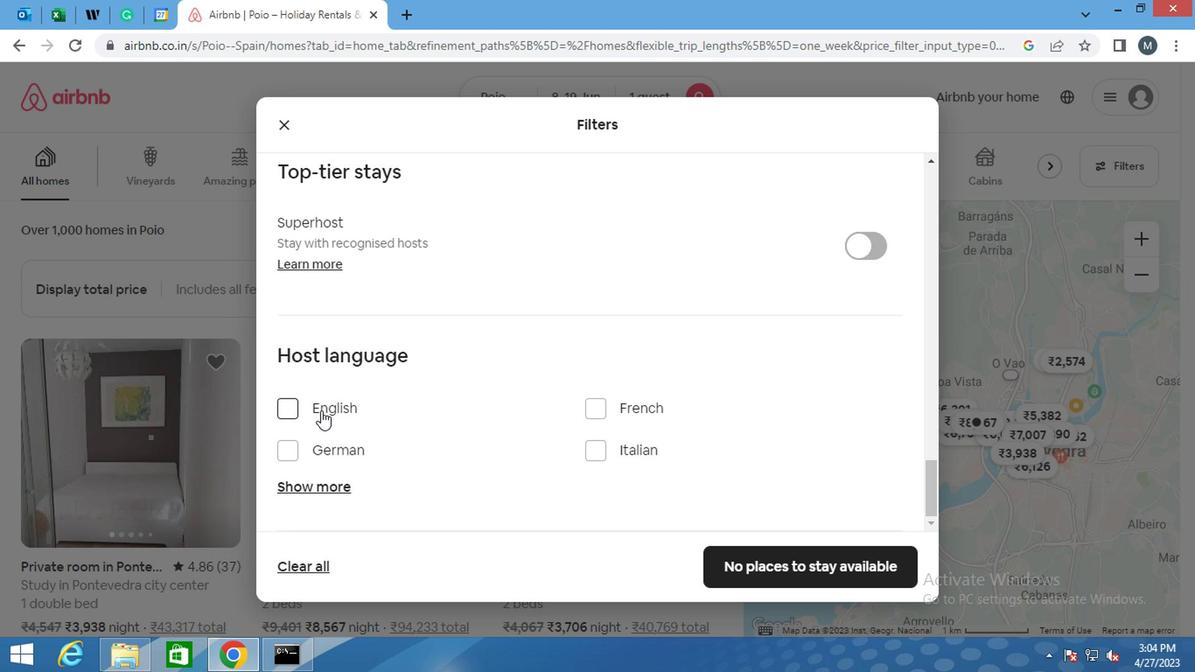 
Action: Mouse pressed left at (283, 398)
Screenshot: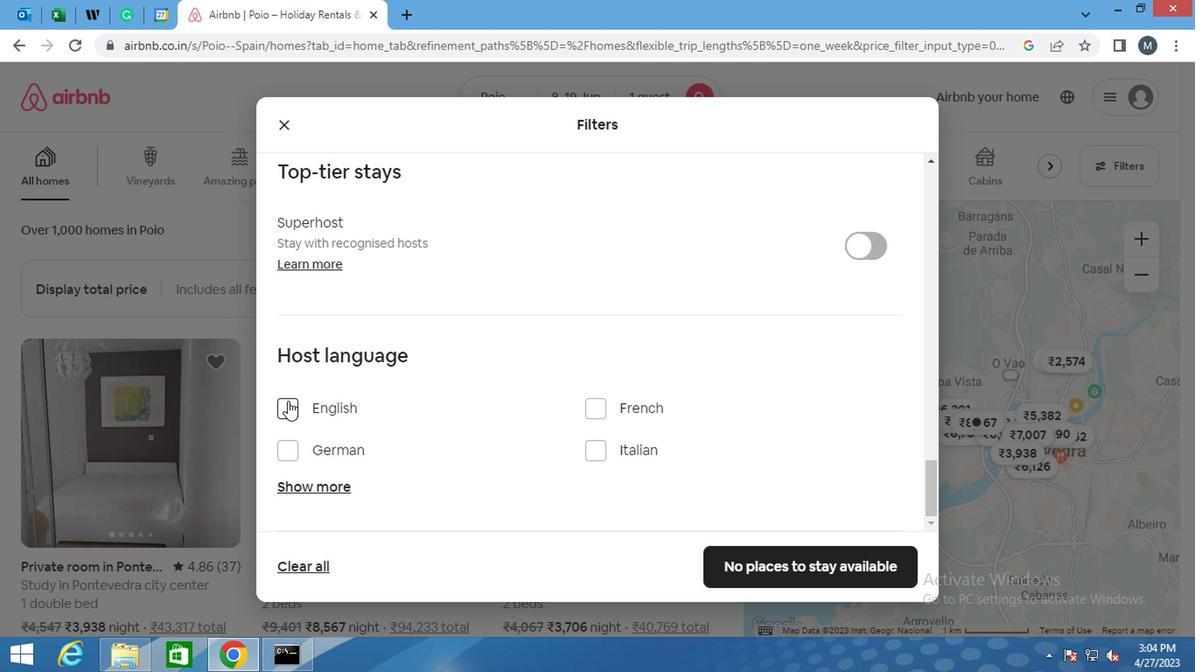 
Action: Mouse moved to (286, 407)
Screenshot: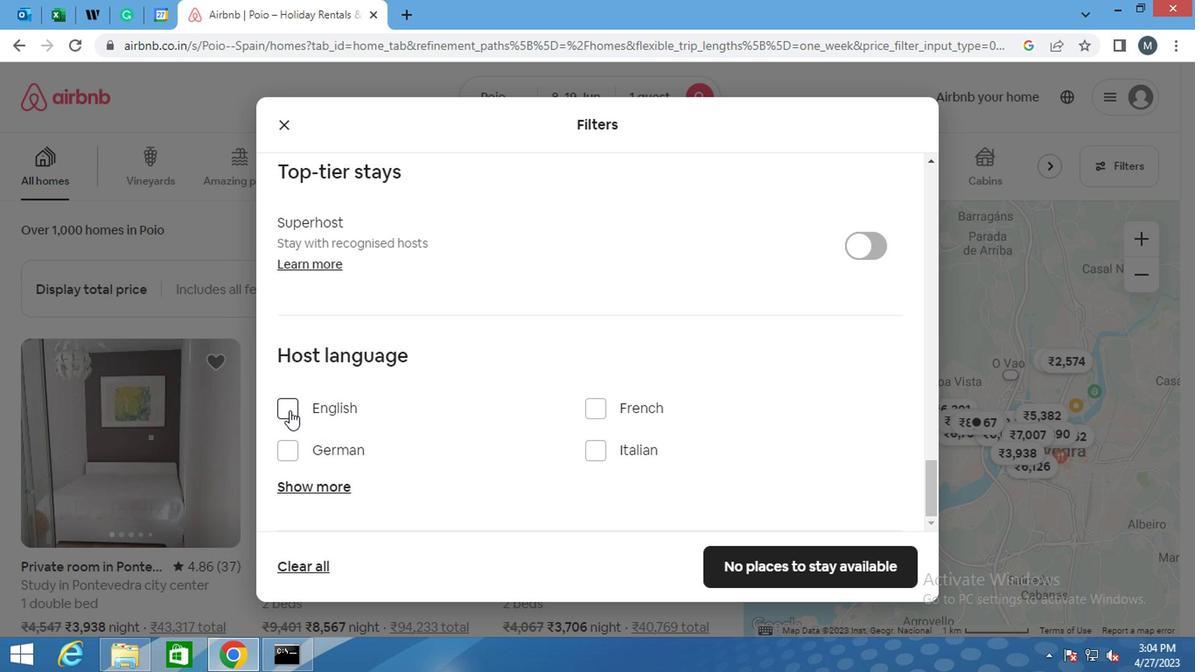 
Action: Mouse pressed left at (286, 407)
Screenshot: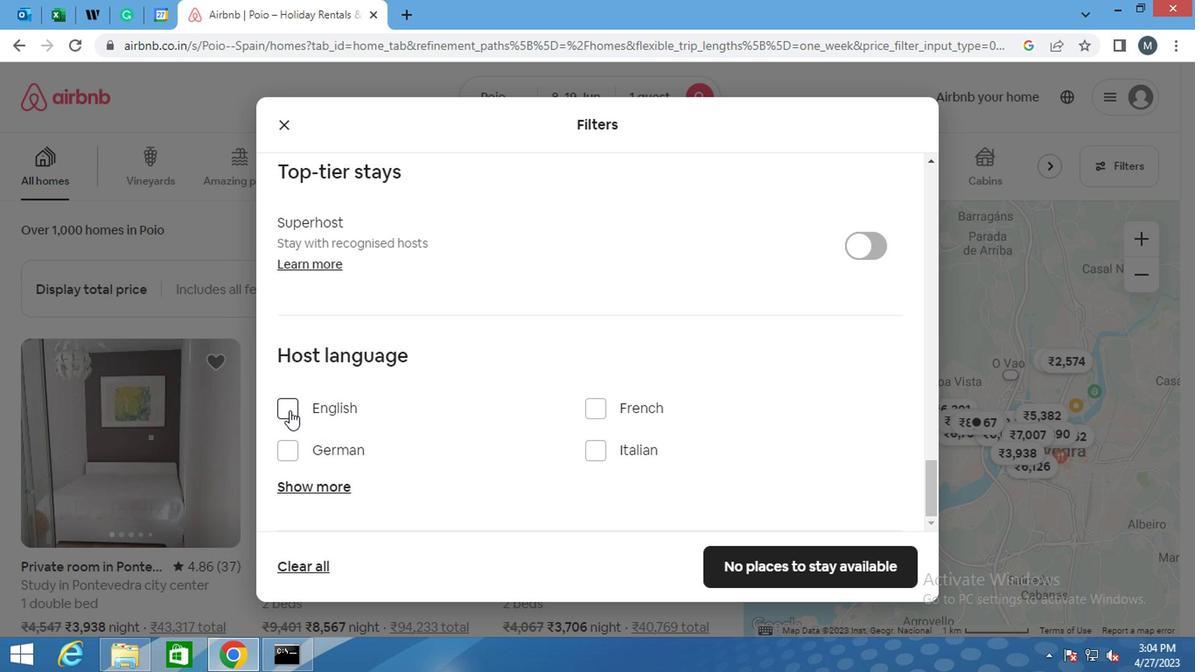 
Action: Mouse moved to (748, 569)
Screenshot: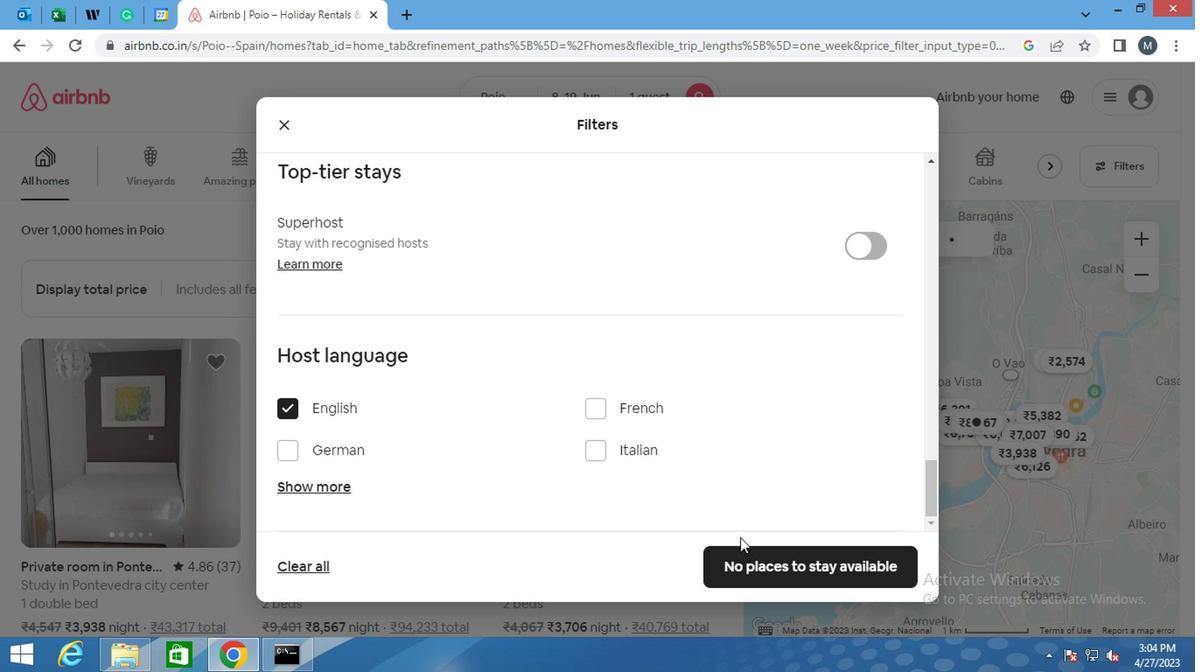 
Action: Mouse pressed left at (748, 569)
Screenshot: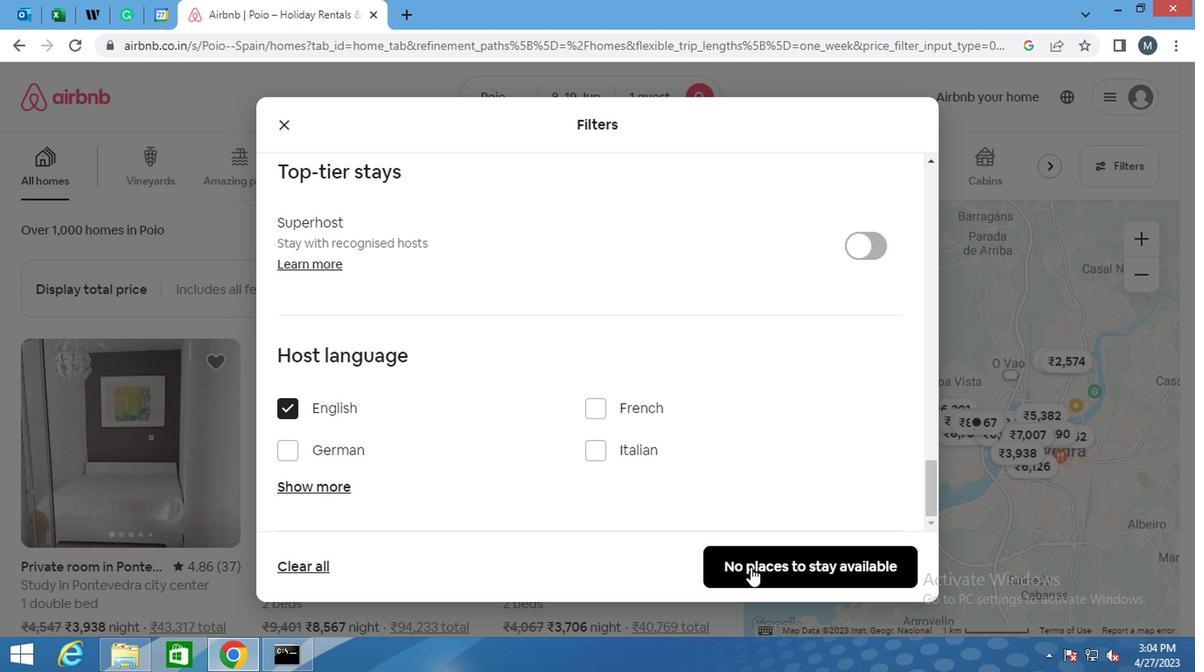 
Action: Mouse moved to (744, 567)
Screenshot: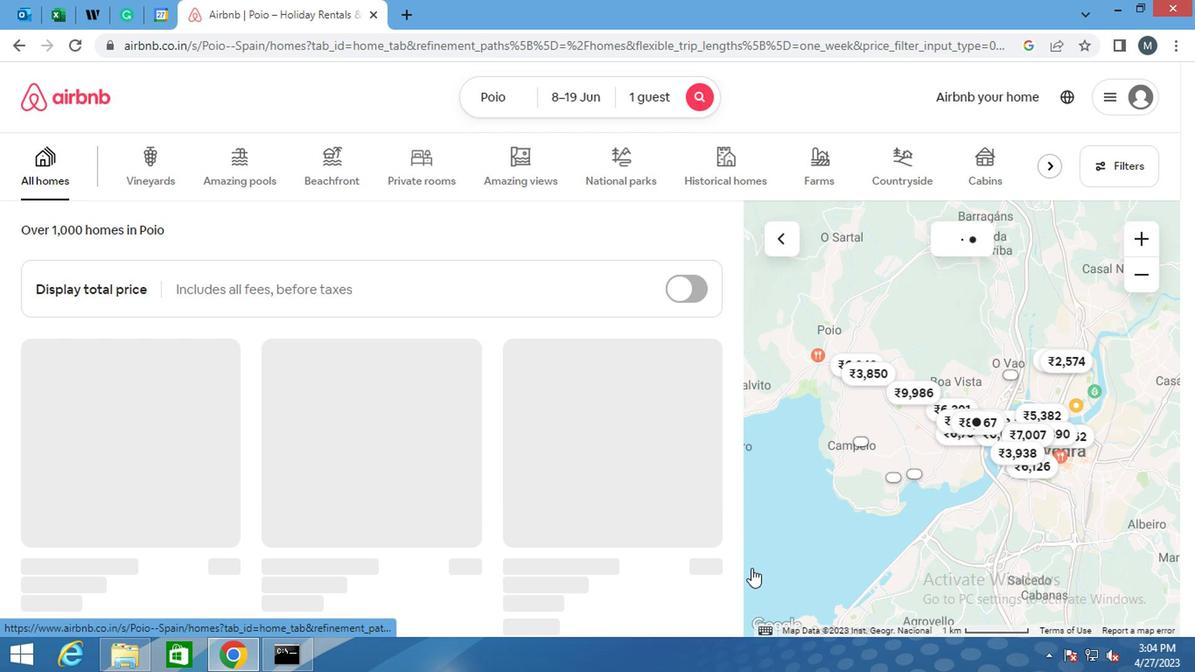 
